 Task: In the  document Desert.txt Share this file with 'softage.4@softage.net' Check 'Vision History' View the  non- printing characters
Action: Mouse moved to (343, 471)
Screenshot: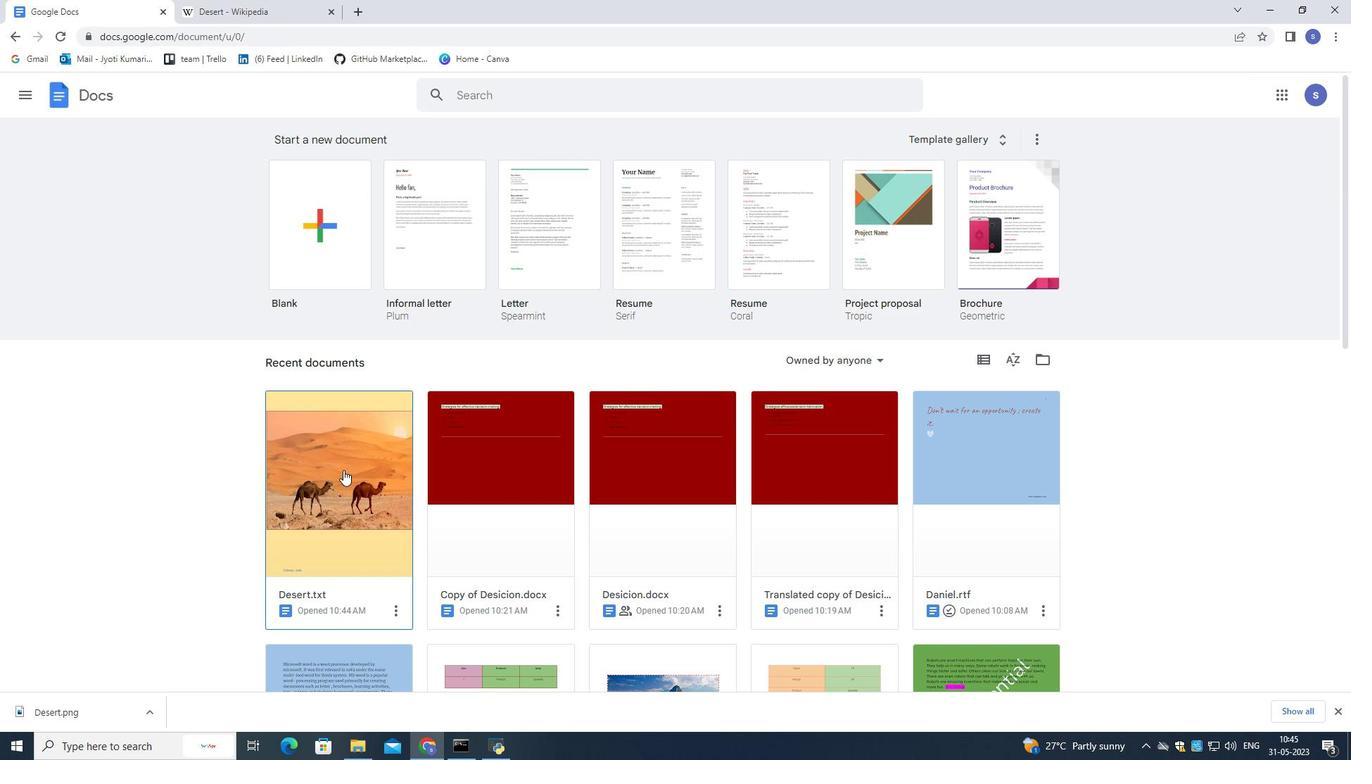 
Action: Mouse pressed left at (343, 471)
Screenshot: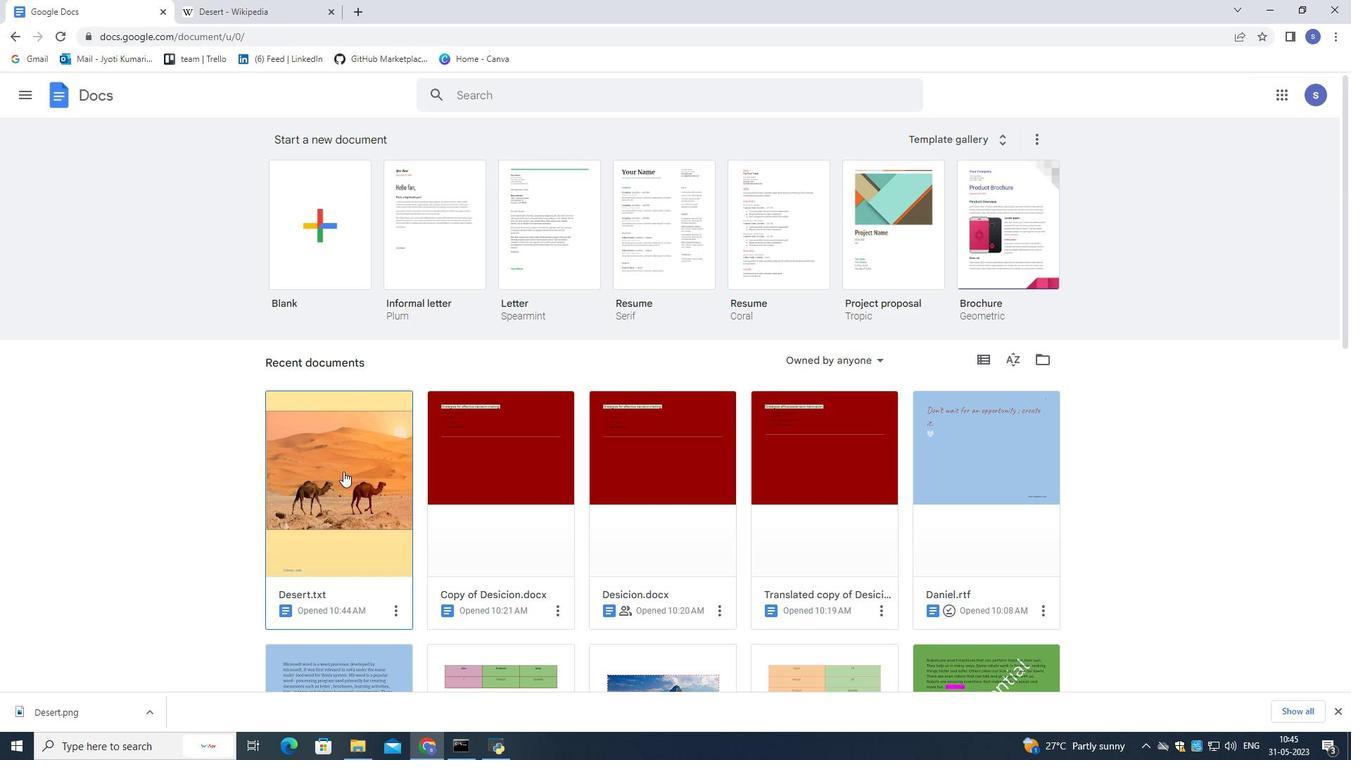 
Action: Mouse moved to (54, 109)
Screenshot: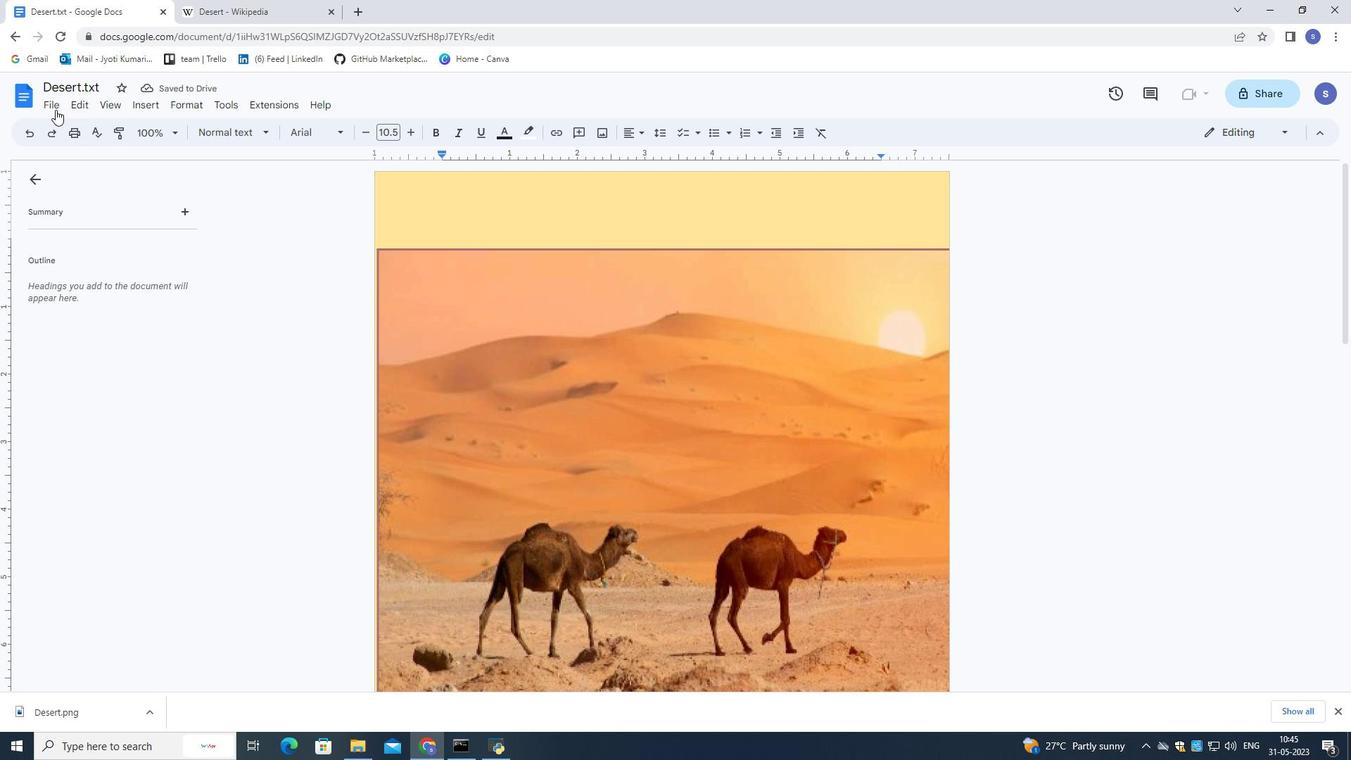 
Action: Mouse pressed left at (54, 109)
Screenshot: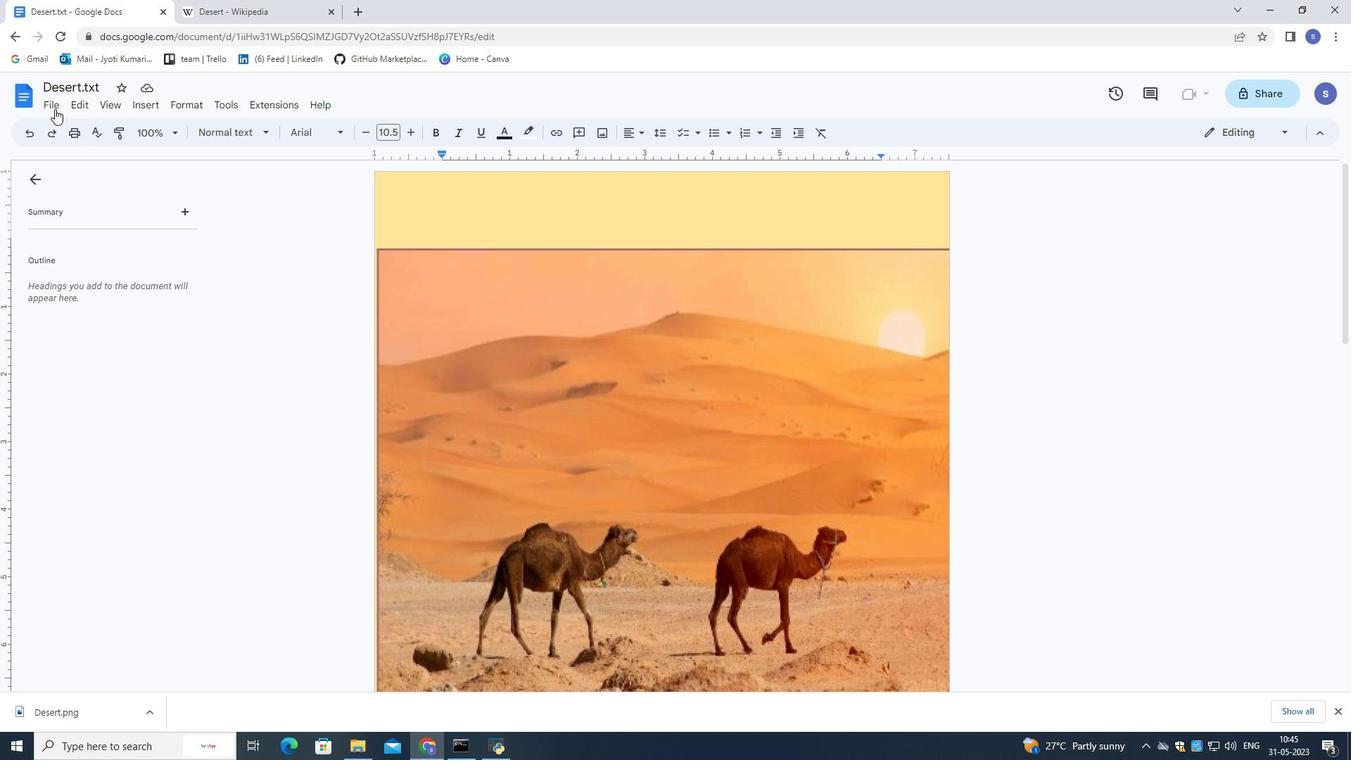 
Action: Mouse moved to (274, 208)
Screenshot: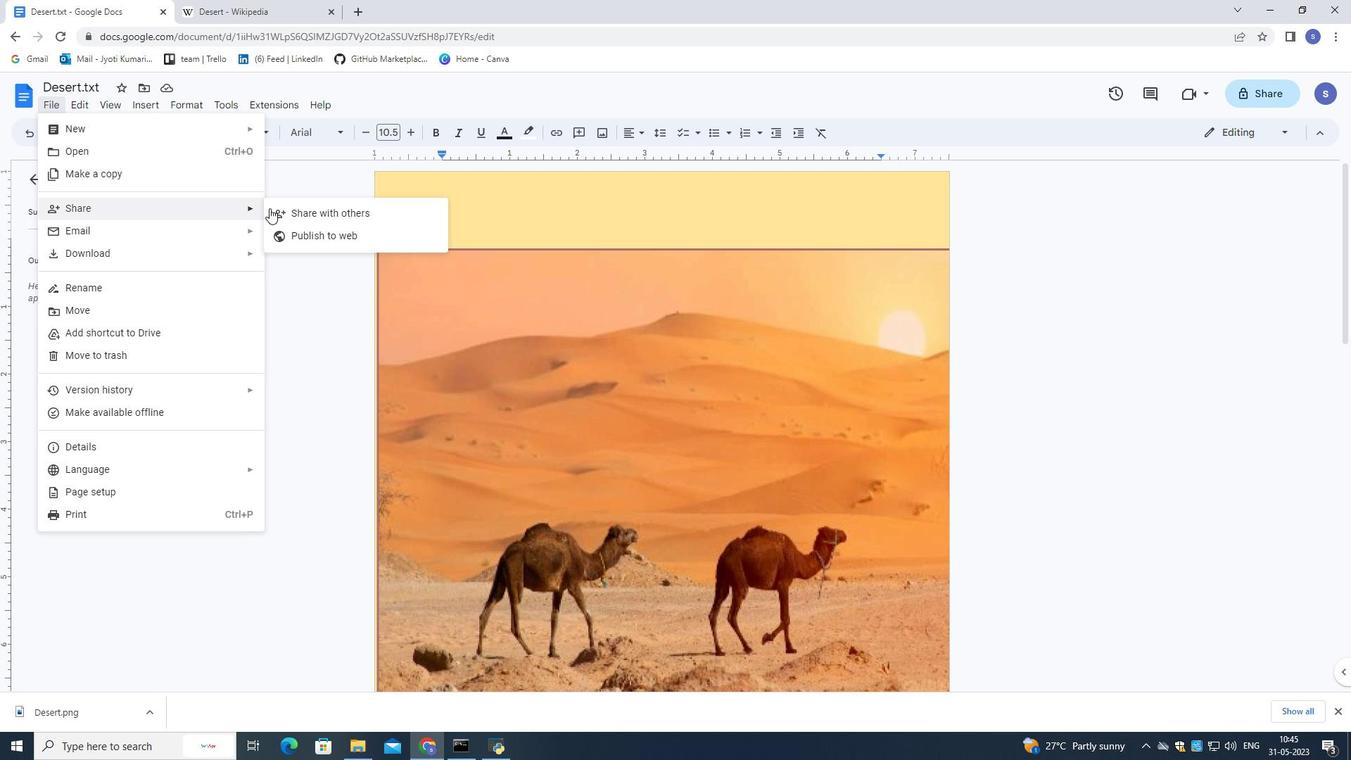
Action: Mouse pressed left at (274, 208)
Screenshot: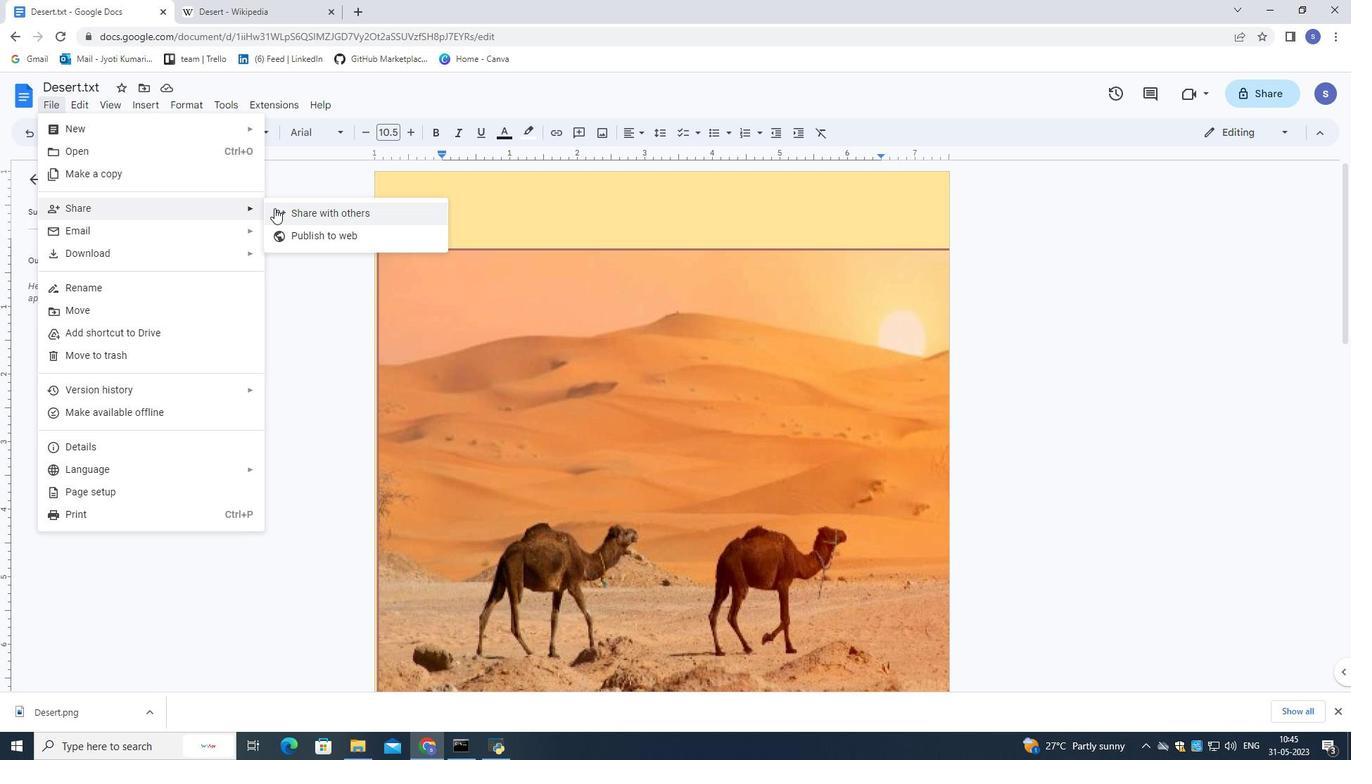 
Action: Mouse moved to (678, 309)
Screenshot: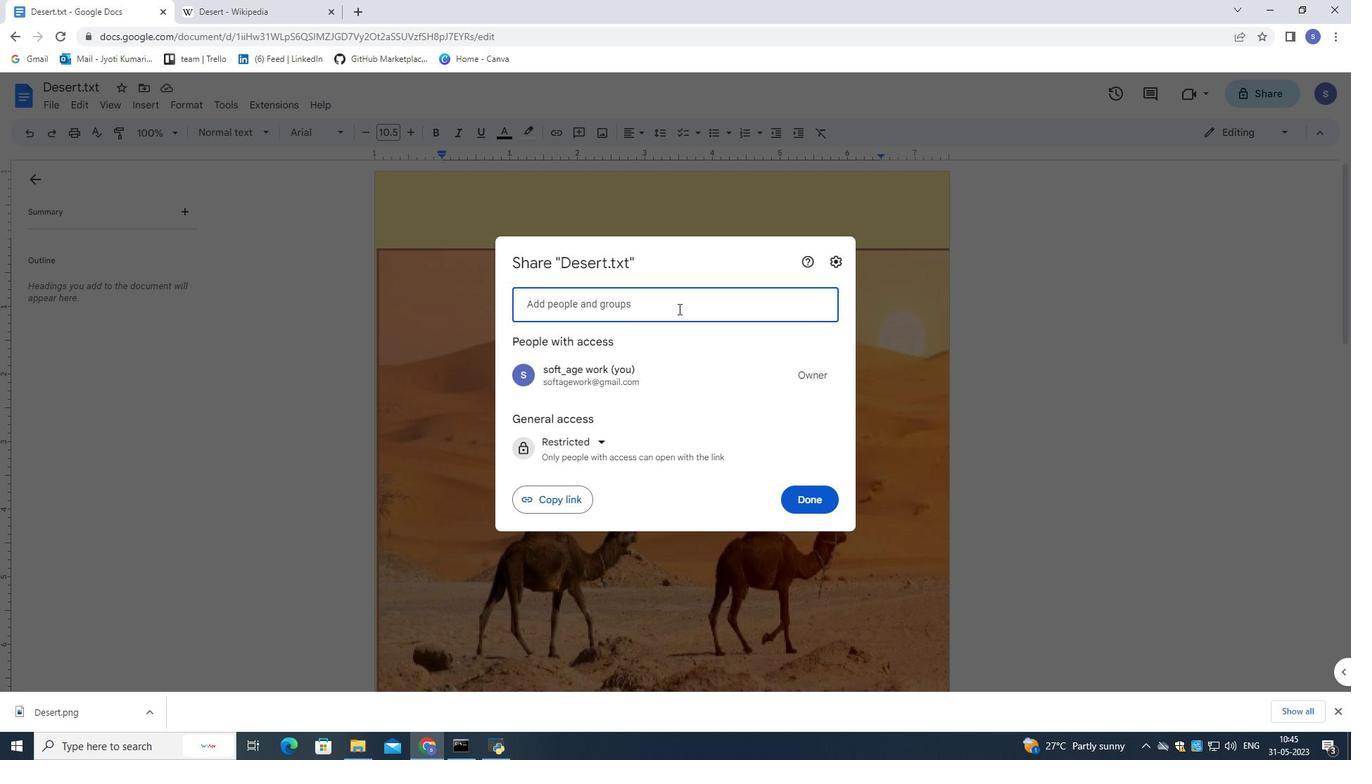 
Action: Mouse pressed left at (678, 309)
Screenshot: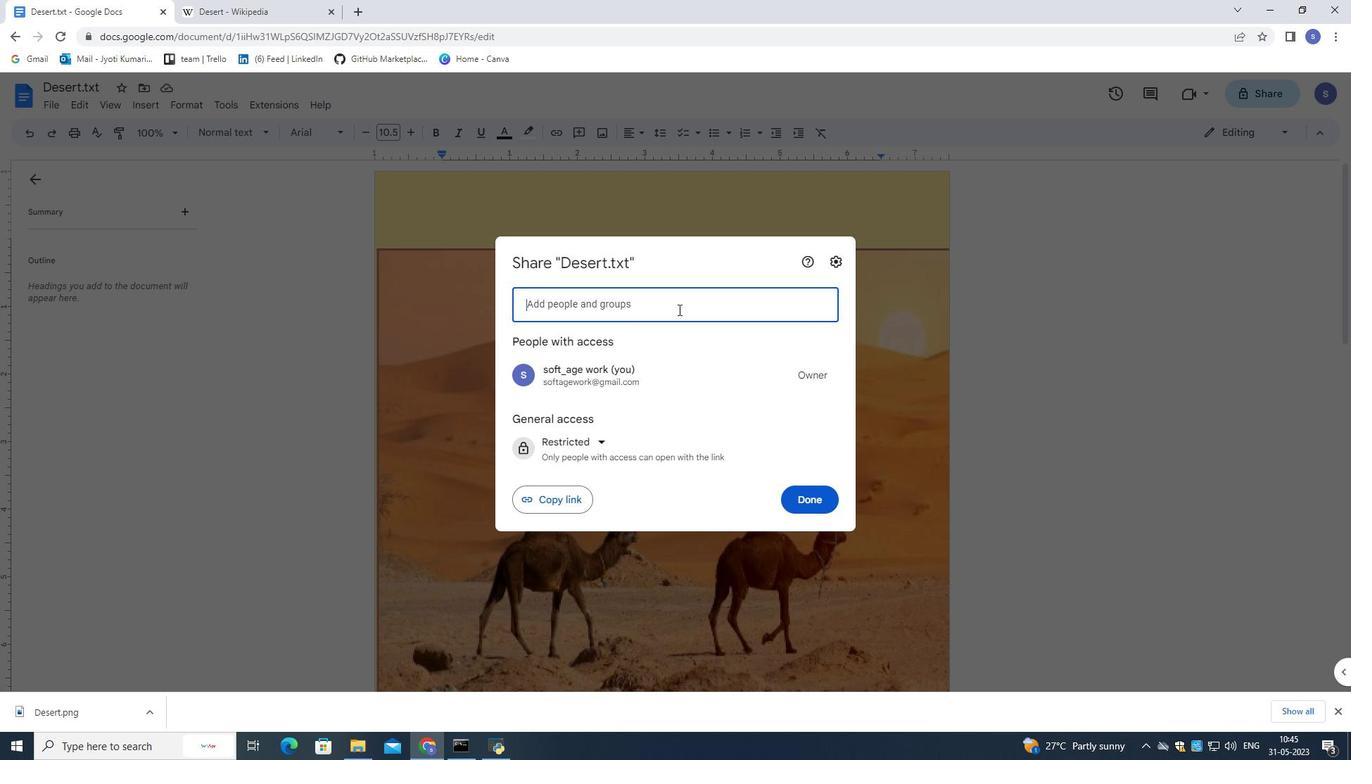 
Action: Key pressed softage.4<Key.shift>@softage.nety<Key.backspace>
Screenshot: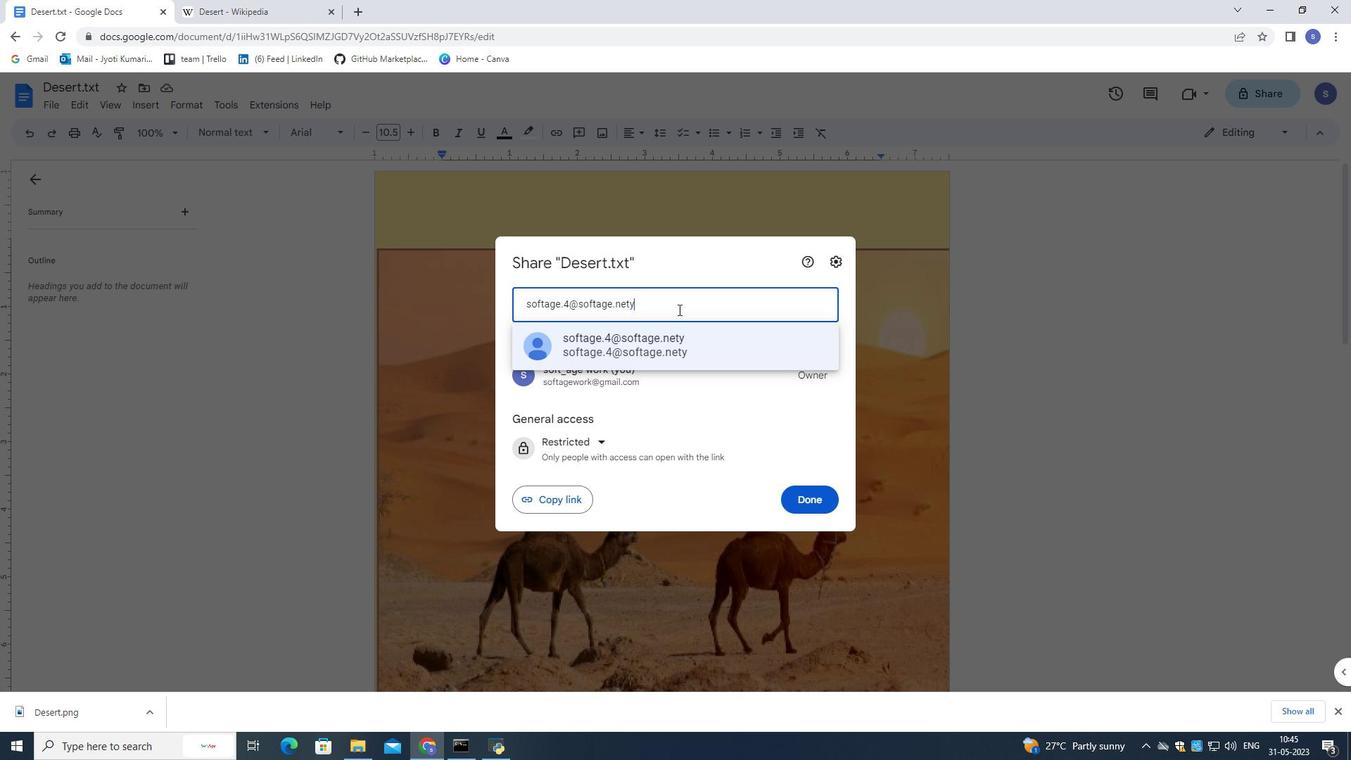 
Action: Mouse moved to (705, 343)
Screenshot: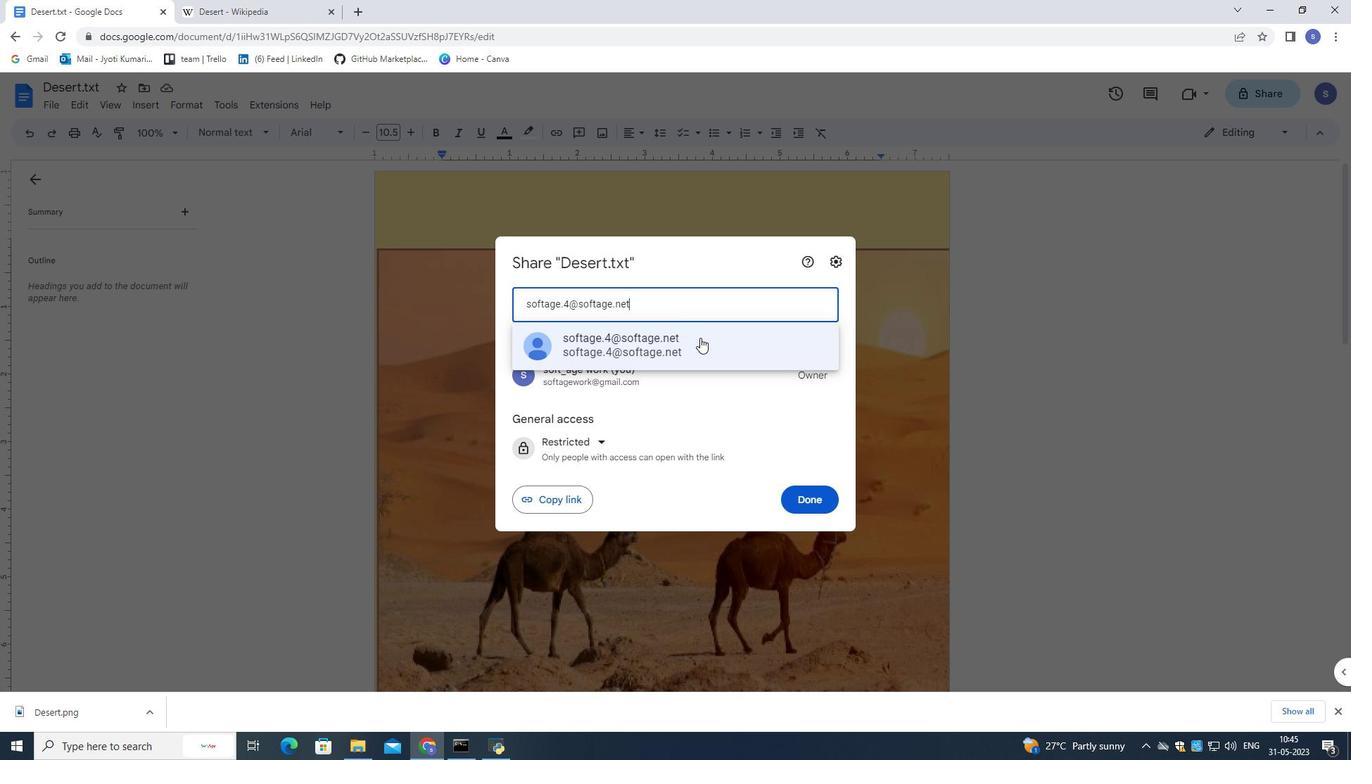 
Action: Mouse pressed left at (705, 343)
Screenshot: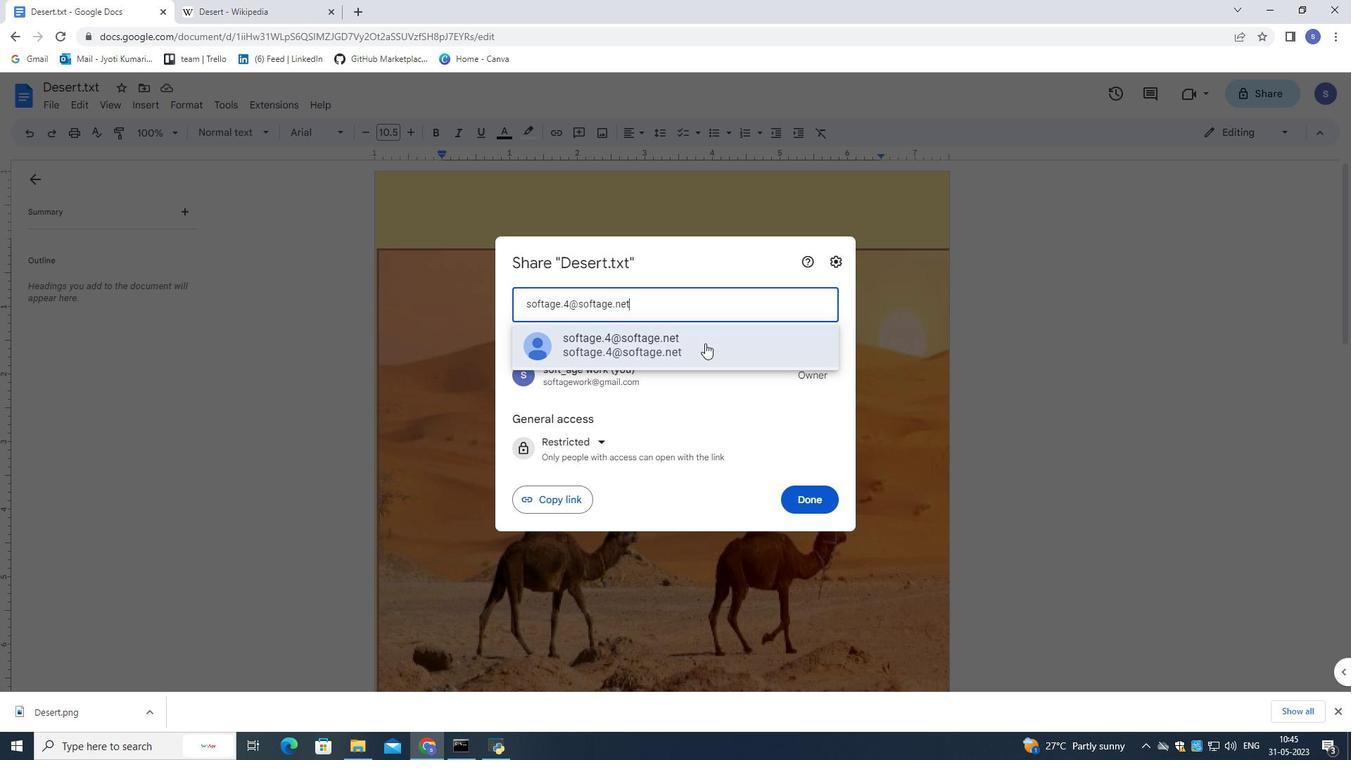 
Action: Mouse moved to (807, 473)
Screenshot: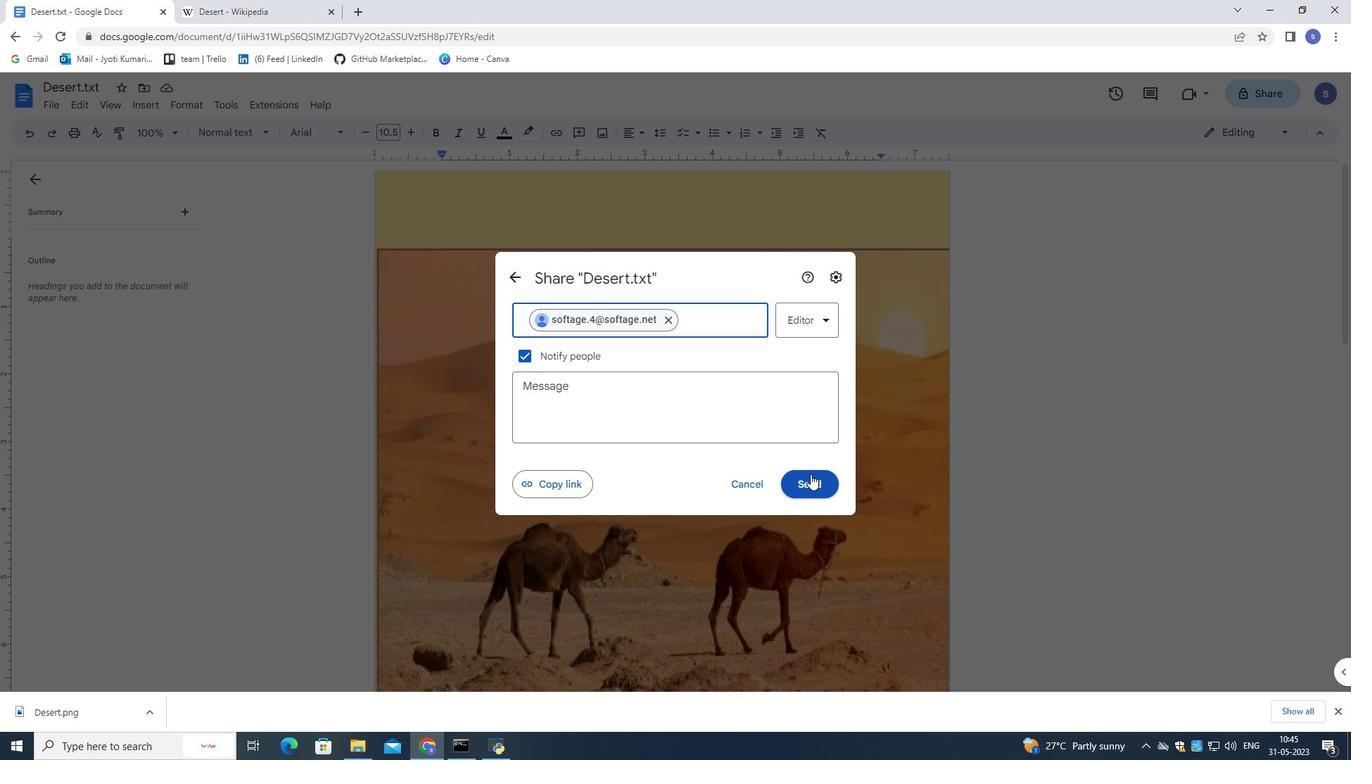 
Action: Mouse pressed left at (807, 473)
Screenshot: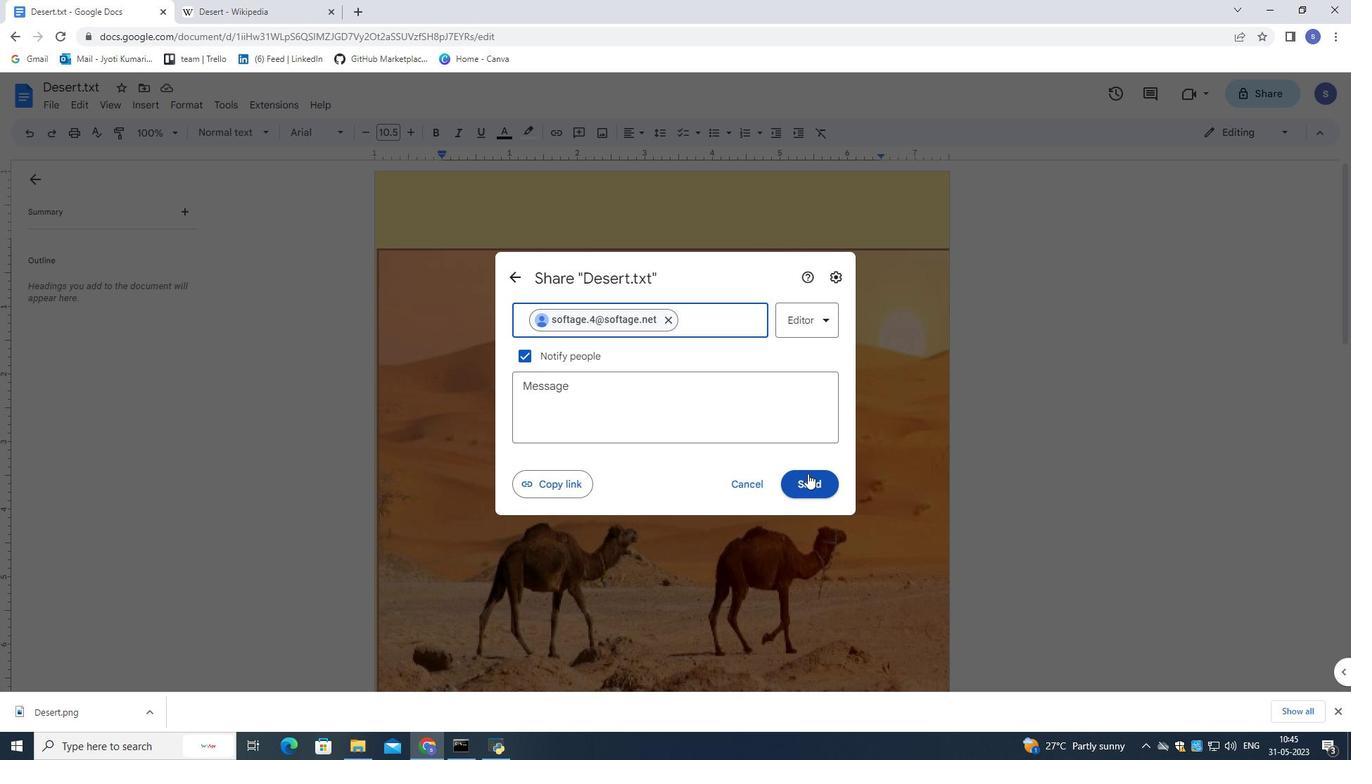 
Action: Mouse moved to (48, 107)
Screenshot: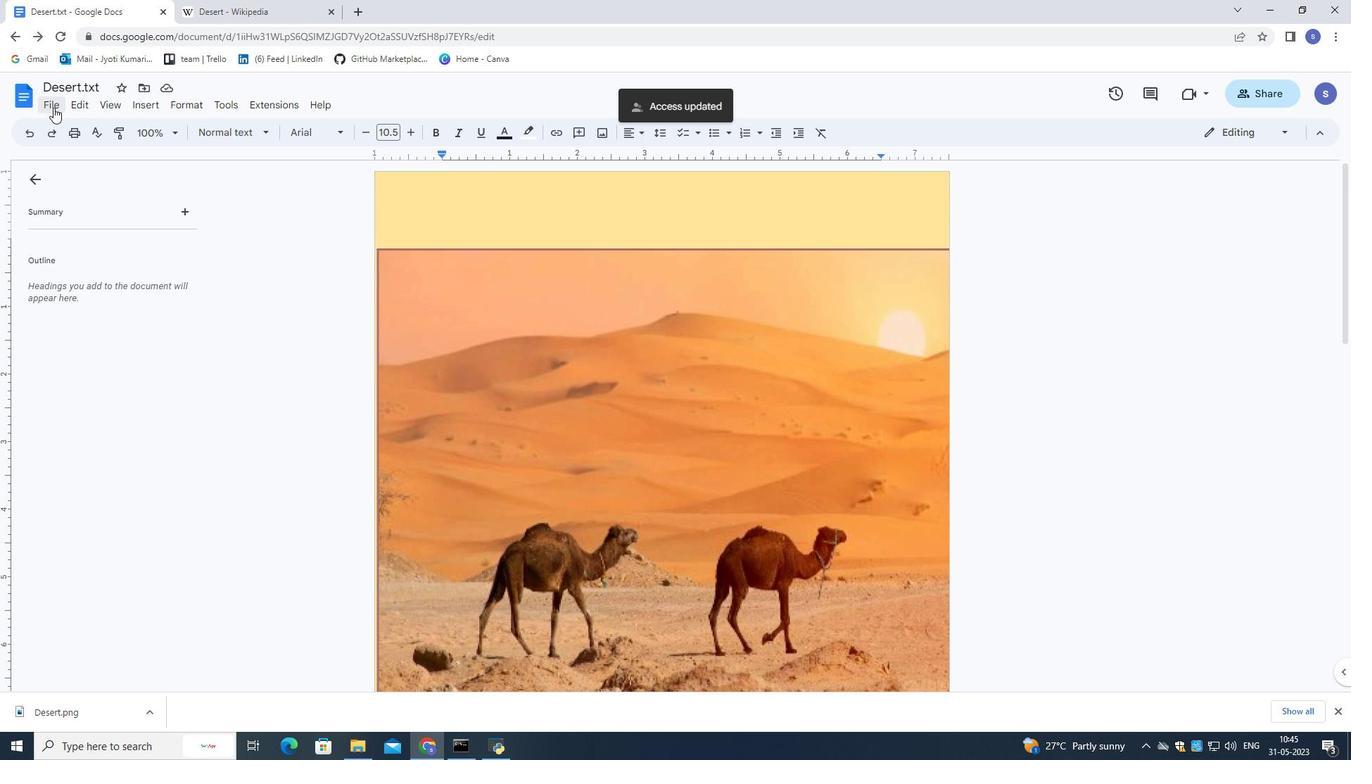 
Action: Mouse pressed left at (48, 107)
Screenshot: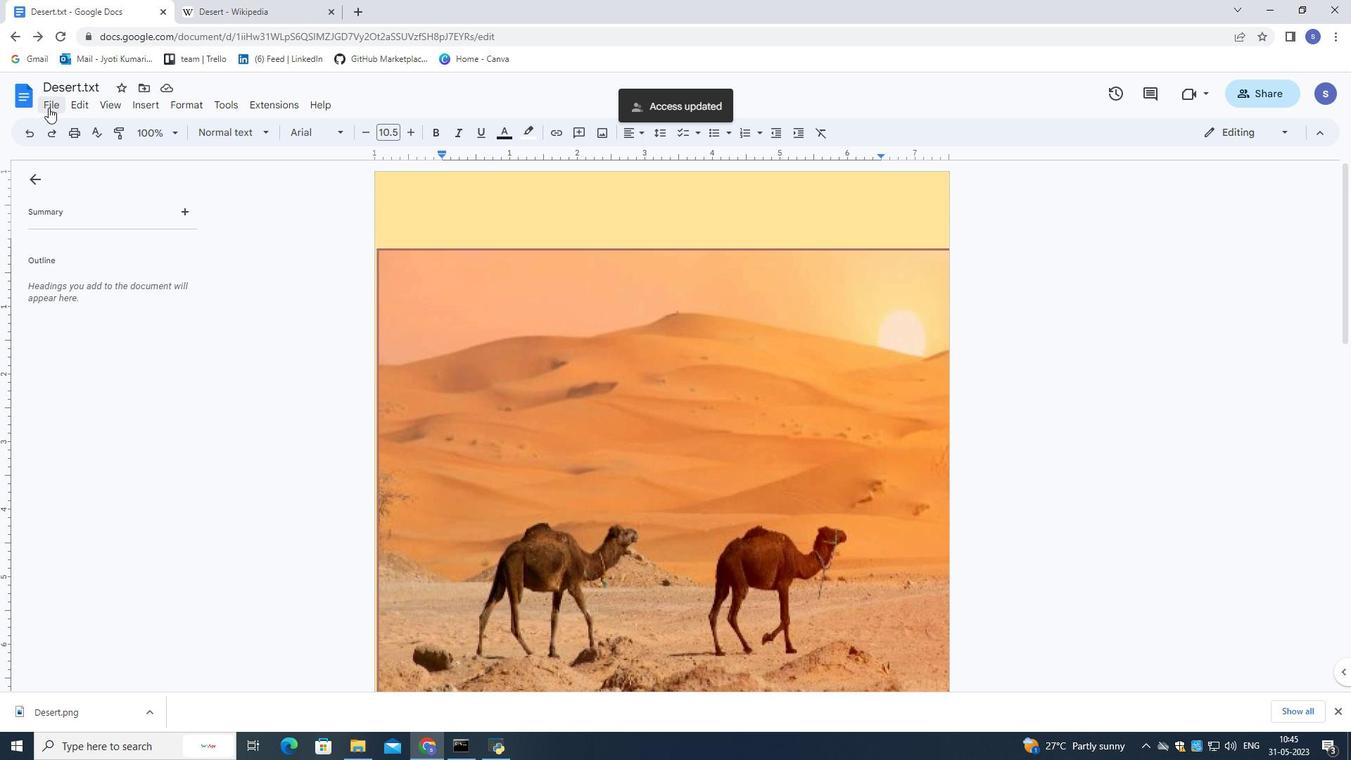 
Action: Mouse moved to (308, 413)
Screenshot: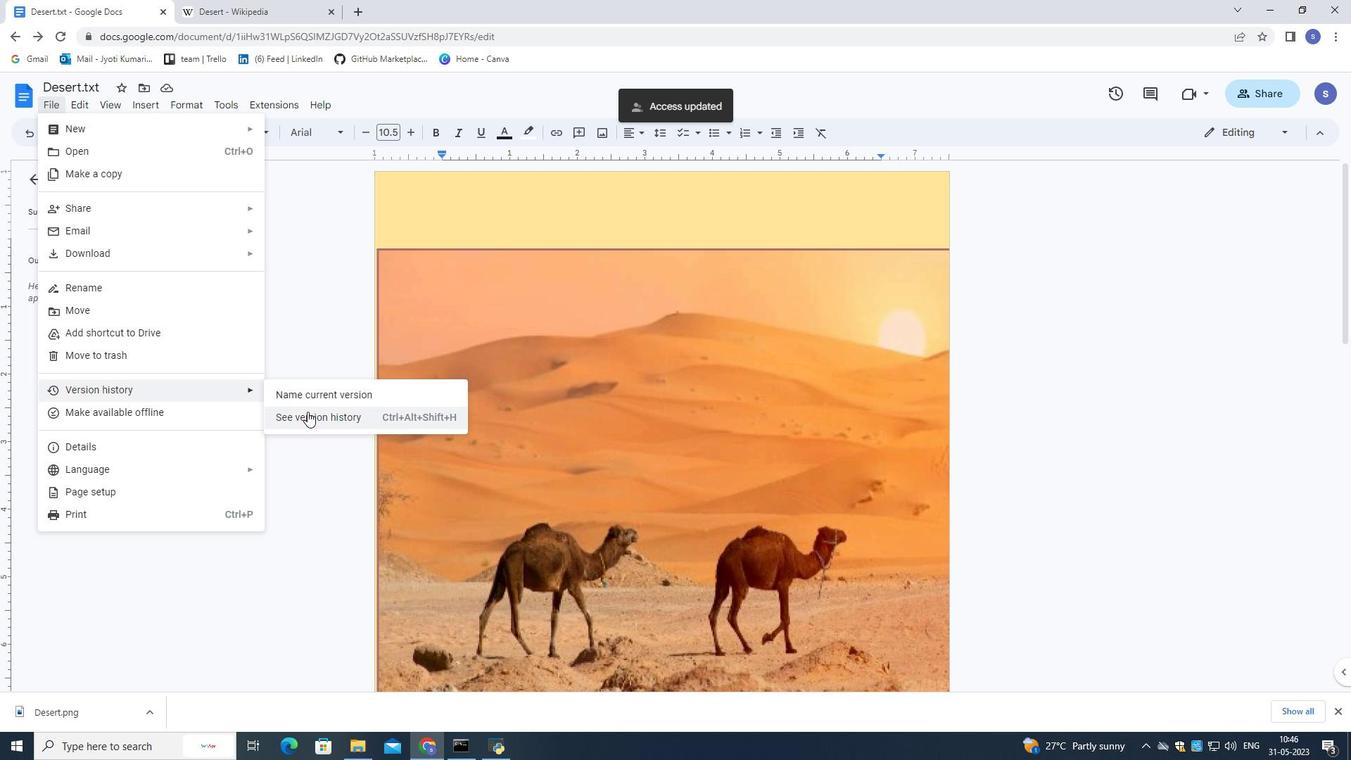 
Action: Mouse pressed left at (308, 413)
Screenshot: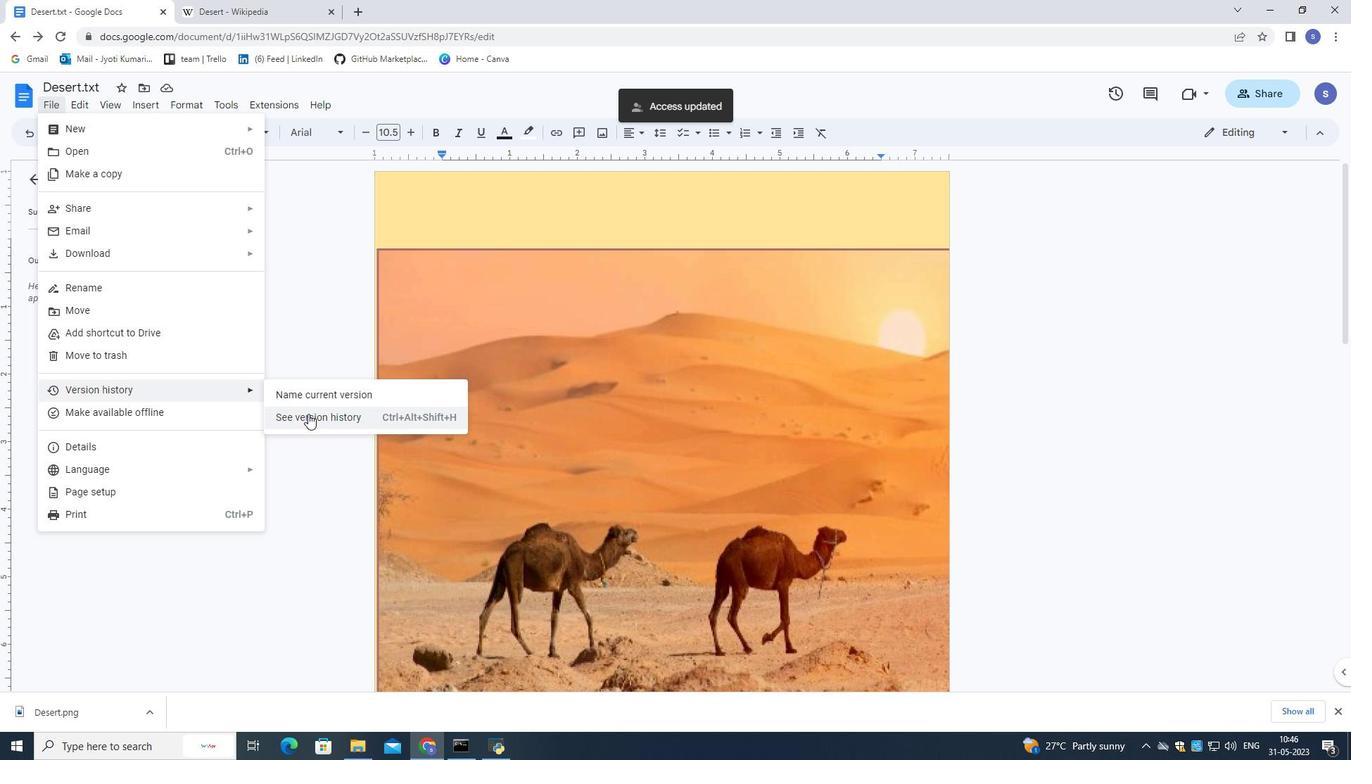 
Action: Mouse moved to (1230, 673)
Screenshot: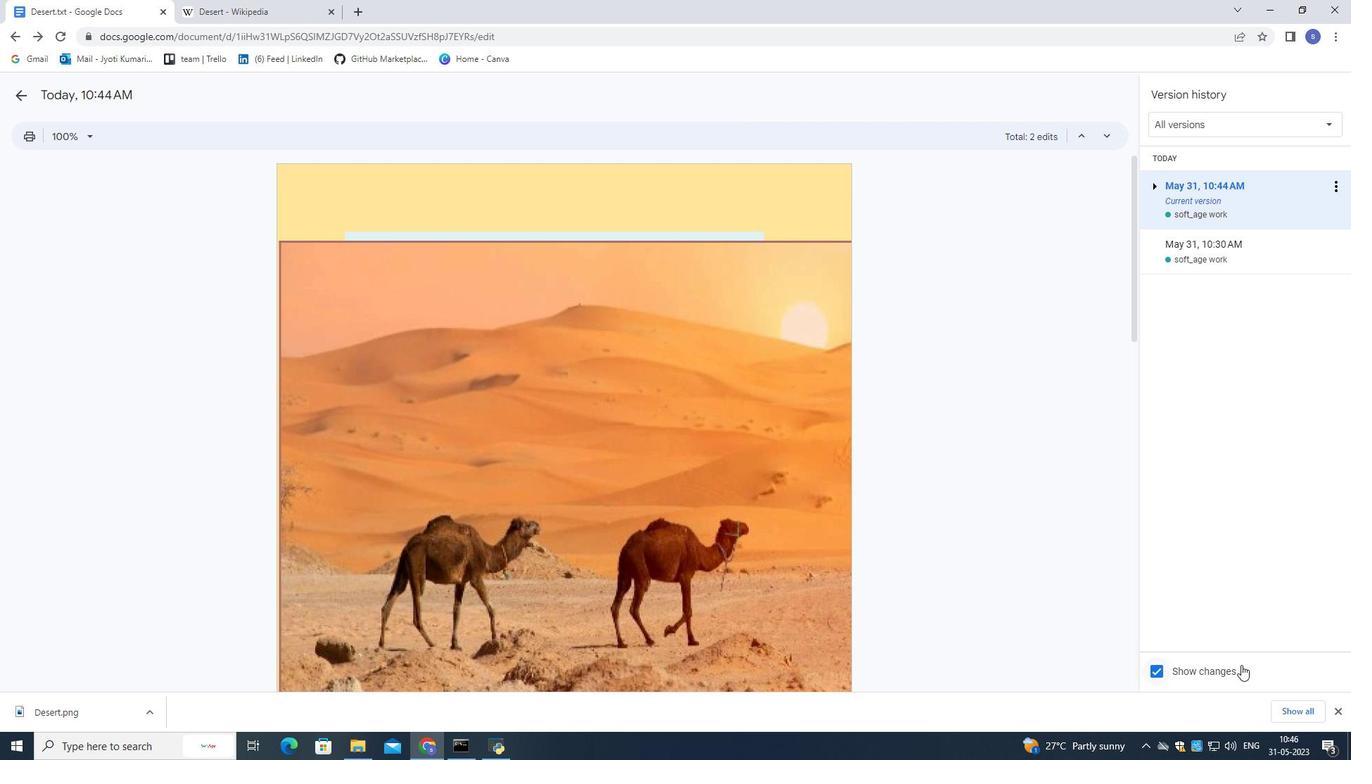 
Action: Mouse pressed left at (1230, 673)
Screenshot: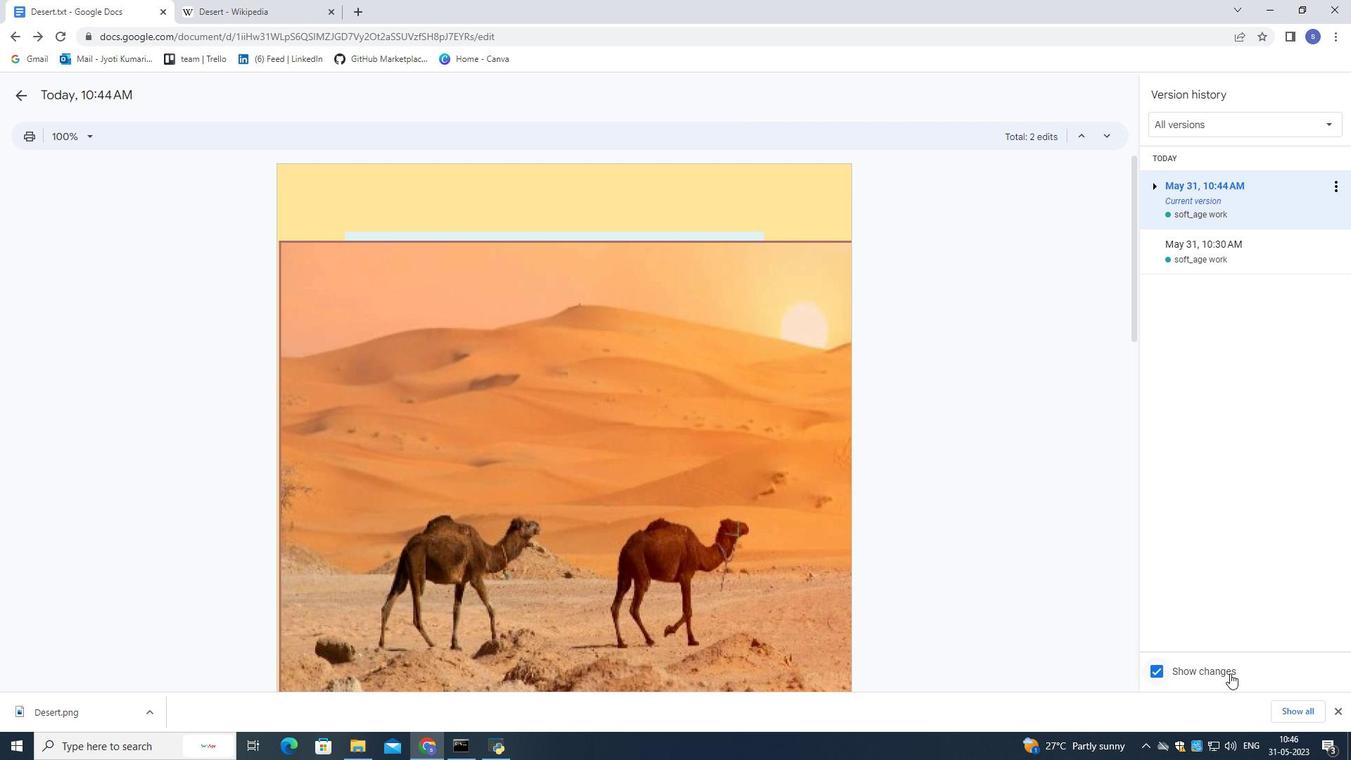 
Action: Mouse moved to (893, 513)
Screenshot: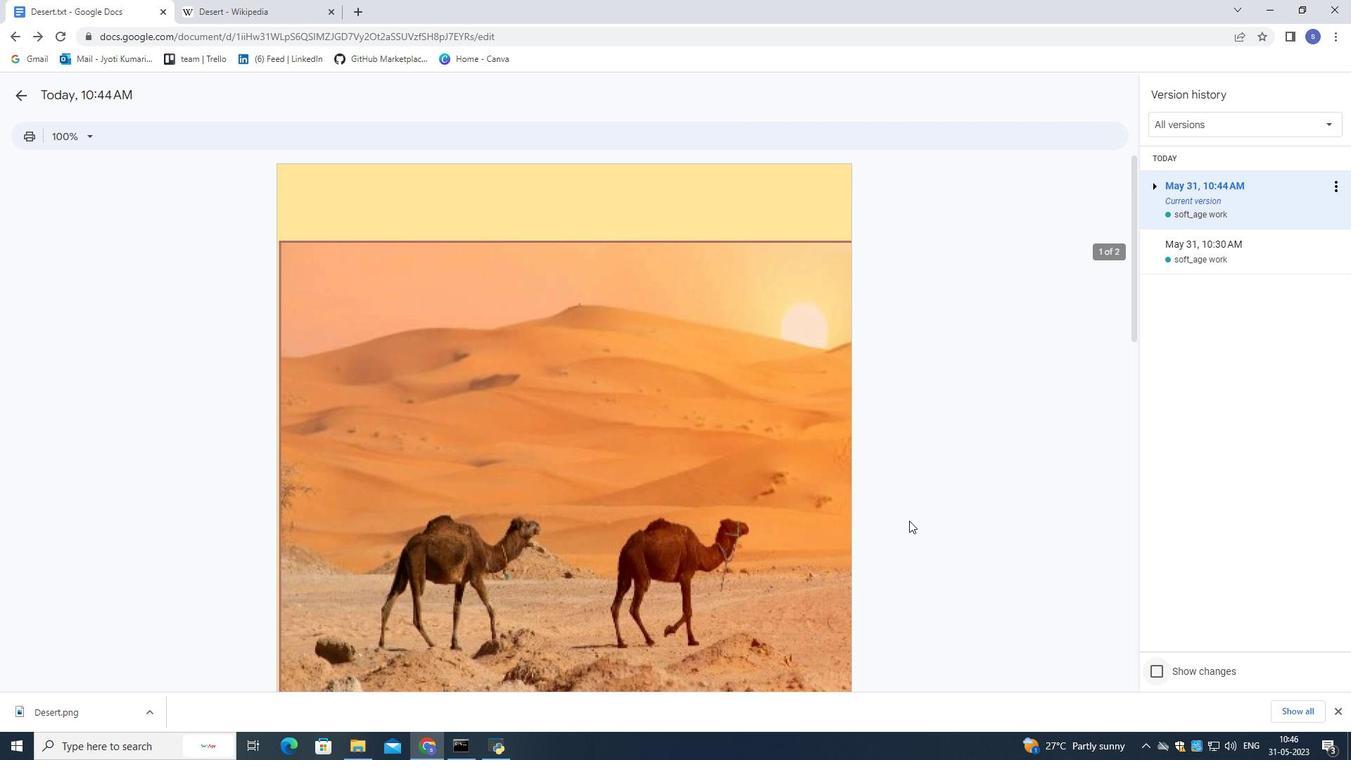 
Action: Mouse scrolled (893, 512) with delta (0, 0)
Screenshot: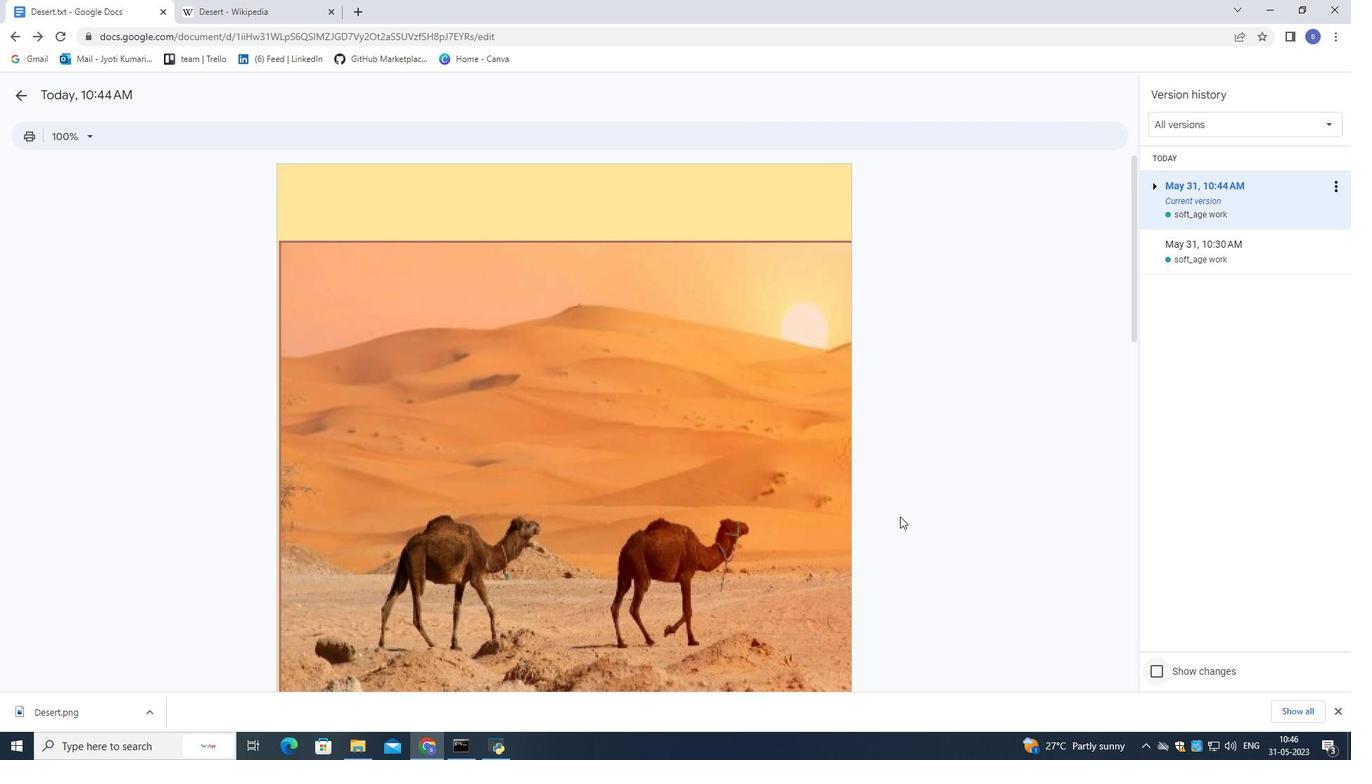 
Action: Mouse scrolled (893, 512) with delta (0, 0)
Screenshot: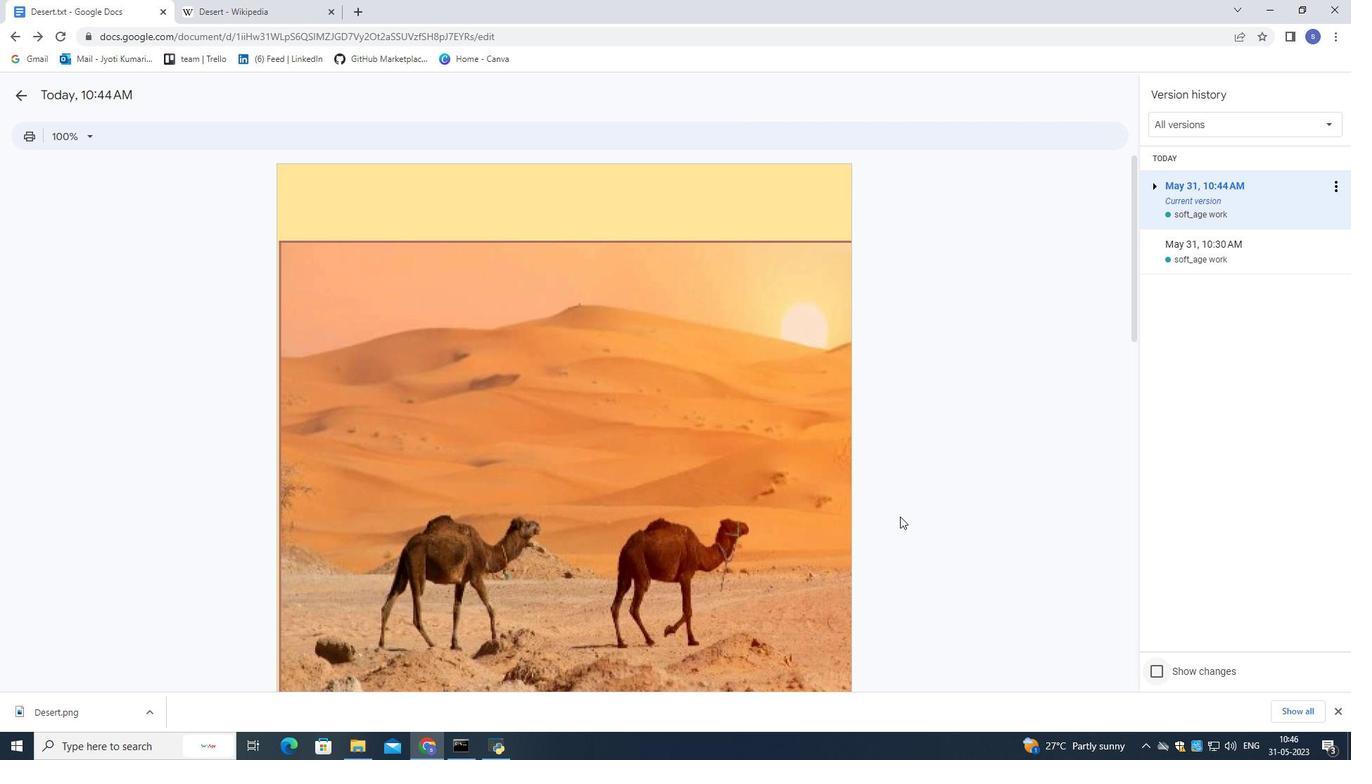 
Action: Mouse scrolled (893, 512) with delta (0, 0)
Screenshot: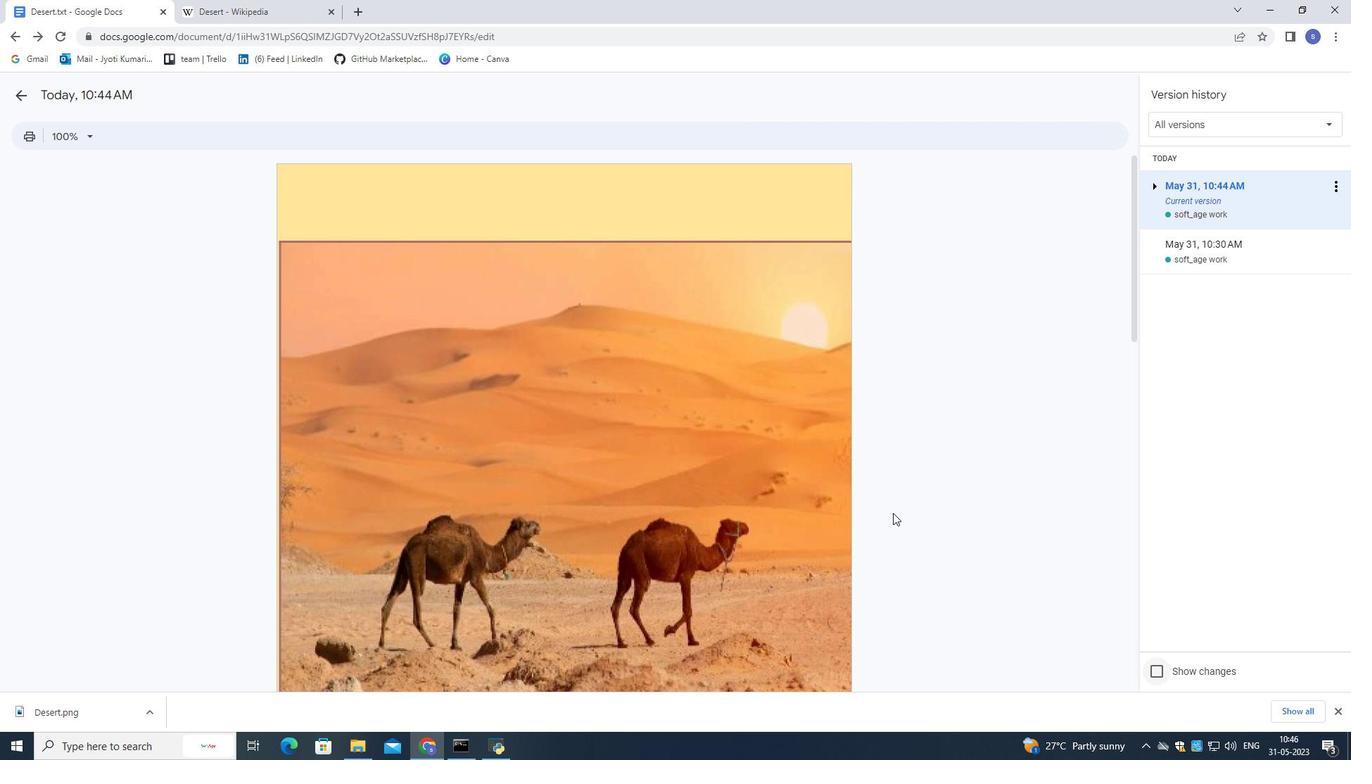 
Action: Mouse scrolled (893, 512) with delta (0, 0)
Screenshot: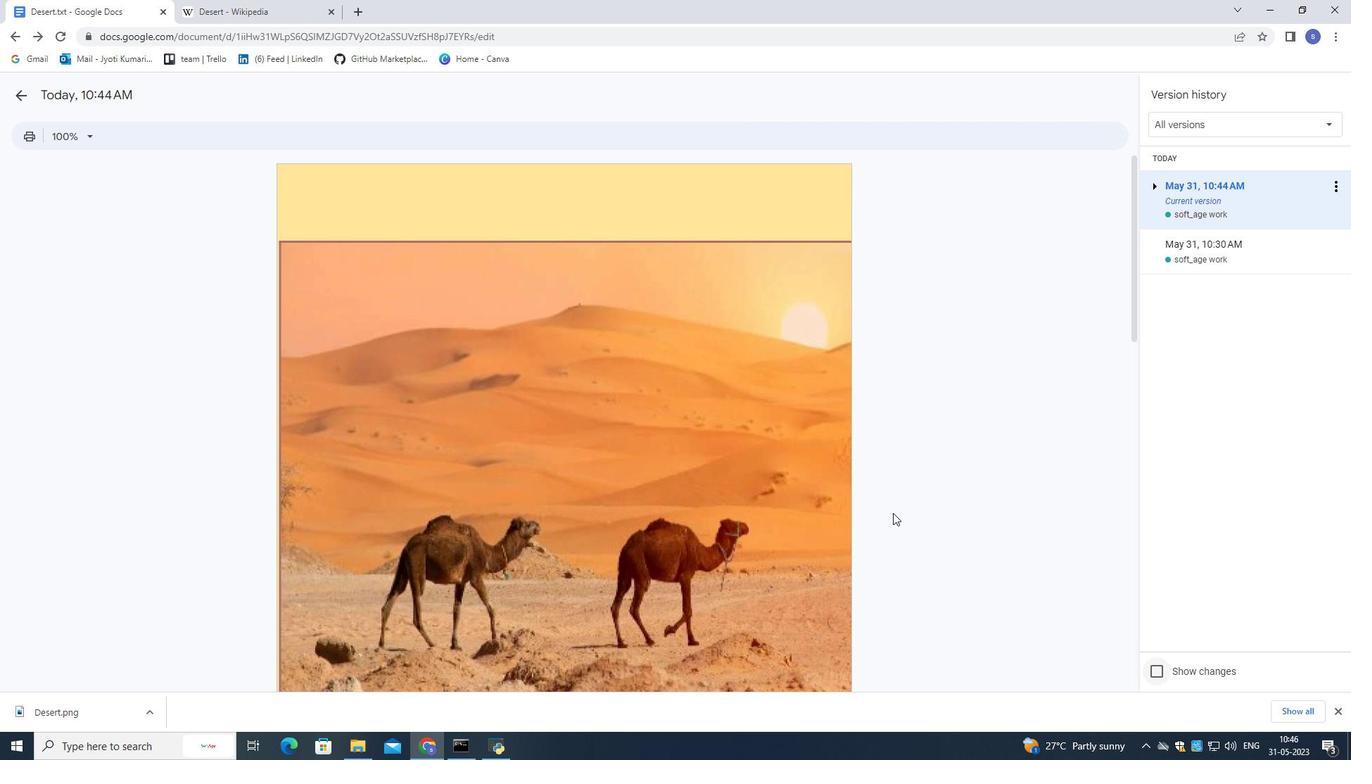 
Action: Mouse scrolled (893, 512) with delta (0, 0)
Screenshot: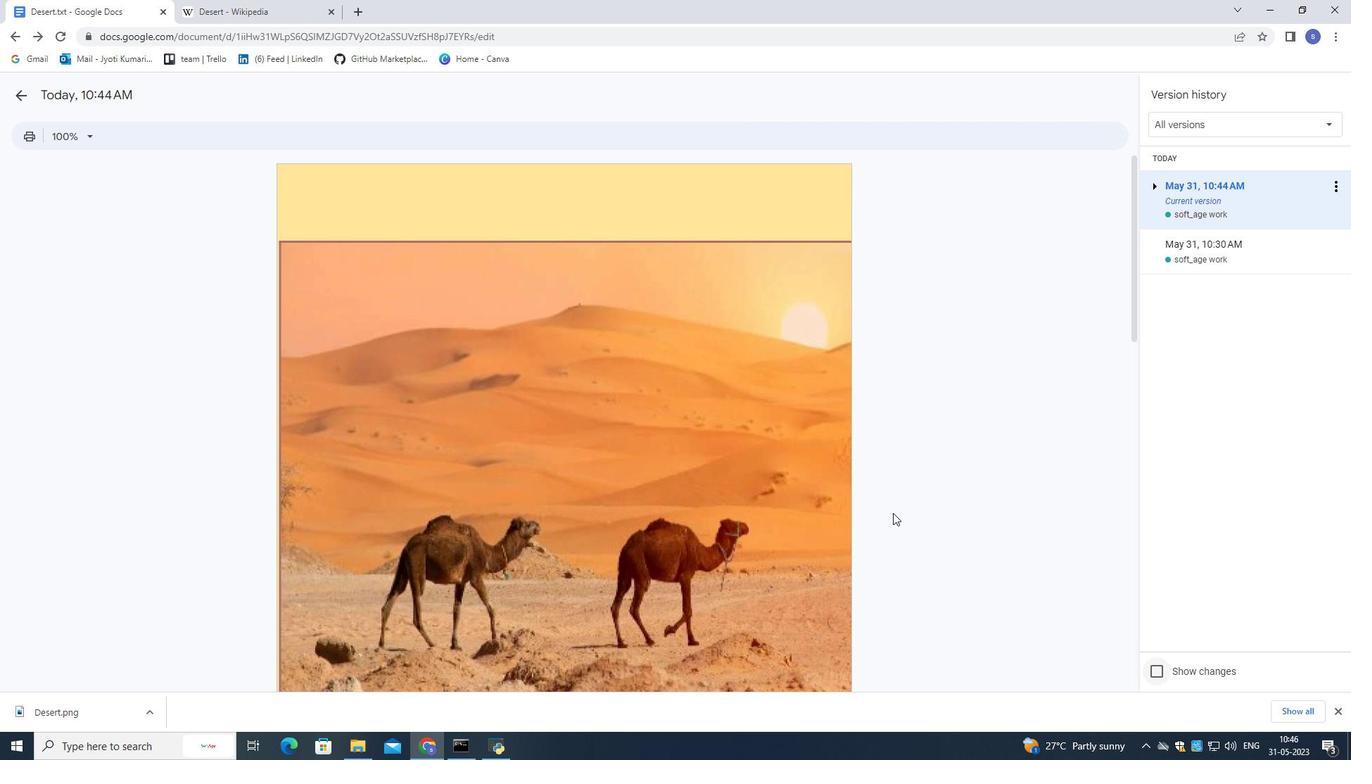
Action: Mouse moved to (892, 513)
Screenshot: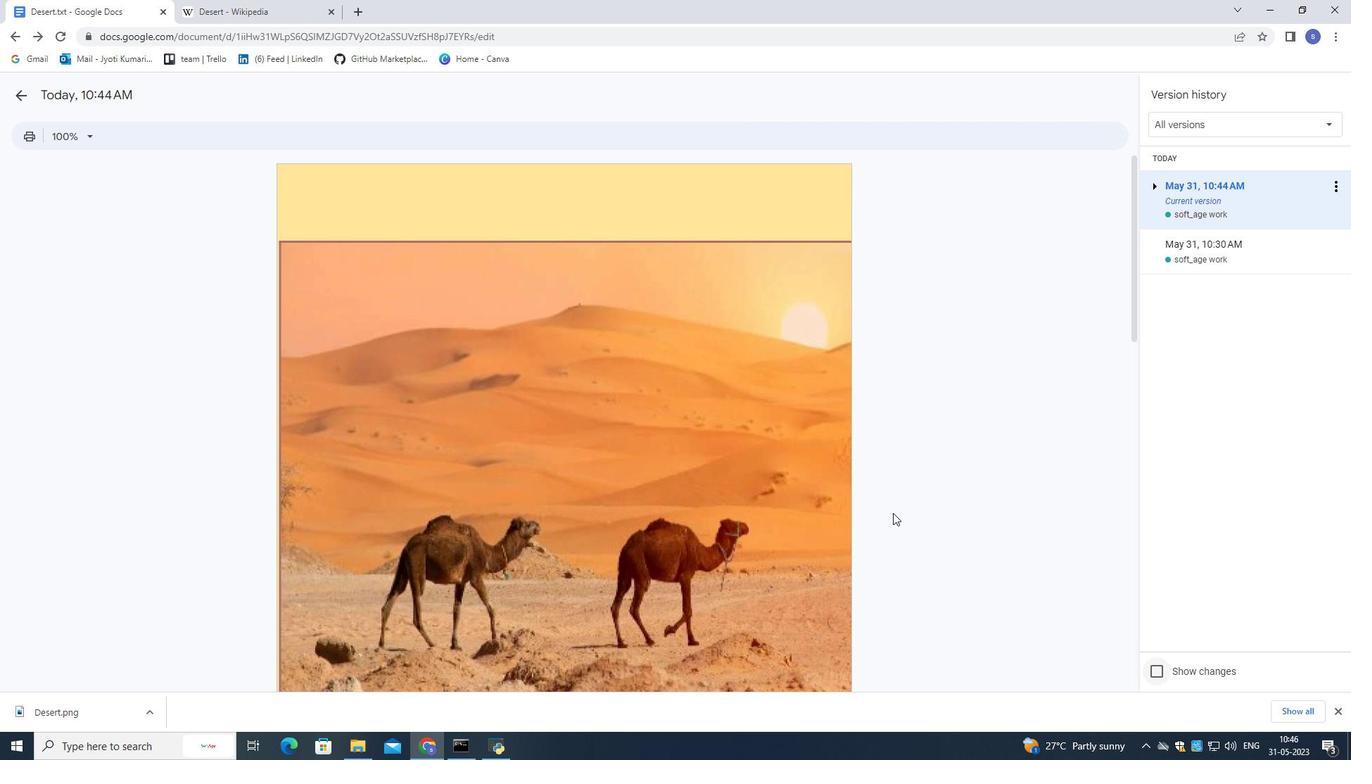 
Action: Mouse scrolled (892, 512) with delta (0, 0)
Screenshot: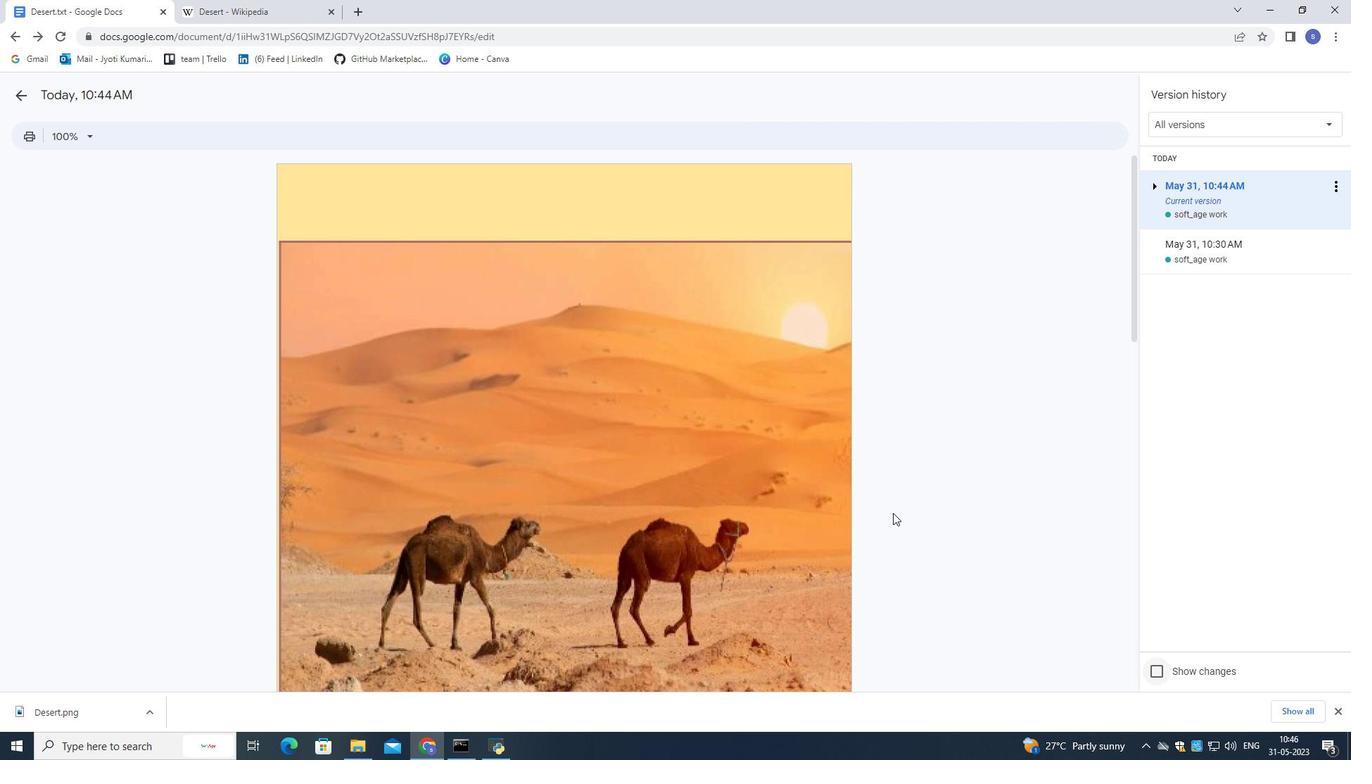 
Action: Mouse moved to (887, 512)
Screenshot: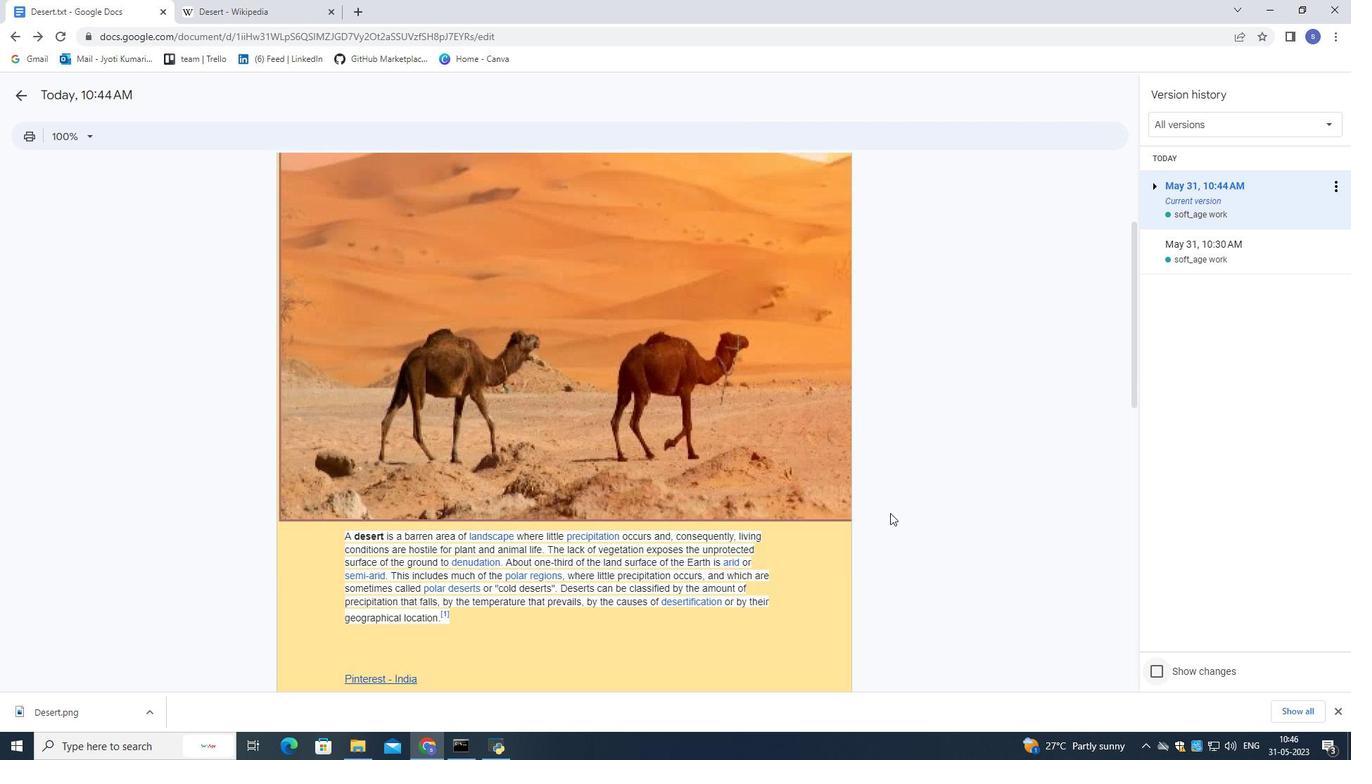 
Action: Mouse scrolled (887, 511) with delta (0, 0)
Screenshot: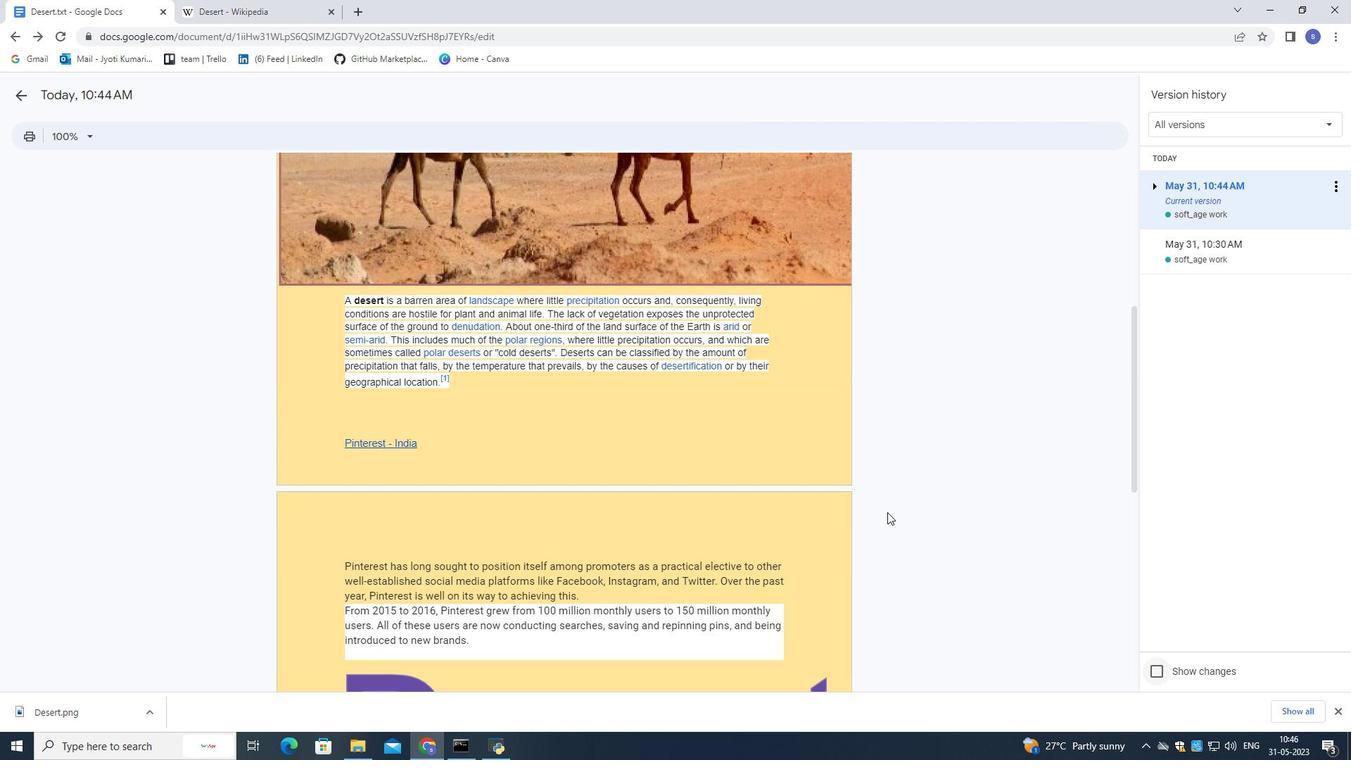 
Action: Mouse scrolled (887, 511) with delta (0, 0)
Screenshot: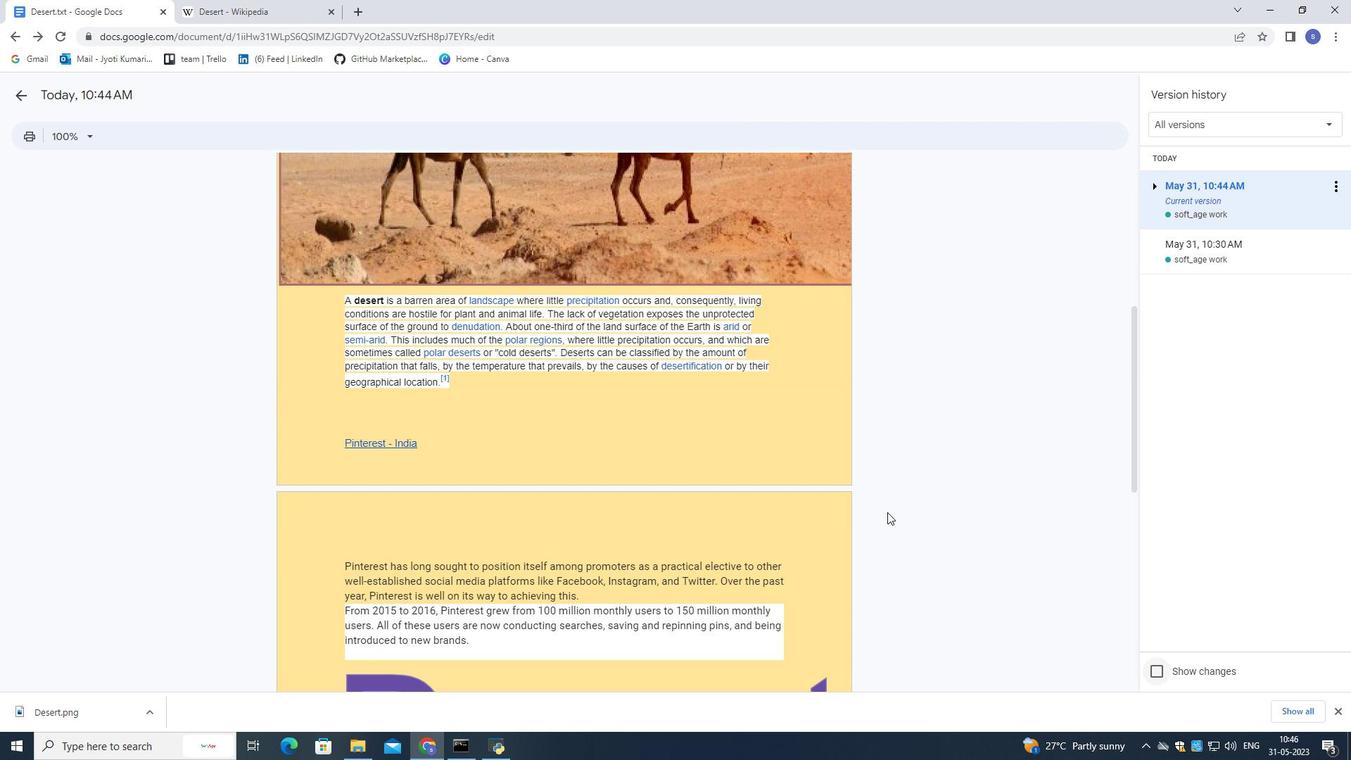 
Action: Mouse scrolled (887, 511) with delta (0, 0)
Screenshot: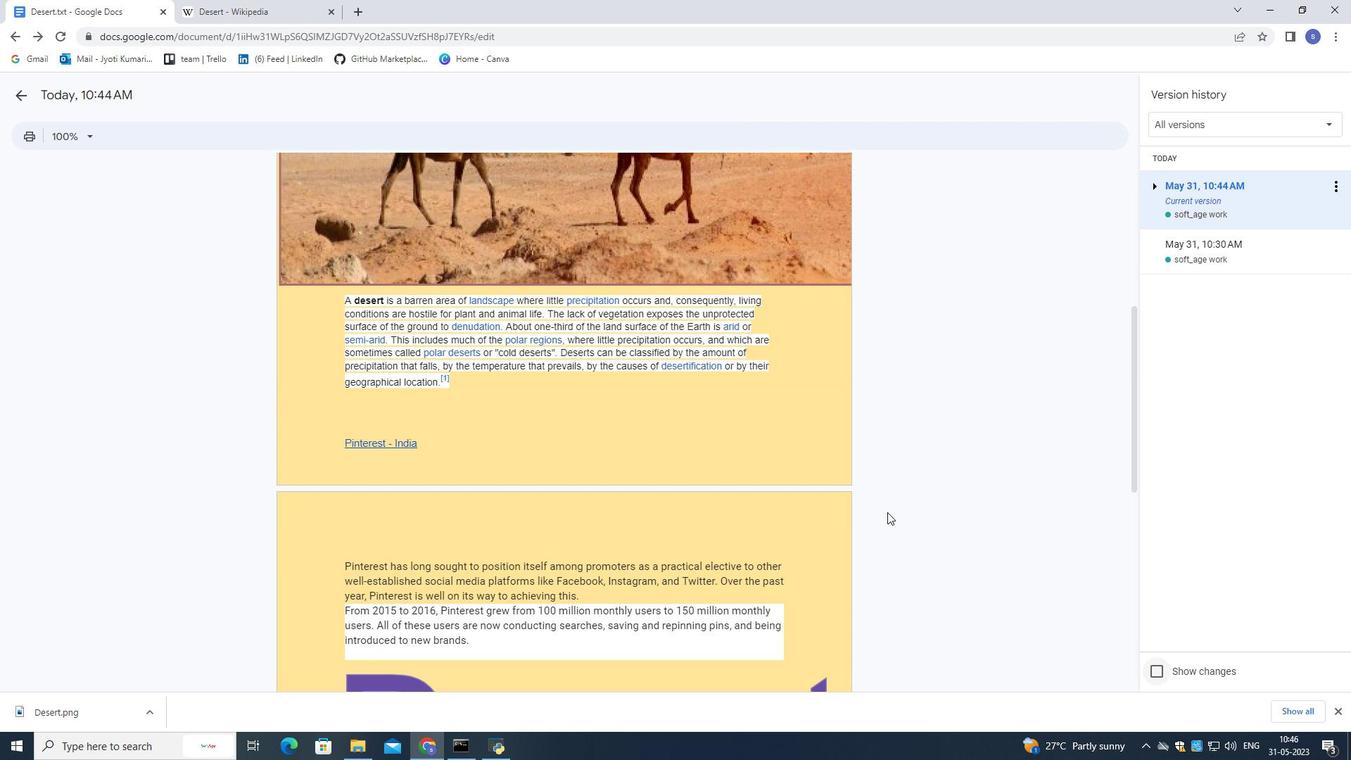 
Action: Mouse scrolled (887, 511) with delta (0, 0)
Screenshot: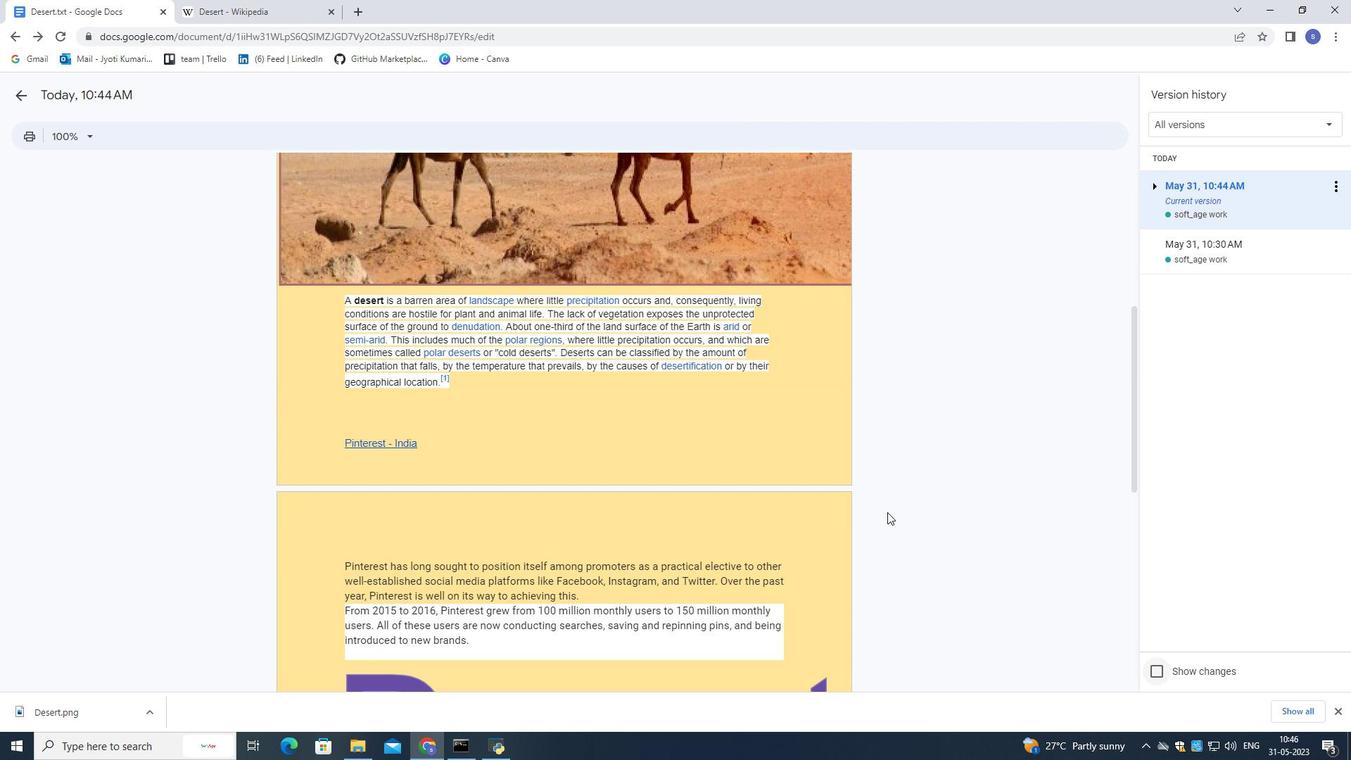 
Action: Mouse scrolled (887, 511) with delta (0, 0)
Screenshot: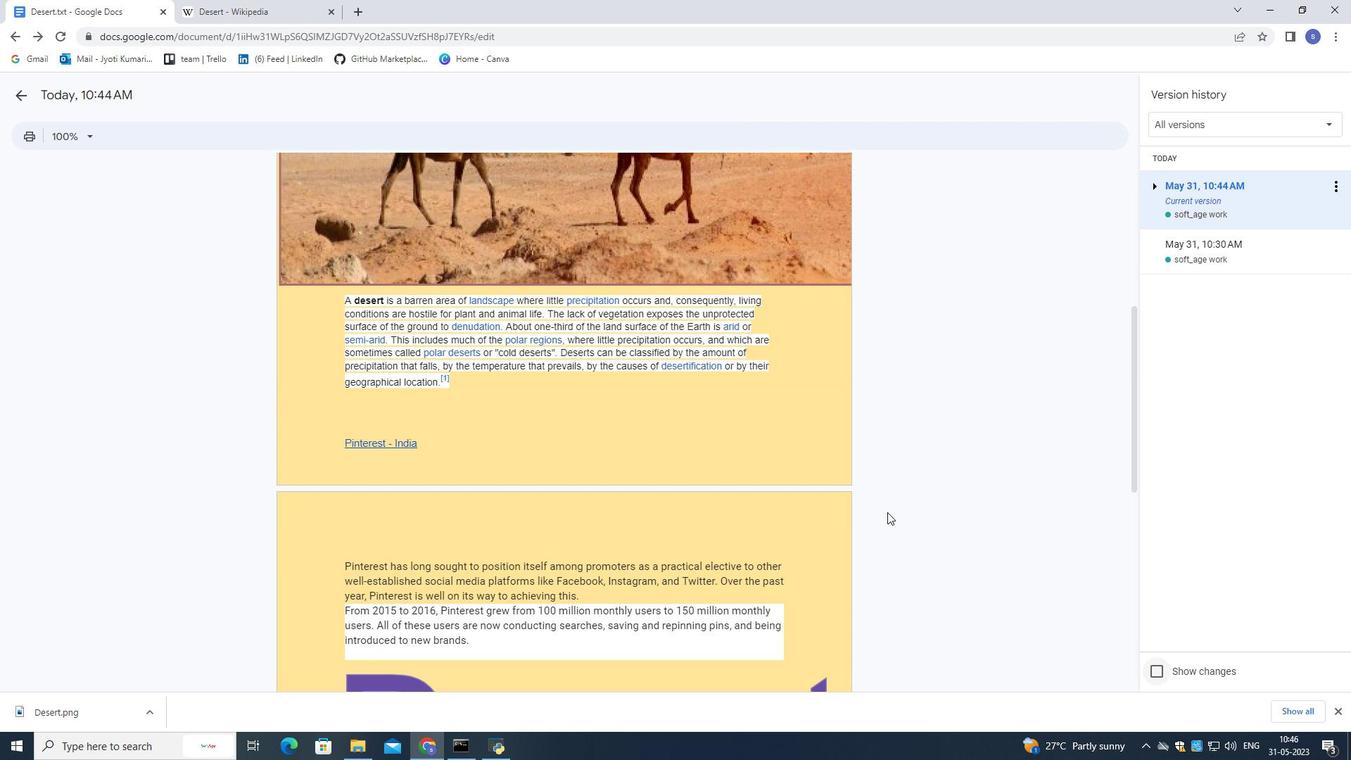 
Action: Mouse scrolled (887, 511) with delta (0, 0)
Screenshot: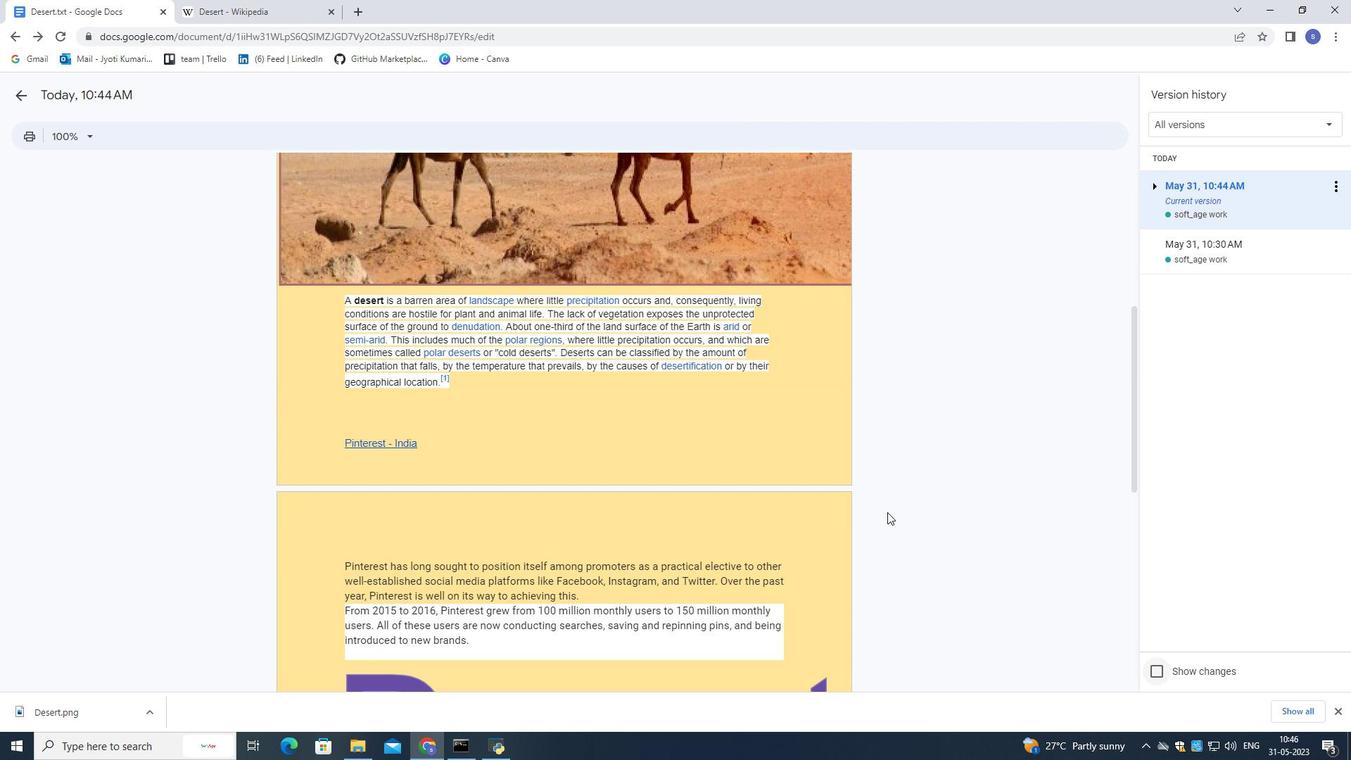 
Action: Mouse scrolled (887, 513) with delta (0, 0)
Screenshot: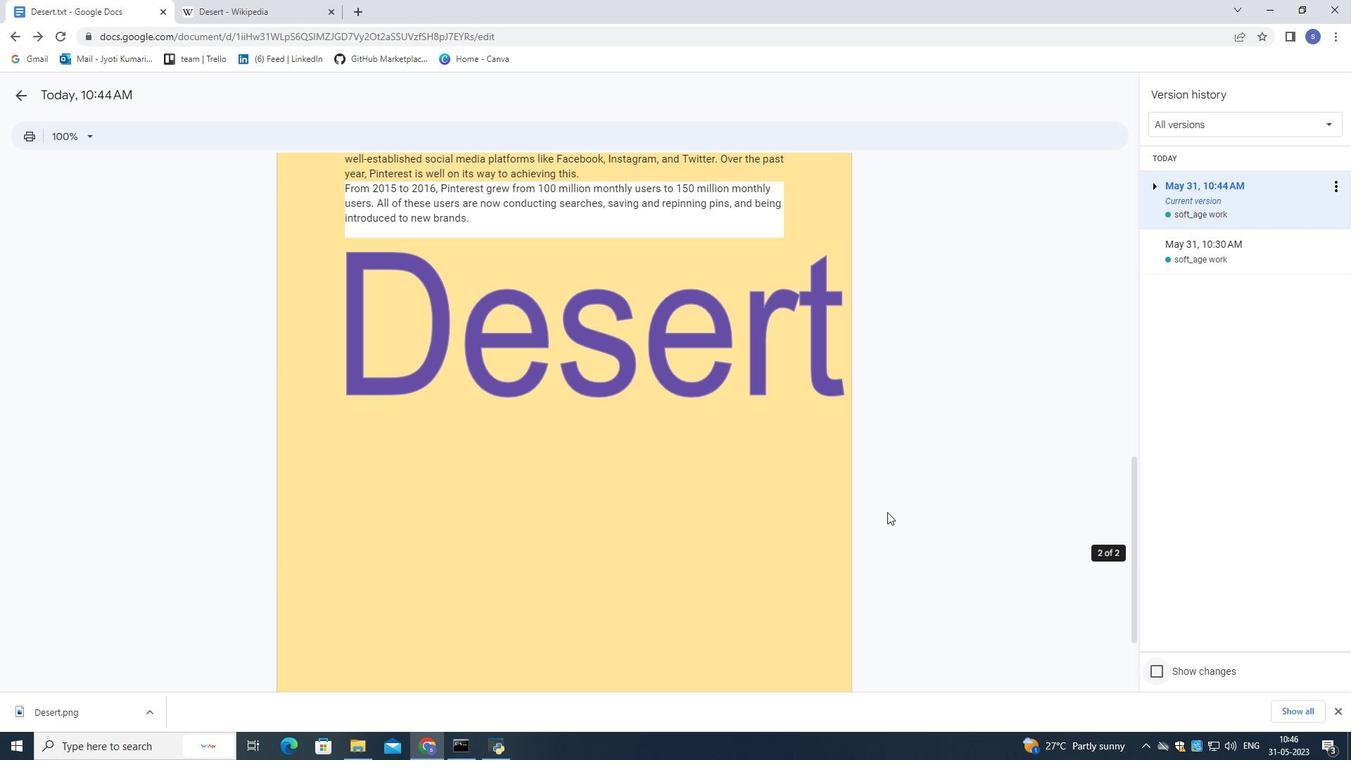 
Action: Mouse scrolled (887, 513) with delta (0, 0)
Screenshot: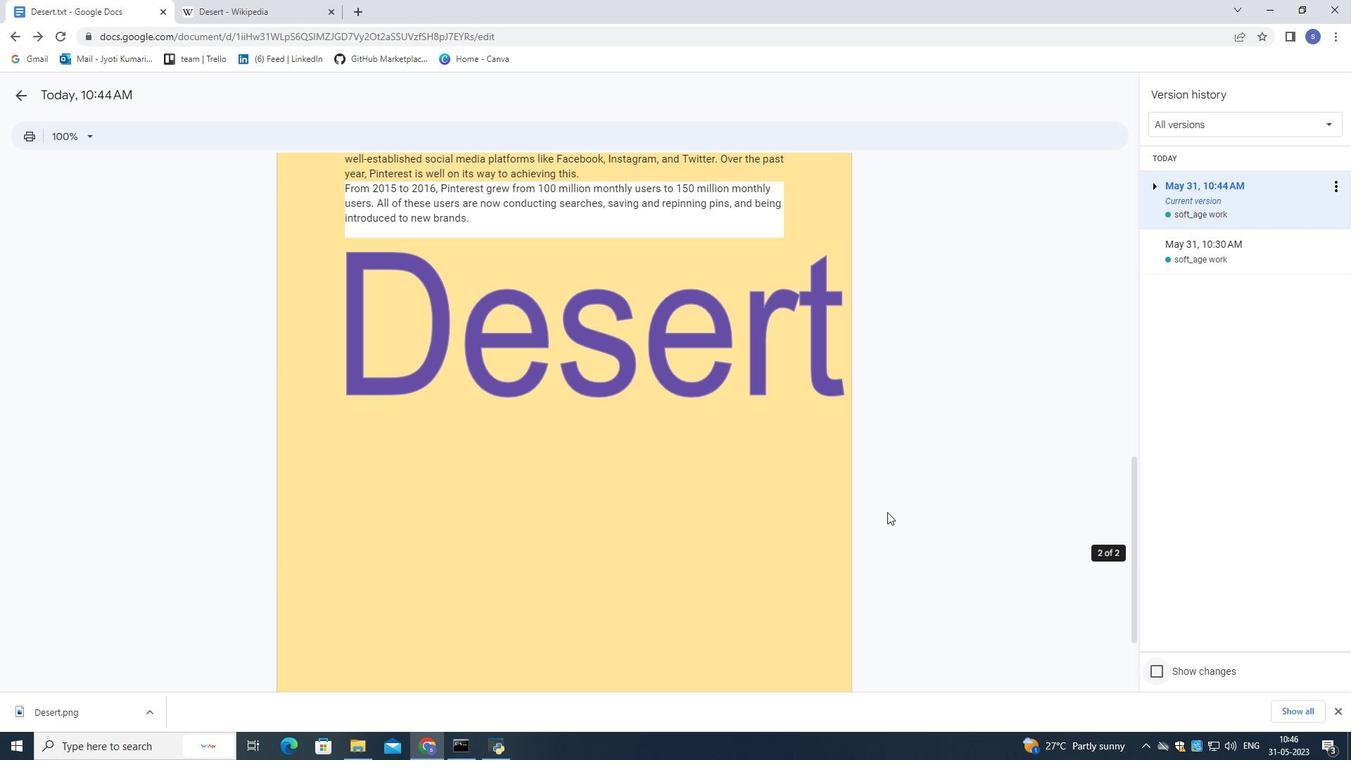
Action: Mouse scrolled (887, 513) with delta (0, 0)
Screenshot: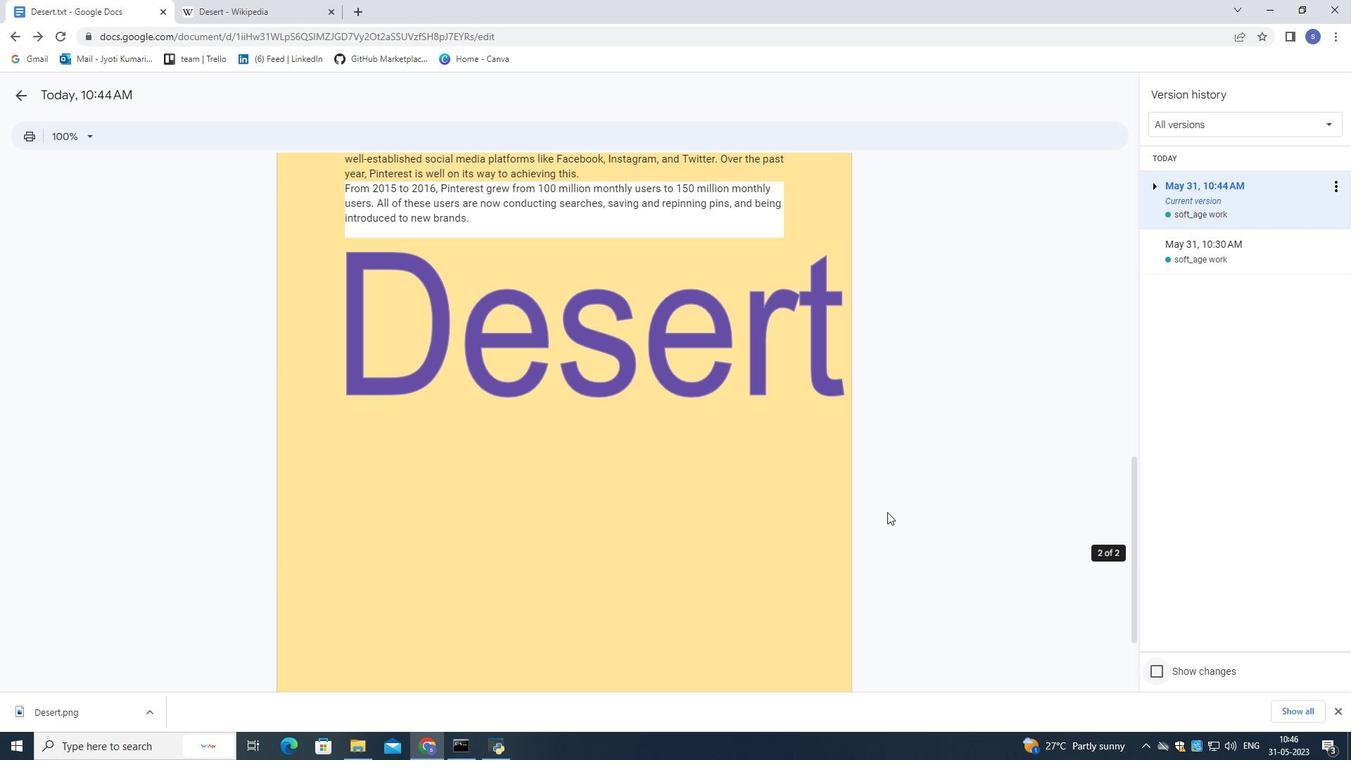 
Action: Mouse scrolled (887, 513) with delta (0, 0)
Screenshot: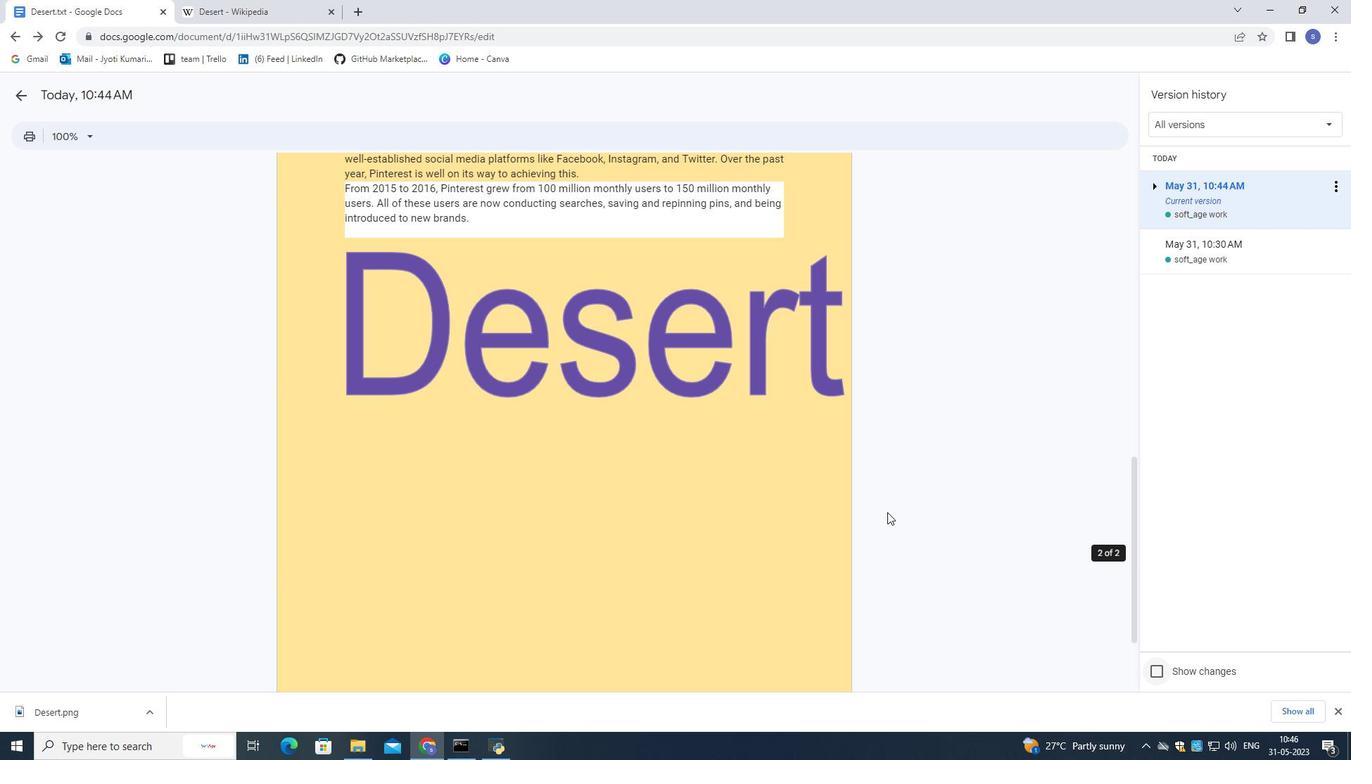 
Action: Mouse scrolled (887, 513) with delta (0, 0)
Screenshot: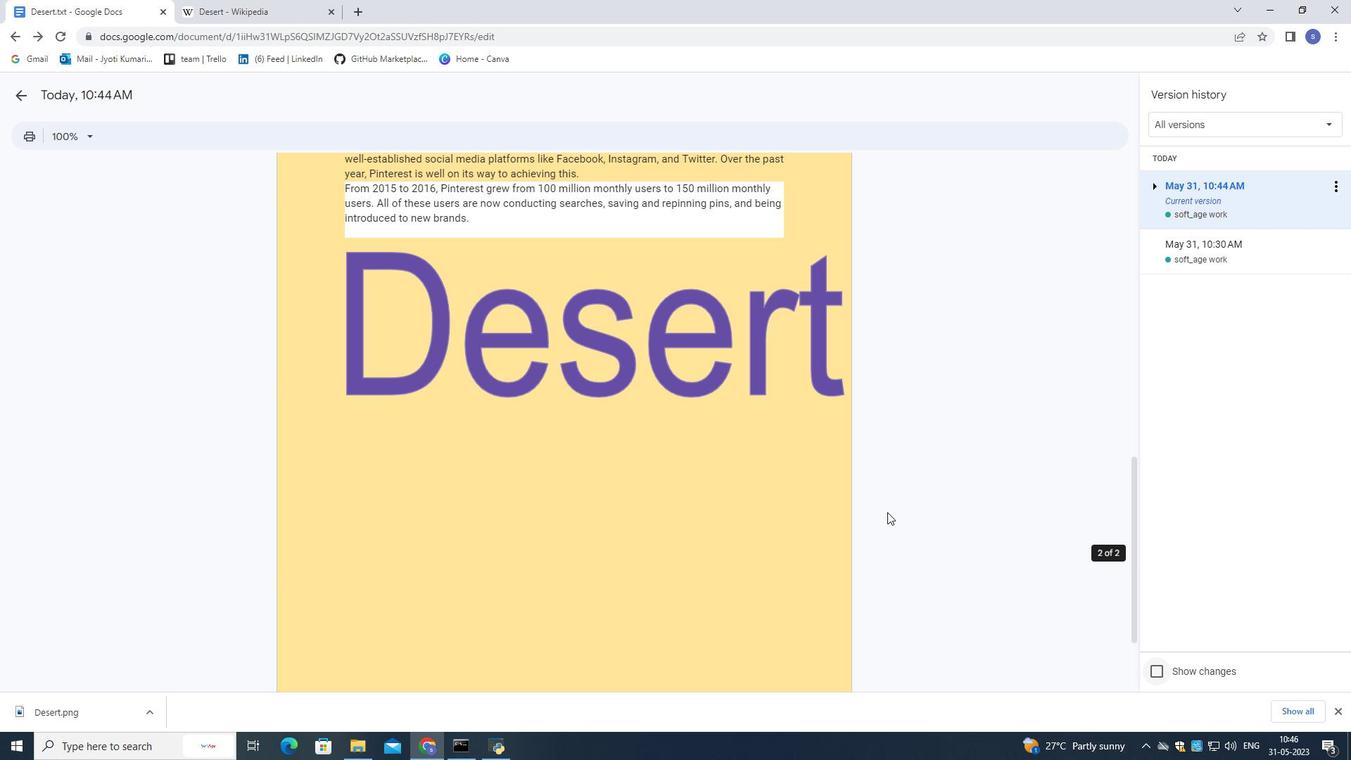 
Action: Mouse scrolled (887, 513) with delta (0, 0)
Screenshot: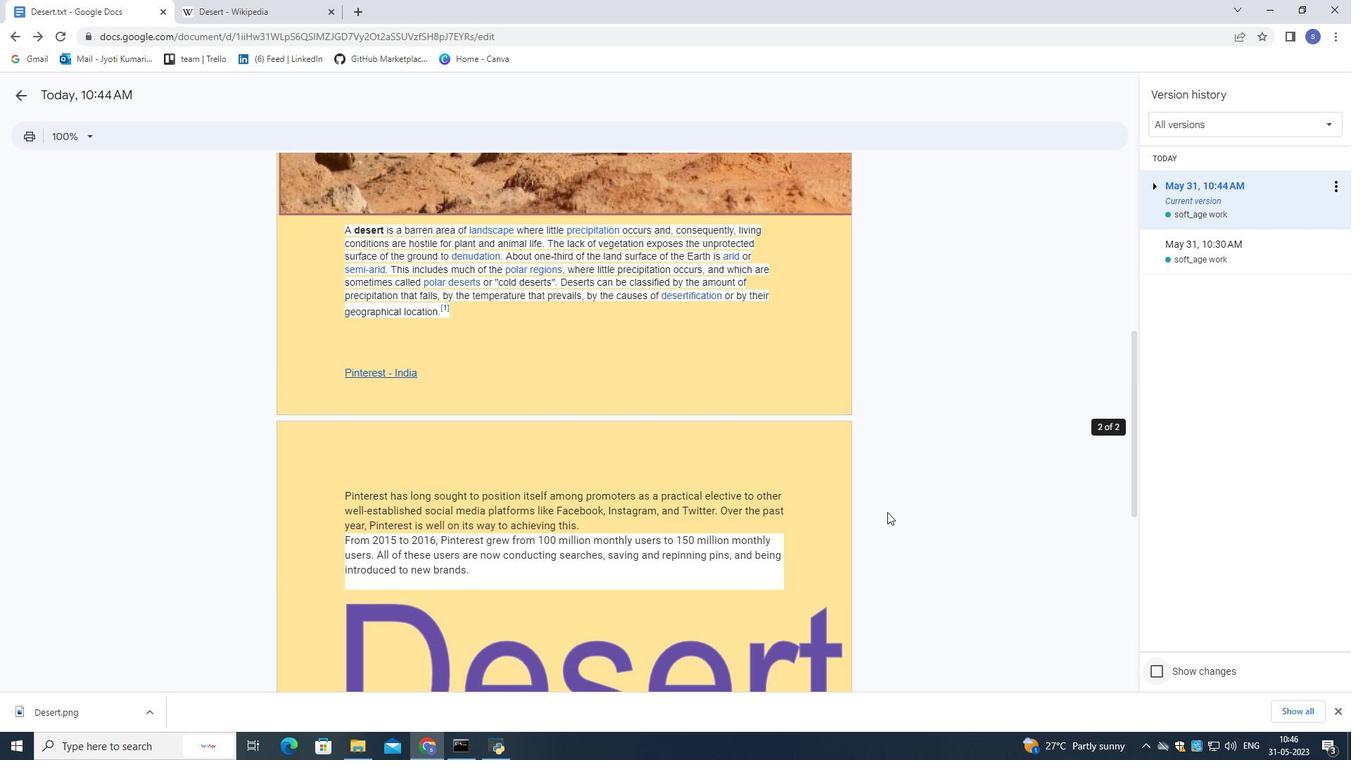 
Action: Mouse scrolled (887, 513) with delta (0, 0)
Screenshot: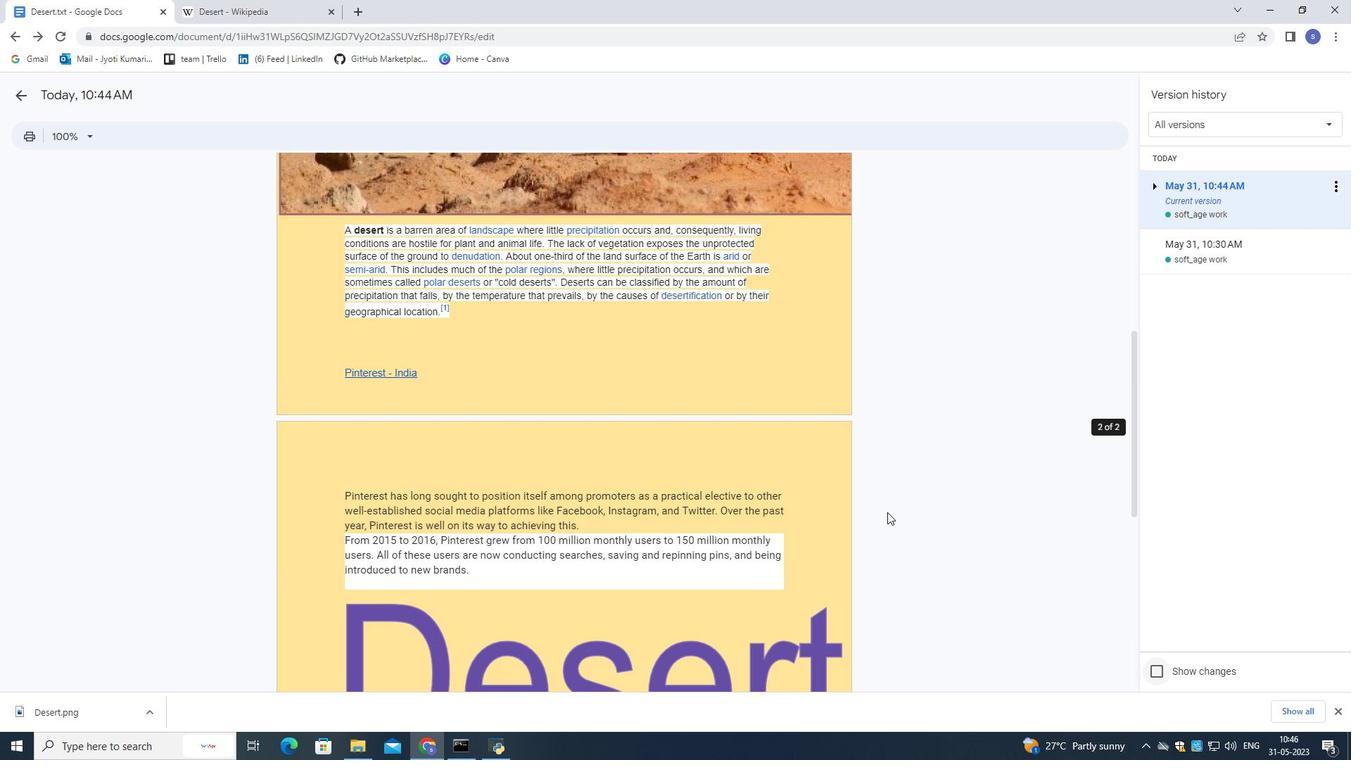 
Action: Mouse scrolled (887, 513) with delta (0, 0)
Screenshot: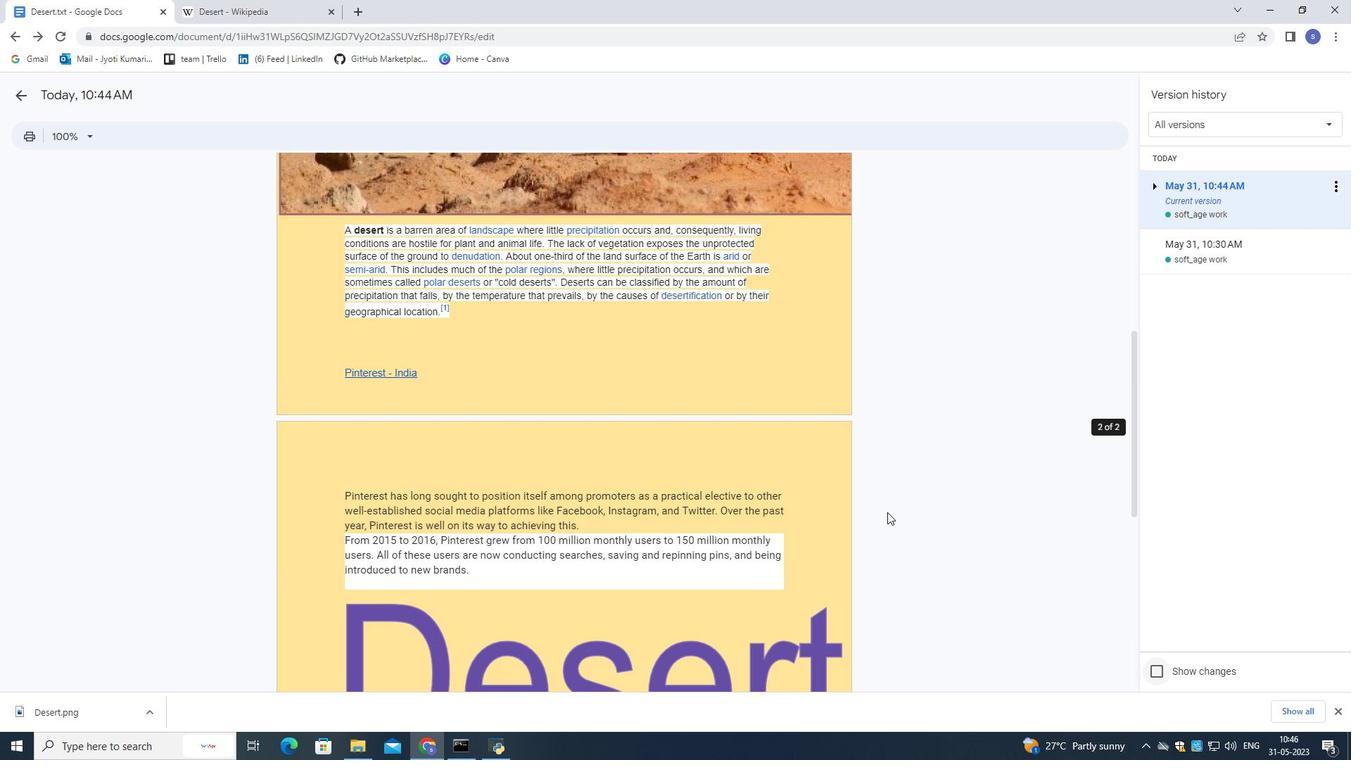
Action: Mouse scrolled (887, 513) with delta (0, 0)
Screenshot: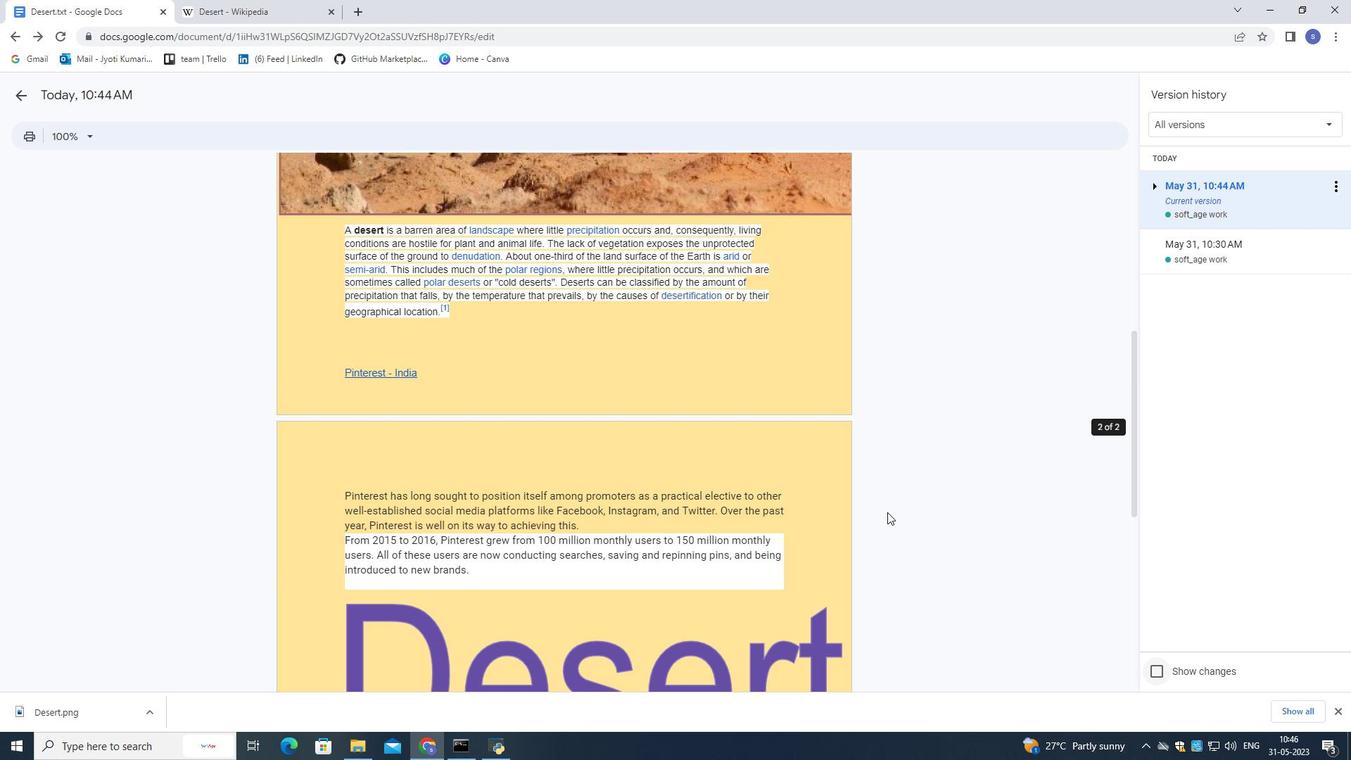 
Action: Mouse scrolled (887, 513) with delta (0, 0)
Screenshot: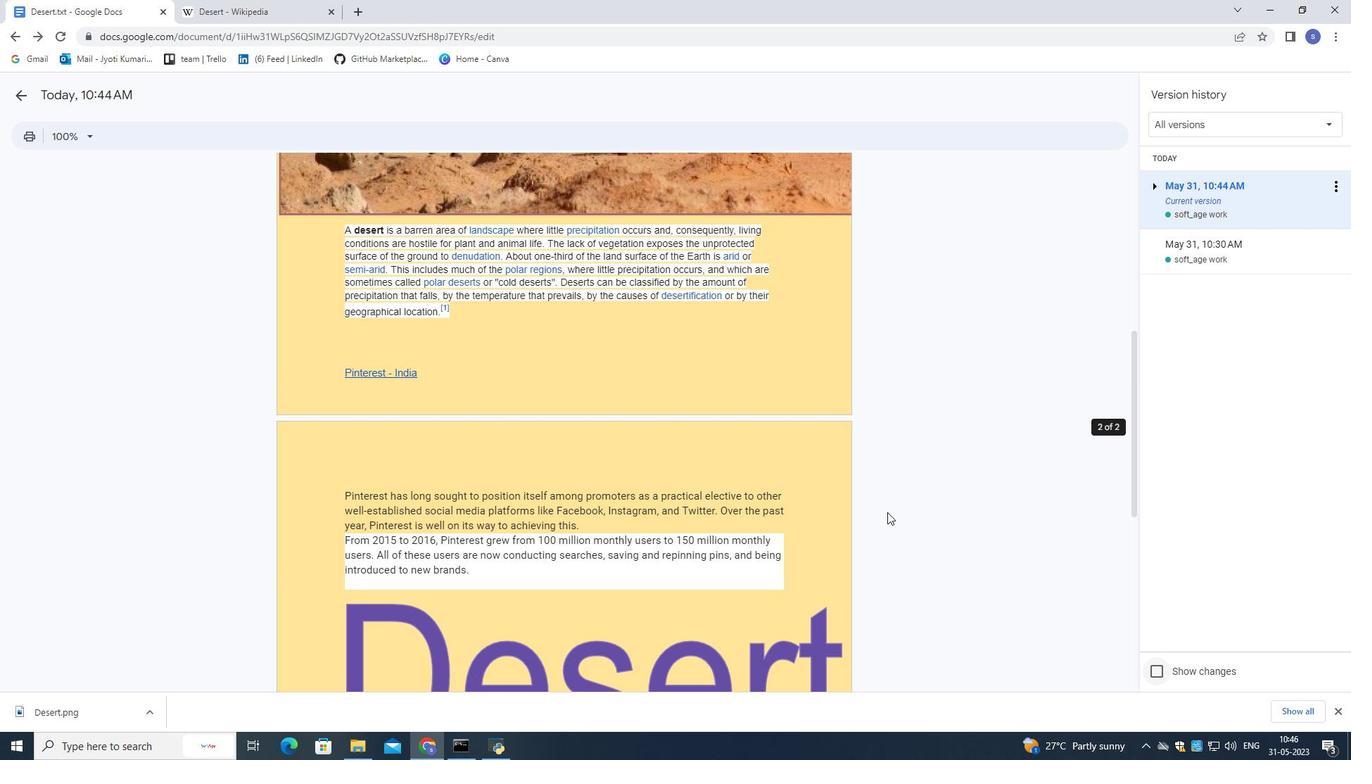 
Action: Mouse moved to (886, 511)
Screenshot: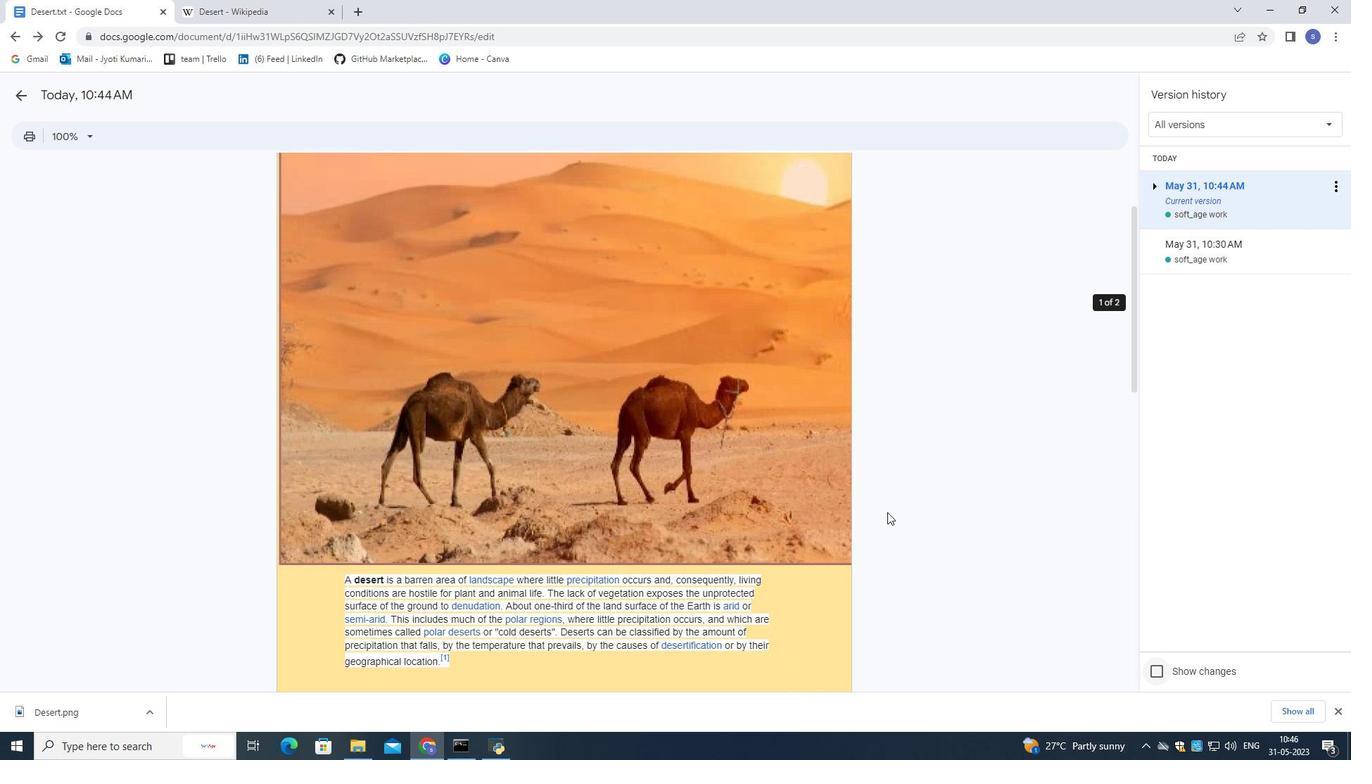 
Action: Mouse scrolled (886, 511) with delta (0, 0)
Screenshot: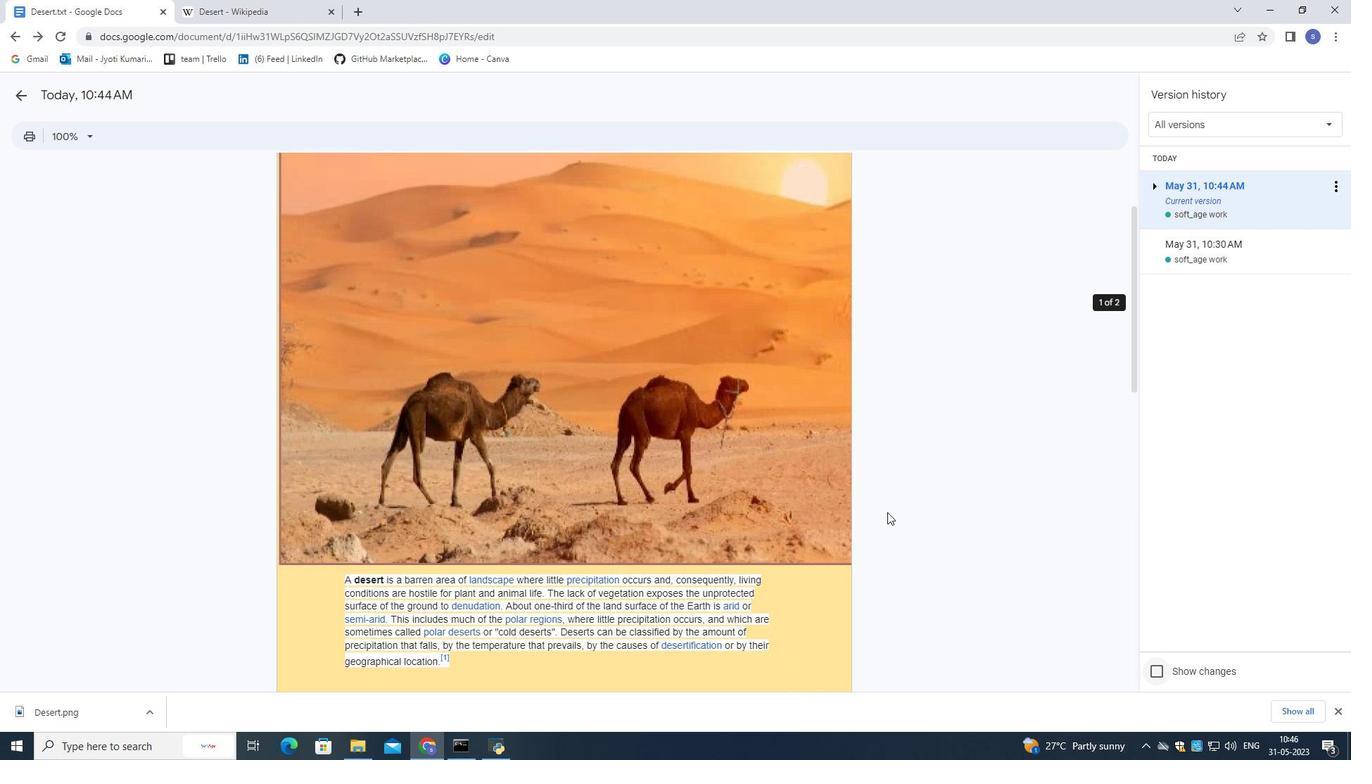 
Action: Mouse scrolled (886, 511) with delta (0, 0)
Screenshot: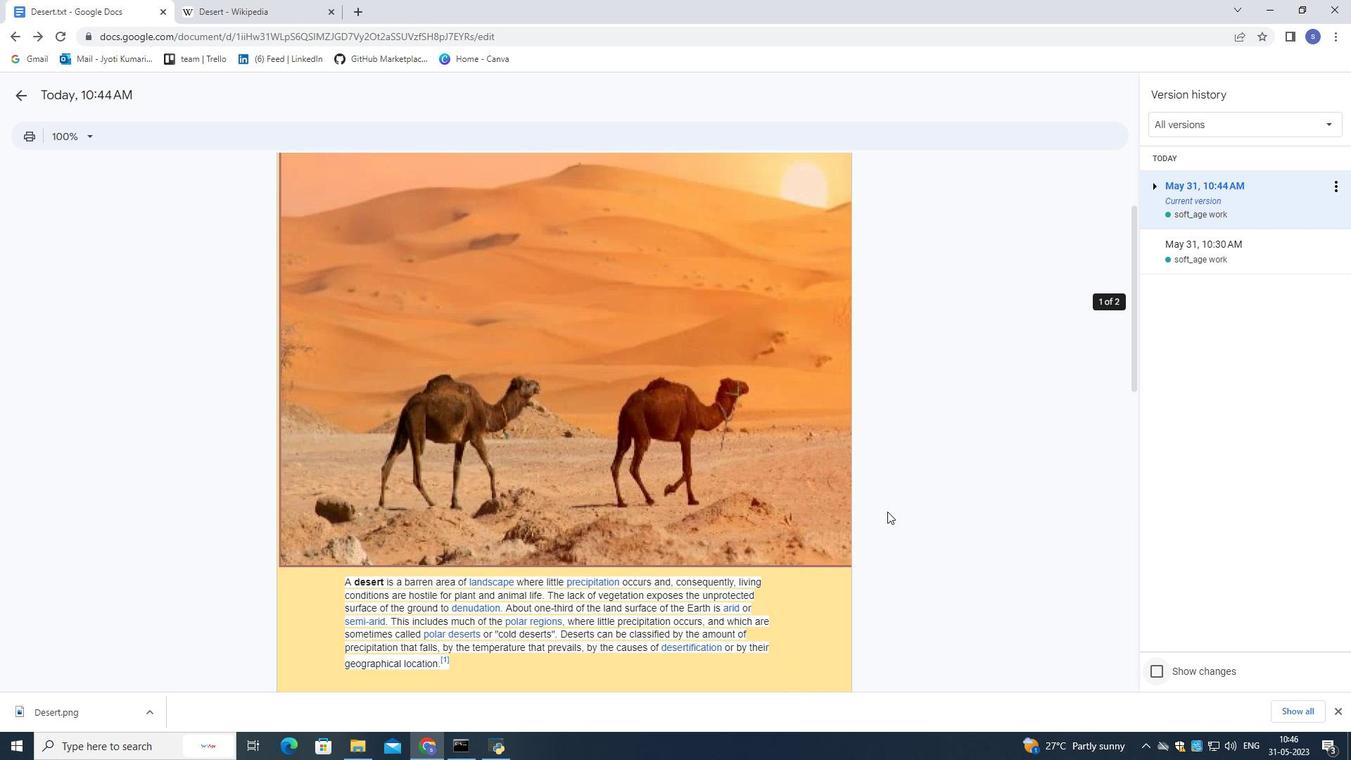 
Action: Mouse scrolled (886, 511) with delta (0, 0)
Screenshot: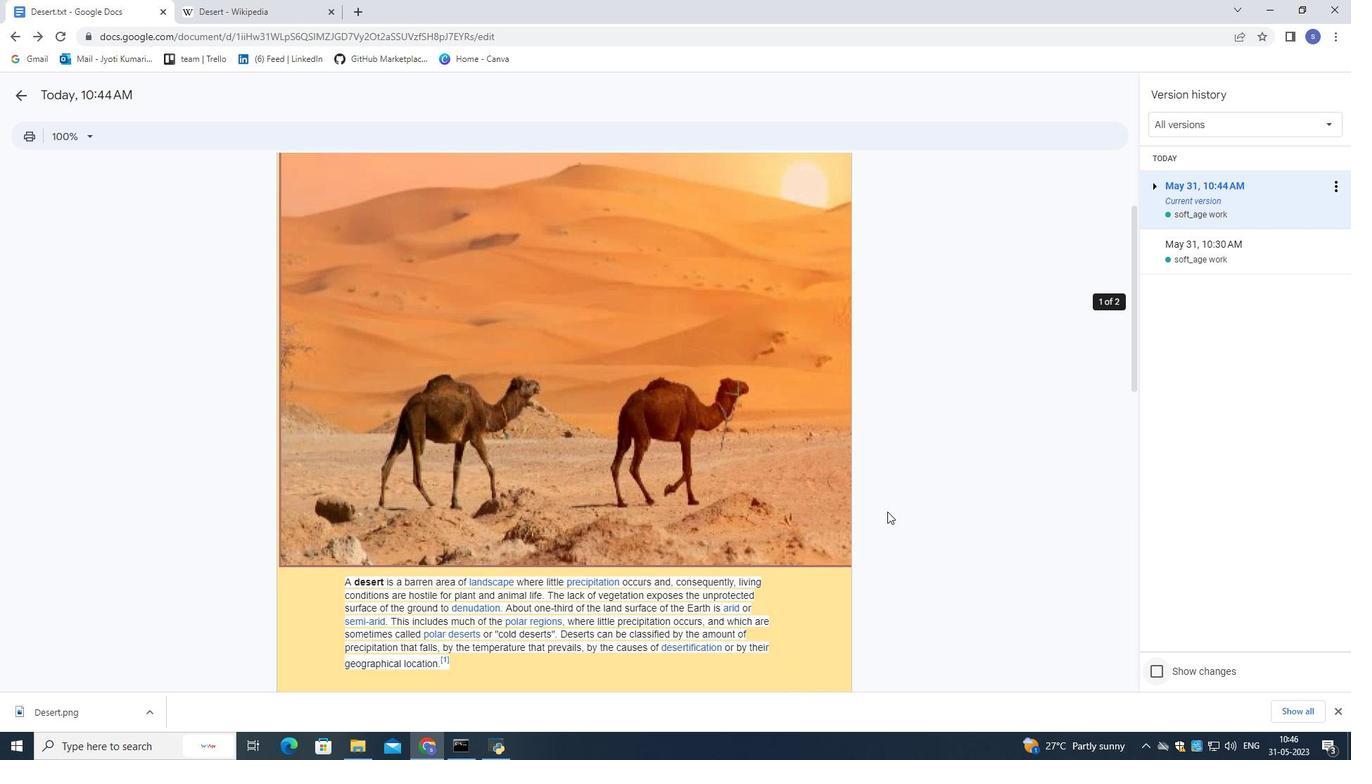 
Action: Mouse moved to (886, 510)
Screenshot: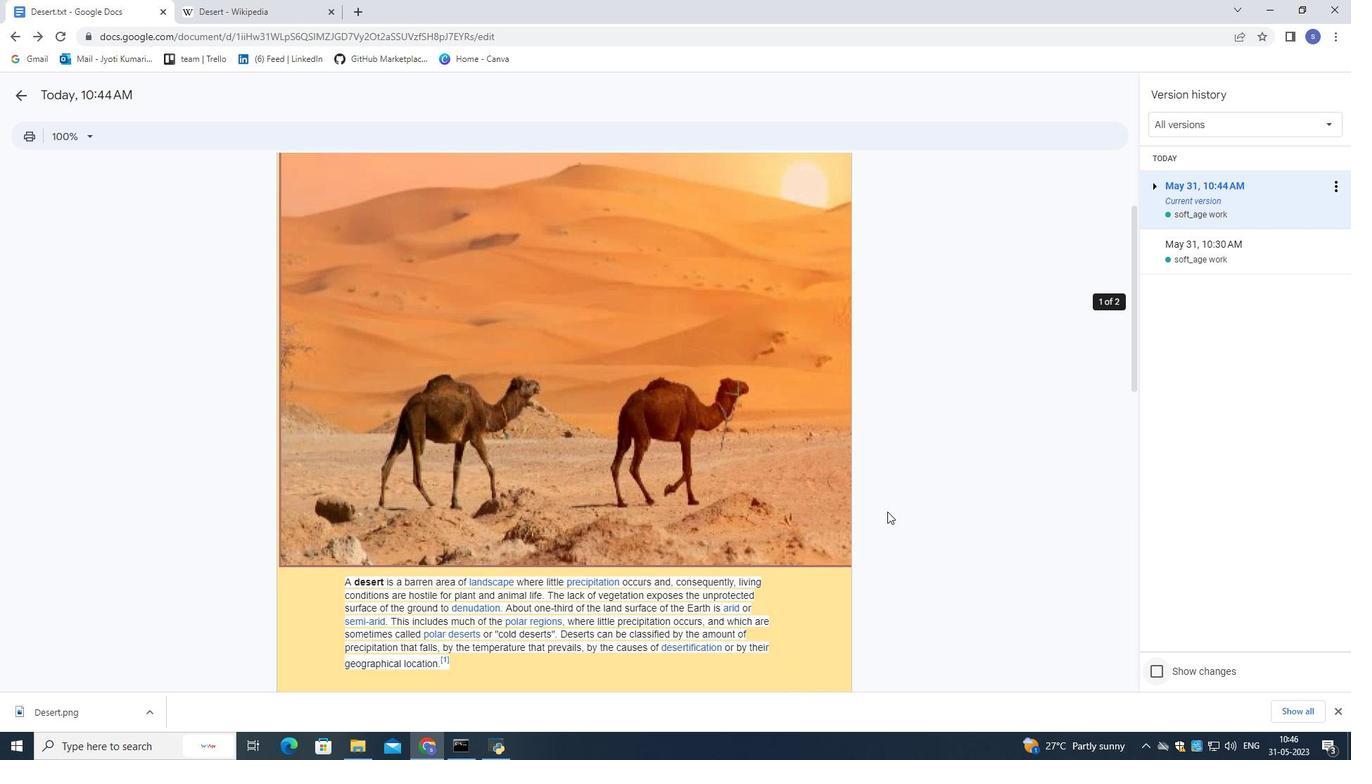
Action: Mouse scrolled (886, 511) with delta (0, 0)
Screenshot: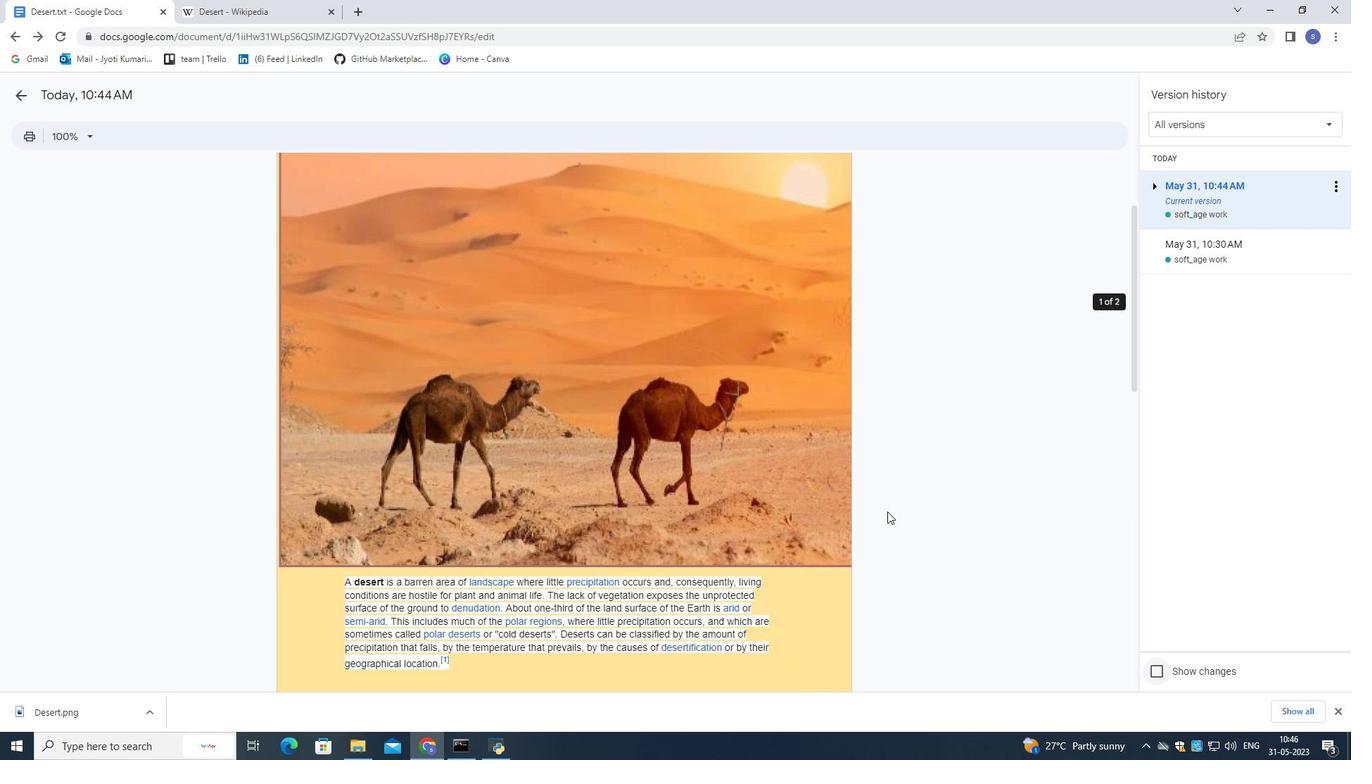 
Action: Mouse moved to (1186, 128)
Screenshot: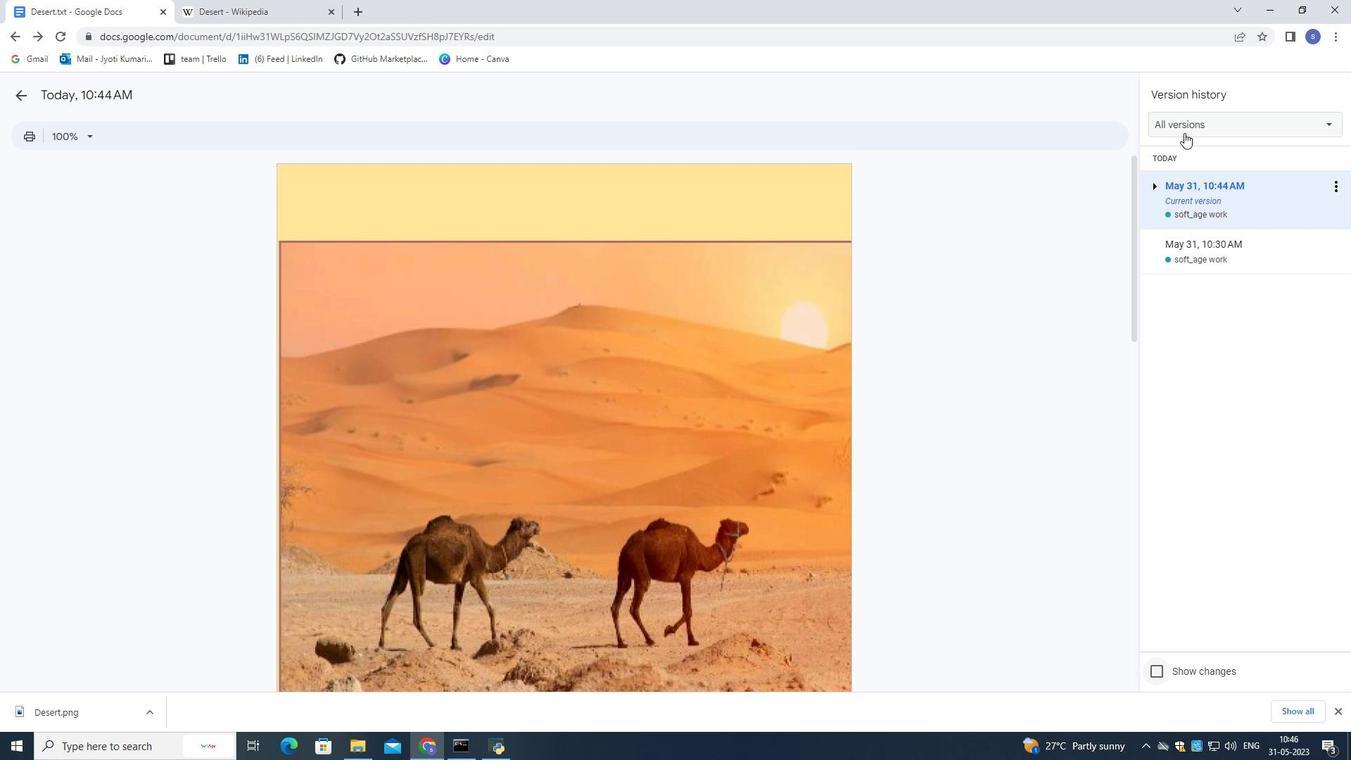 
Action: Mouse pressed left at (1186, 128)
Screenshot: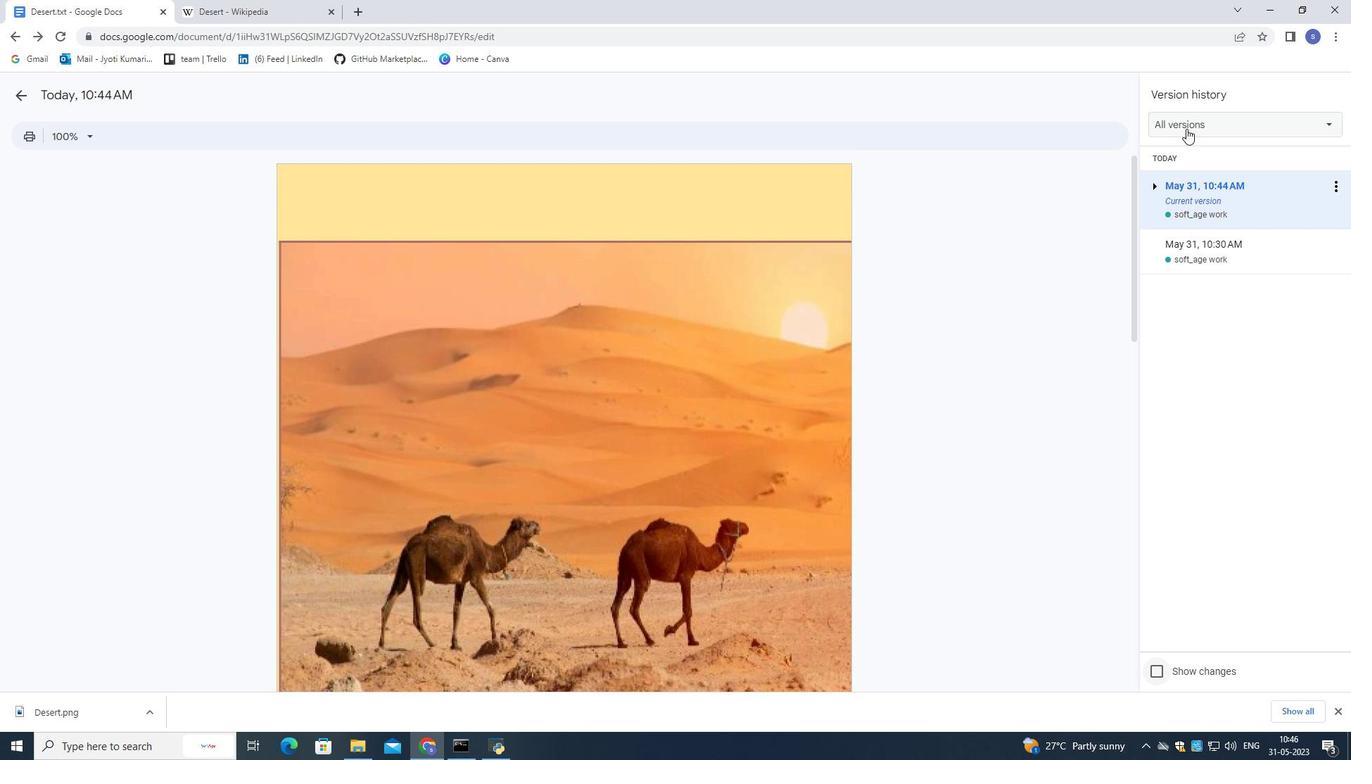 
Action: Mouse moved to (1198, 315)
Screenshot: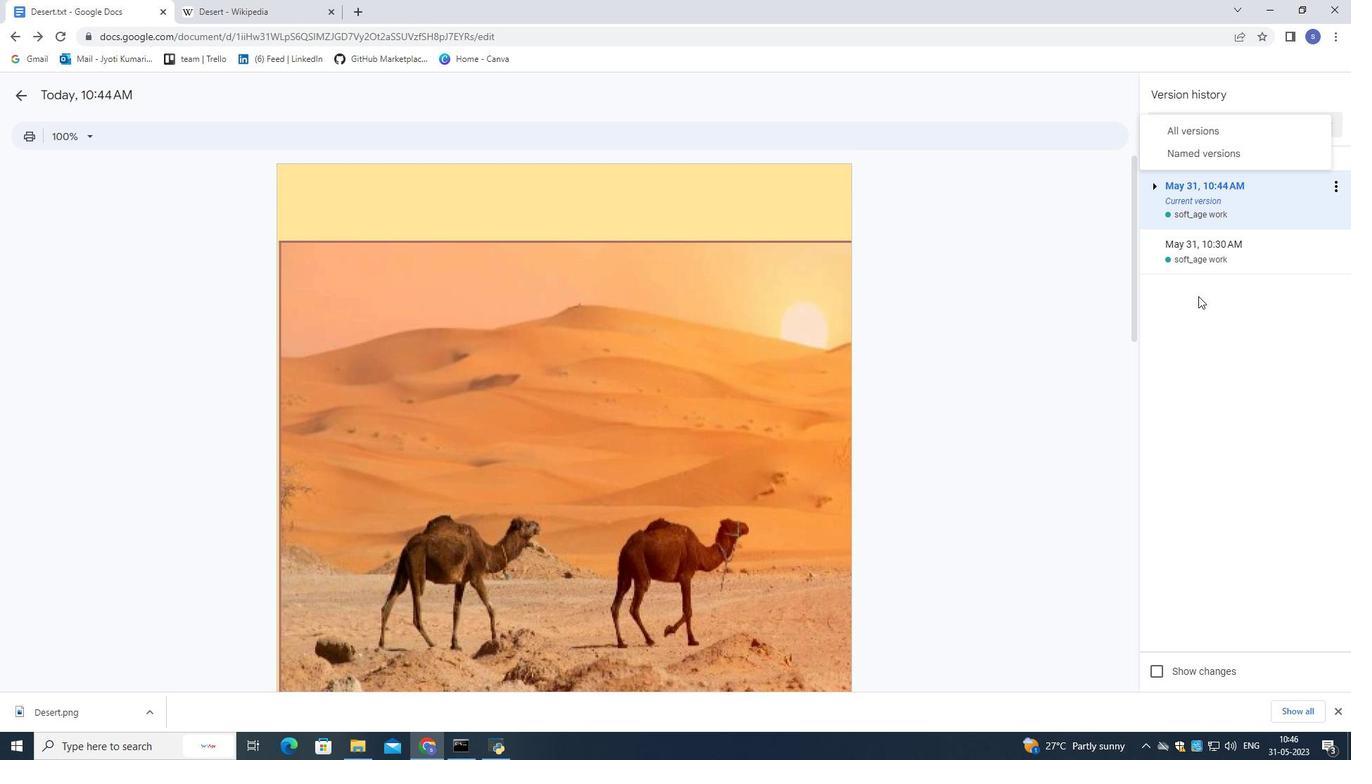 
Action: Mouse pressed left at (1198, 315)
Screenshot: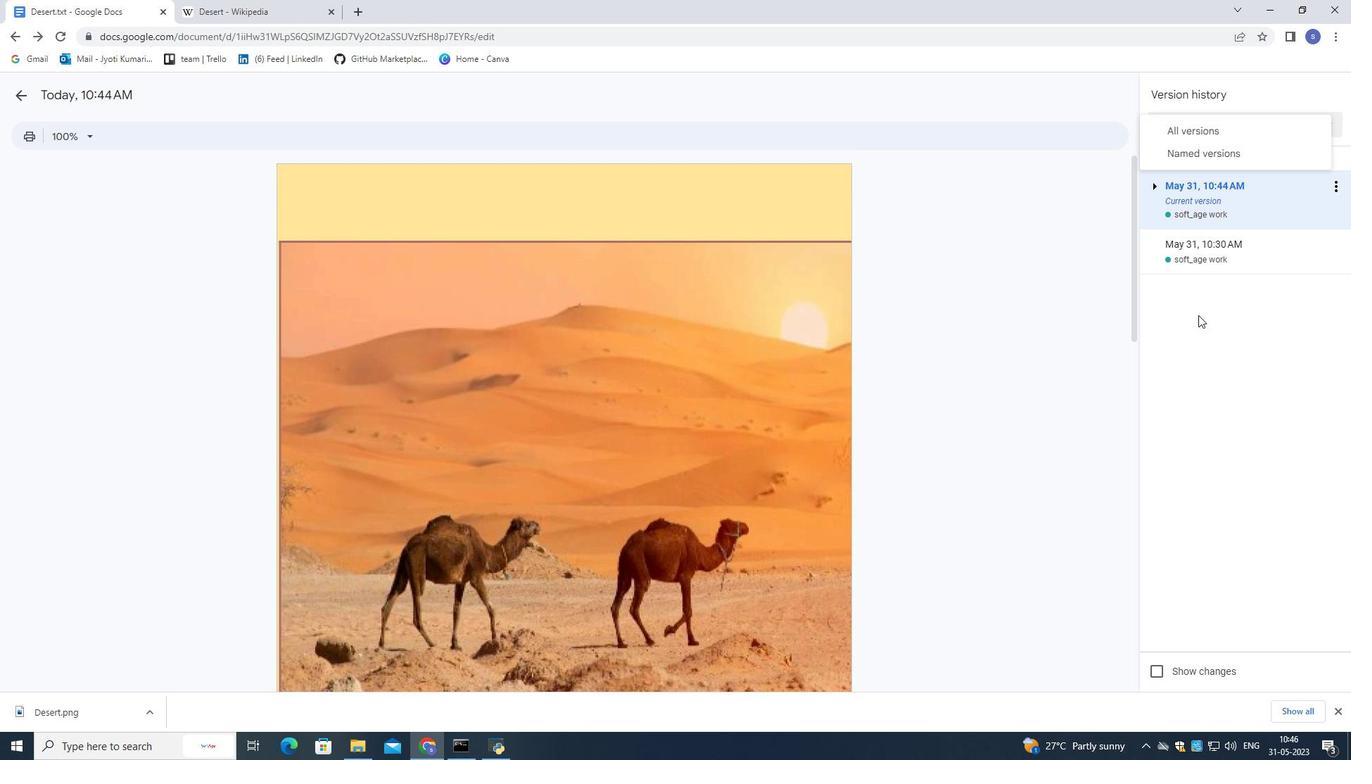 
Action: Mouse moved to (1186, 266)
Screenshot: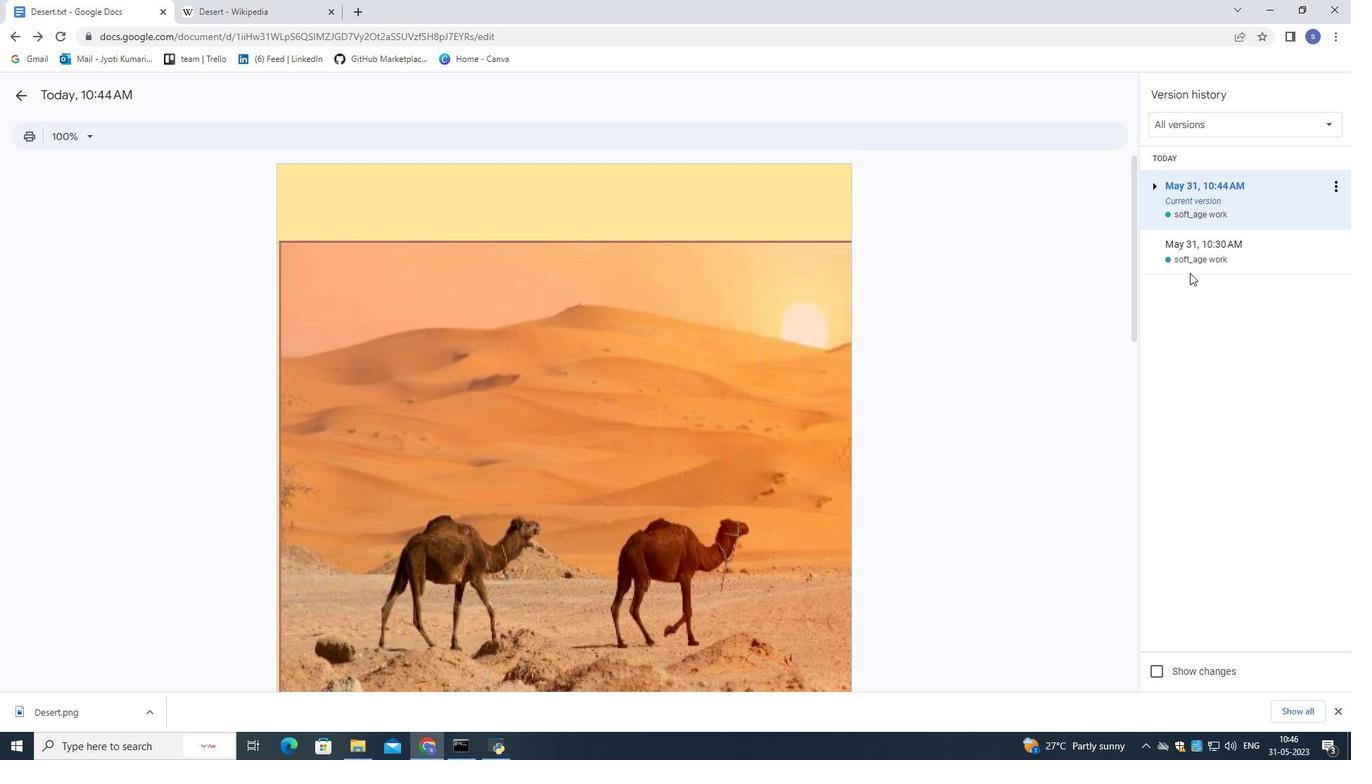
Action: Mouse pressed left at (1186, 266)
Screenshot: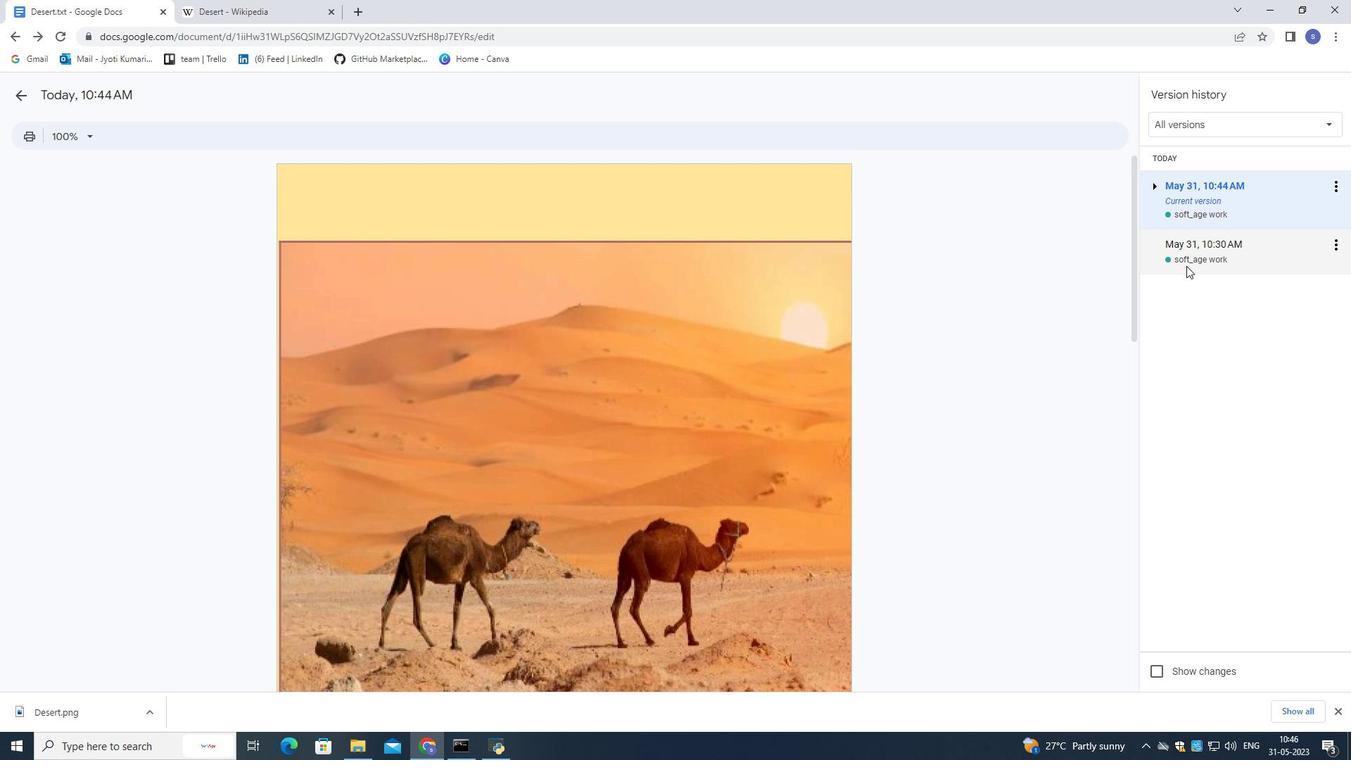 
Action: Mouse moved to (1179, 213)
Screenshot: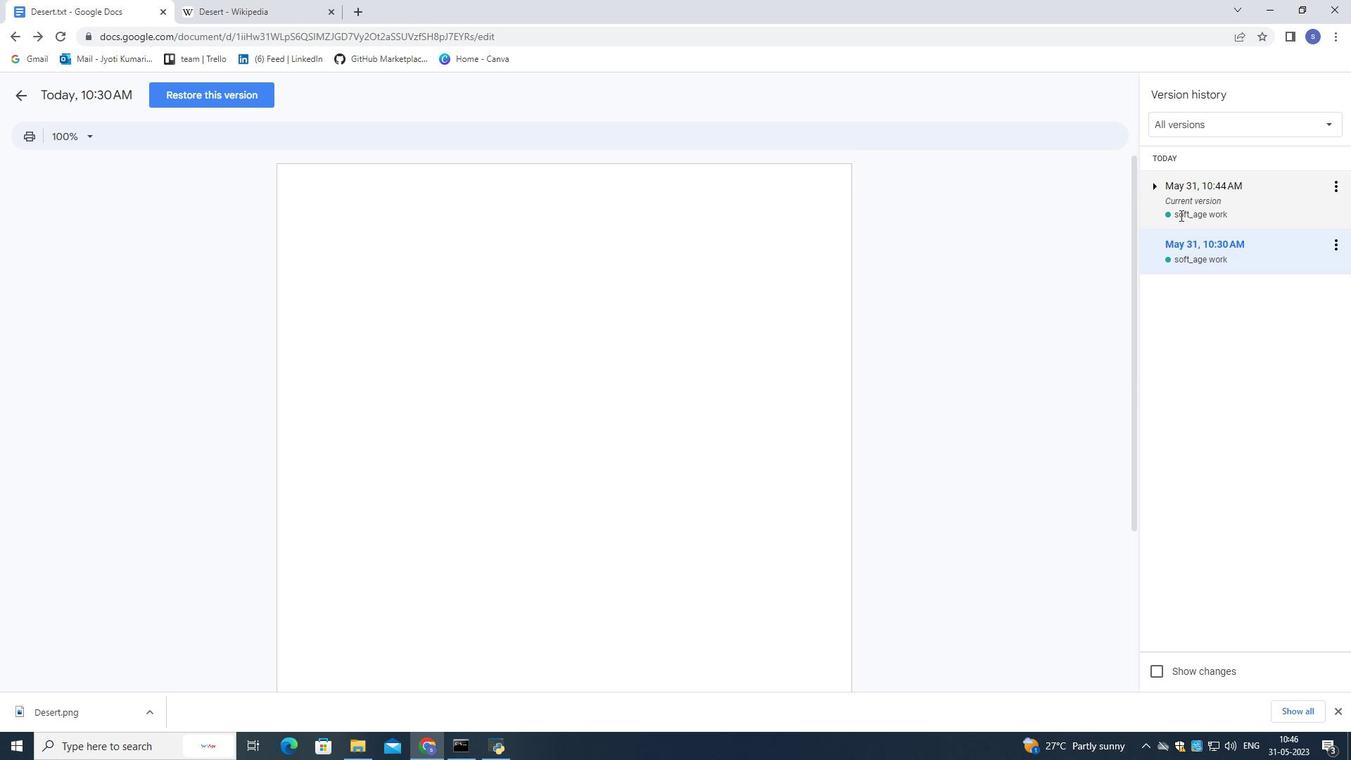
Action: Mouse pressed left at (1179, 213)
Screenshot: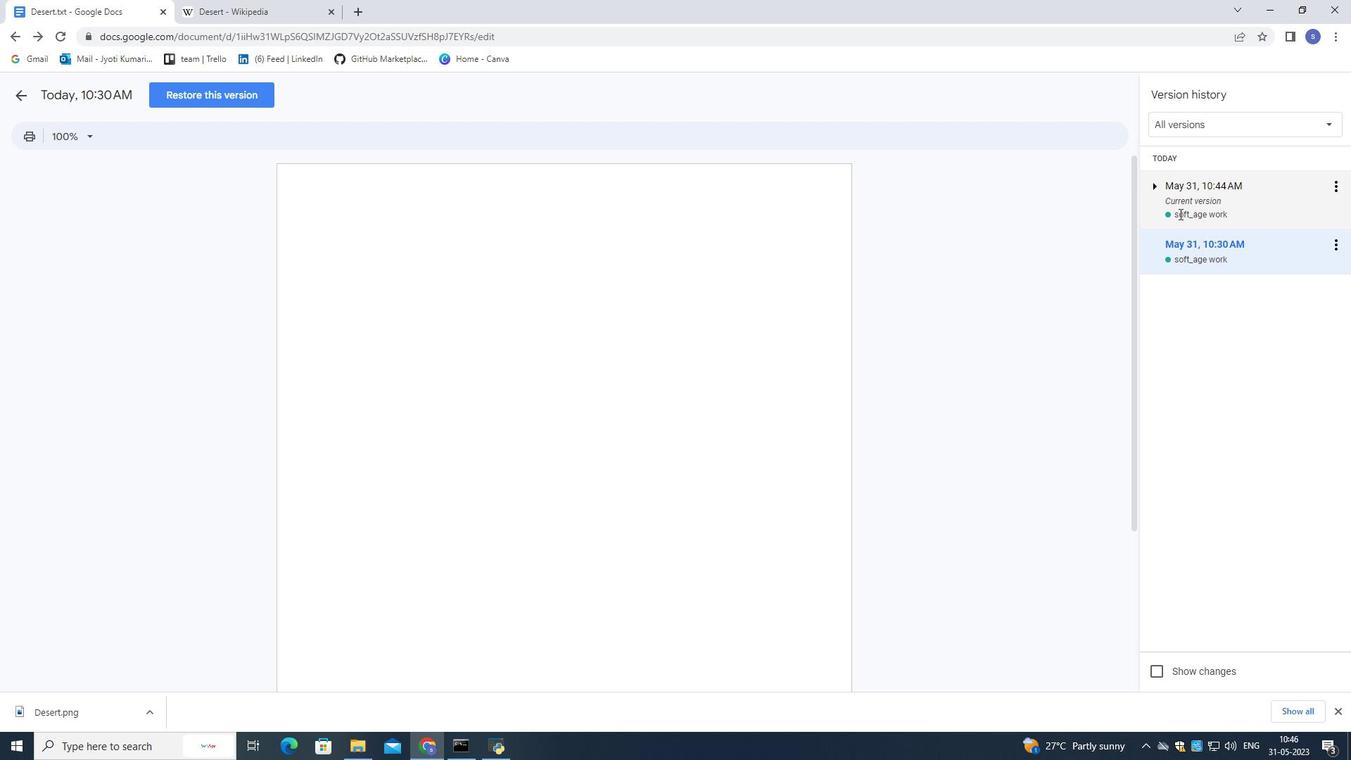 
Action: Mouse moved to (677, 358)
Screenshot: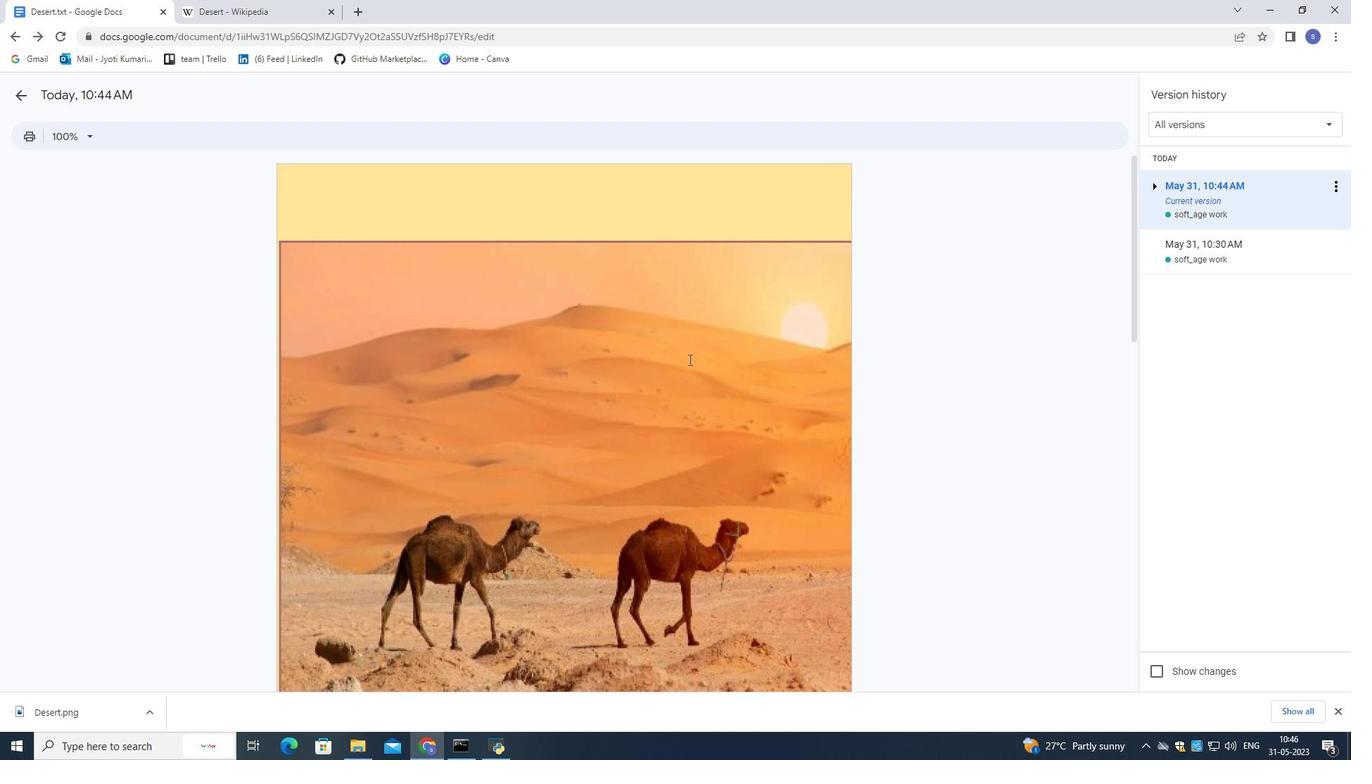 
Action: Mouse scrolled (677, 357) with delta (0, 0)
Screenshot: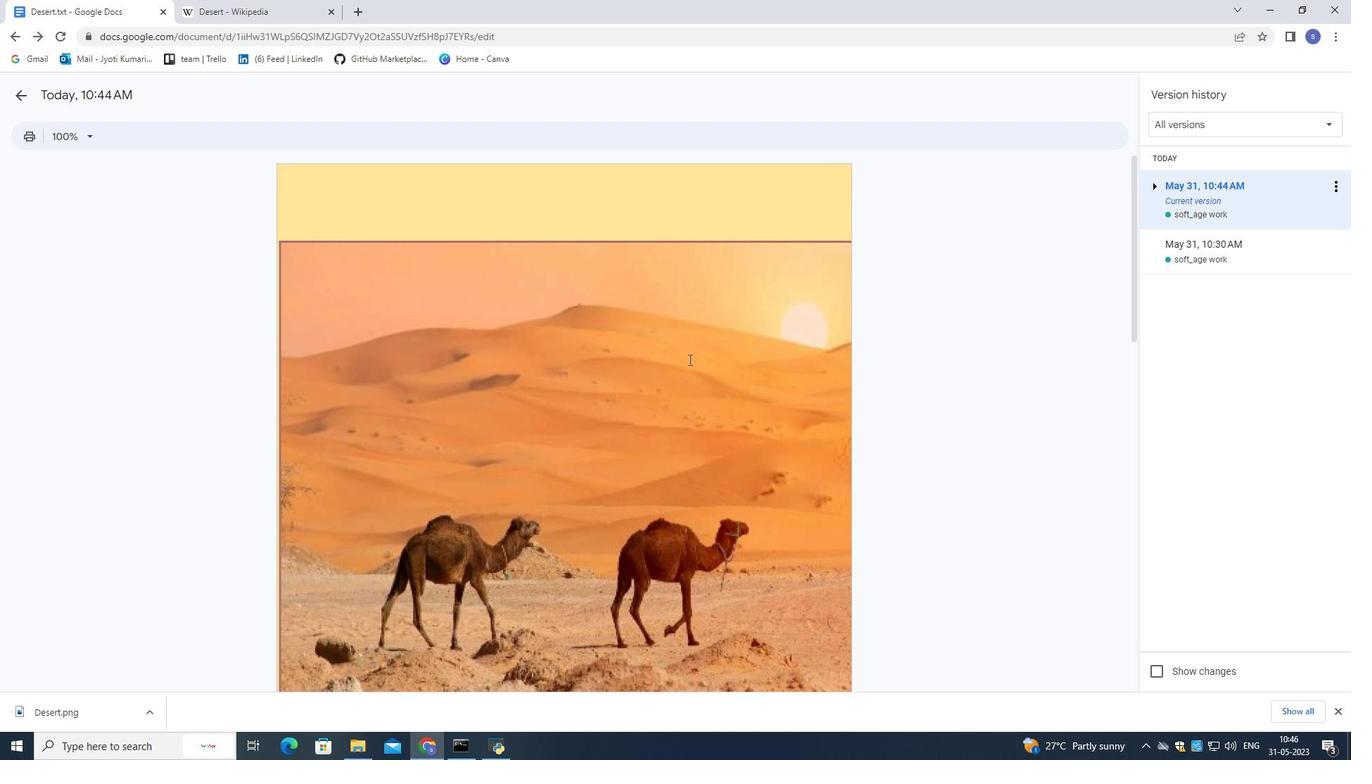 
Action: Mouse moved to (675, 358)
Screenshot: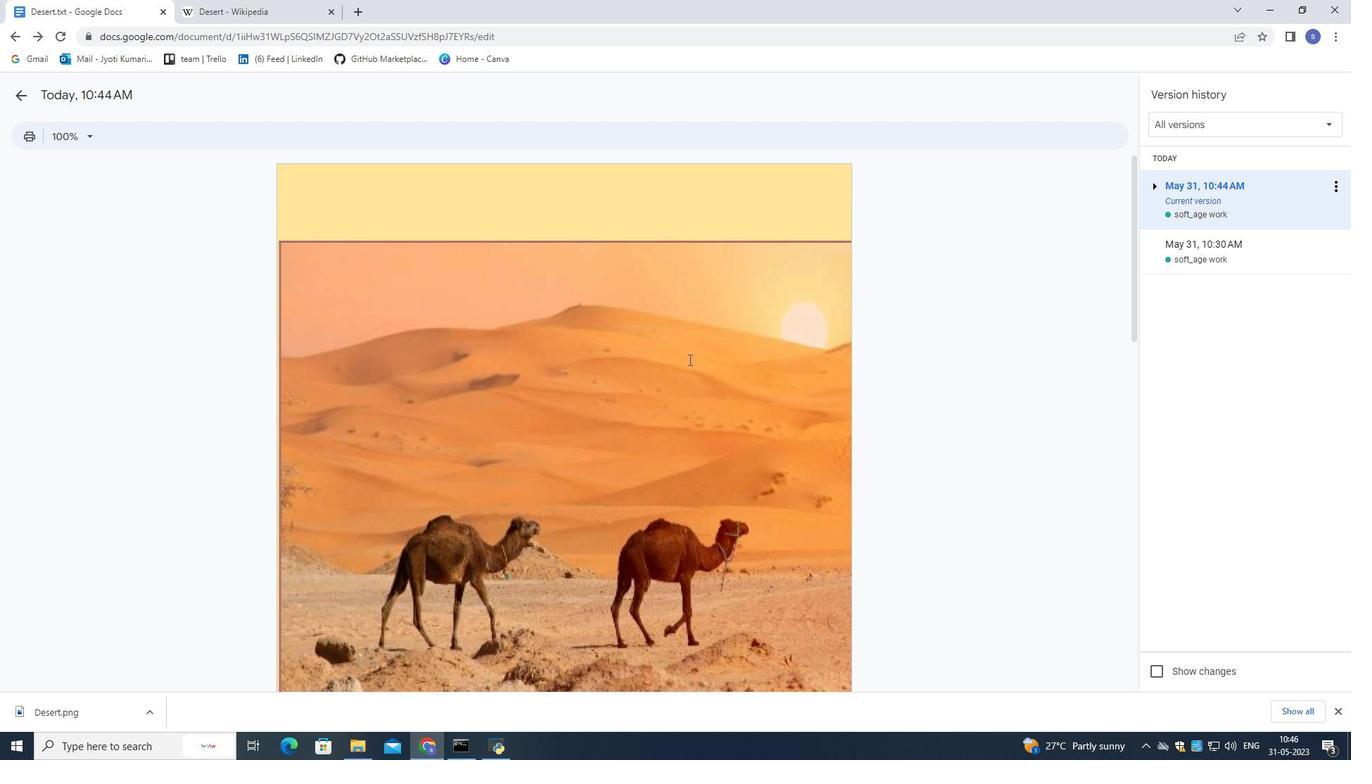 
Action: Mouse scrolled (675, 357) with delta (0, 0)
Screenshot: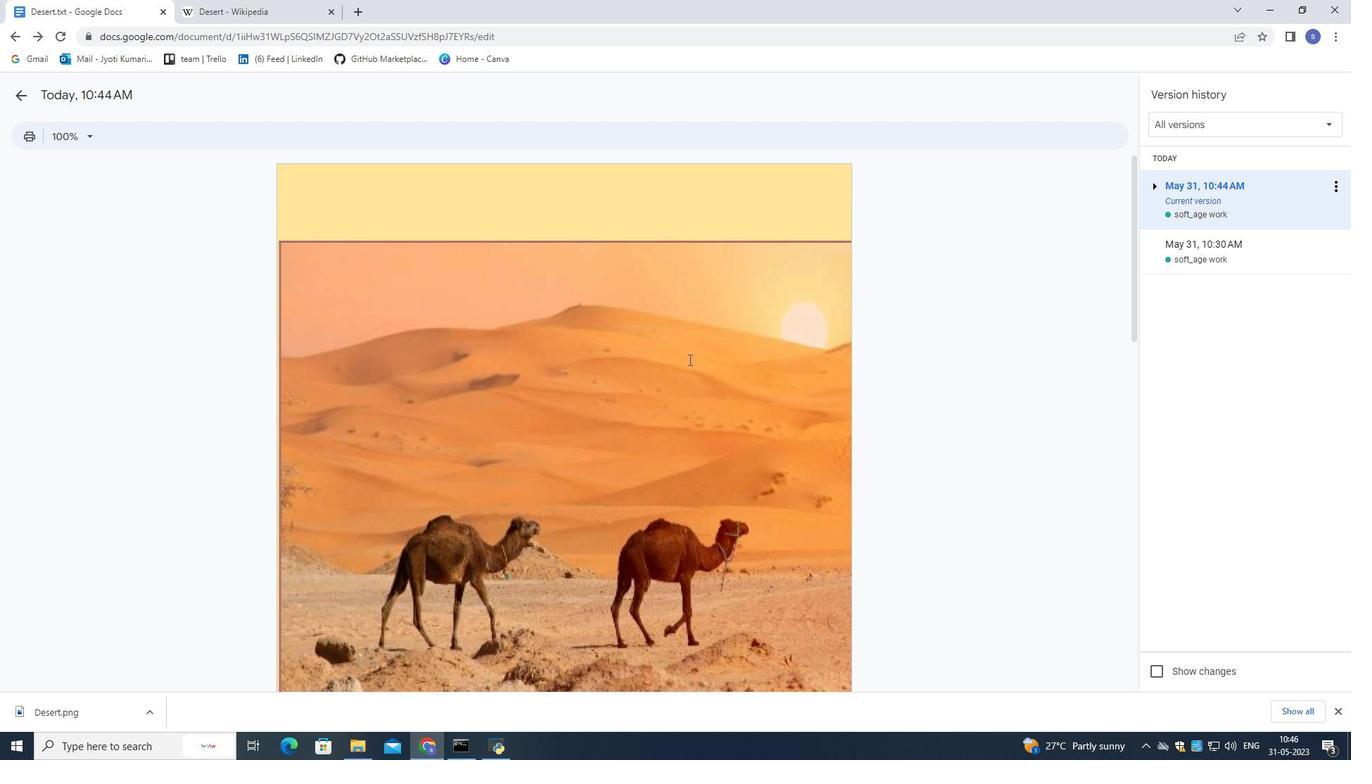 
Action: Mouse moved to (675, 358)
Screenshot: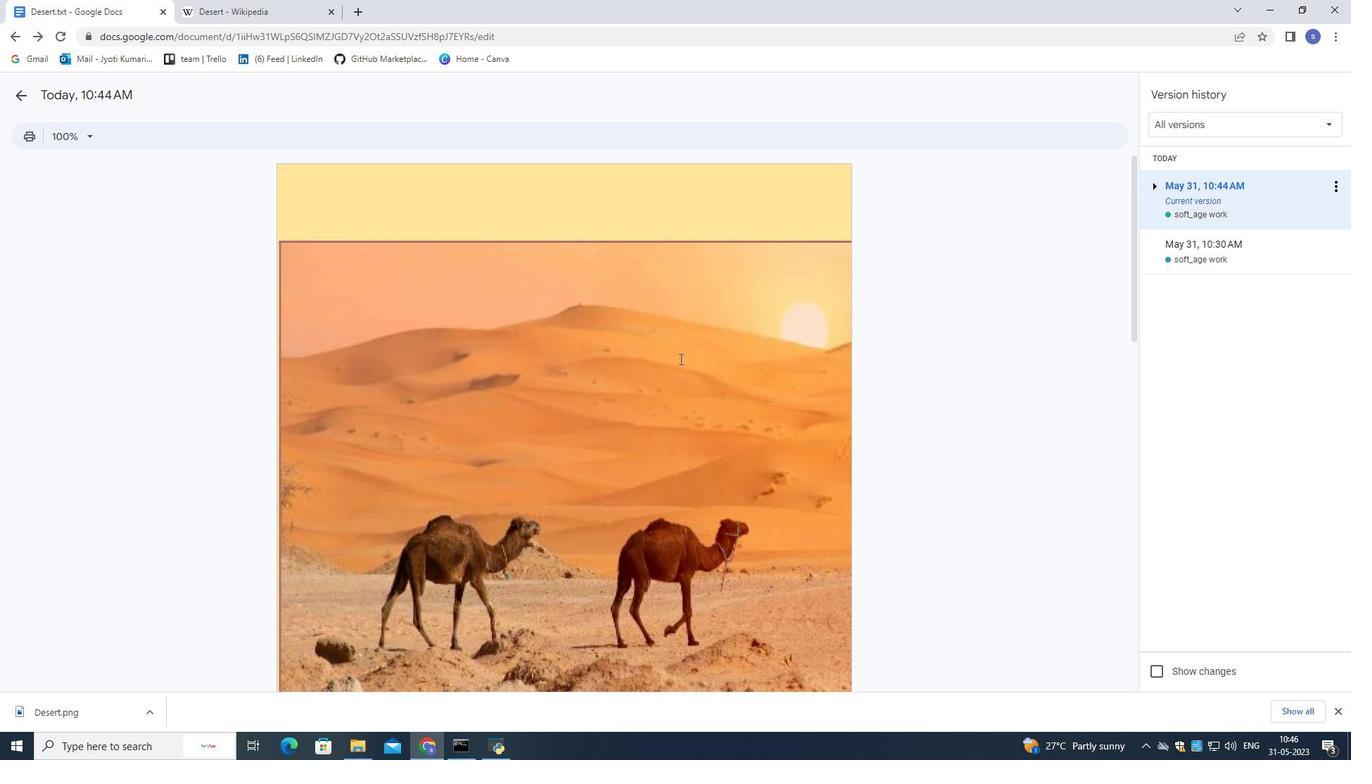 
Action: Mouse scrolled (675, 357) with delta (0, 0)
Screenshot: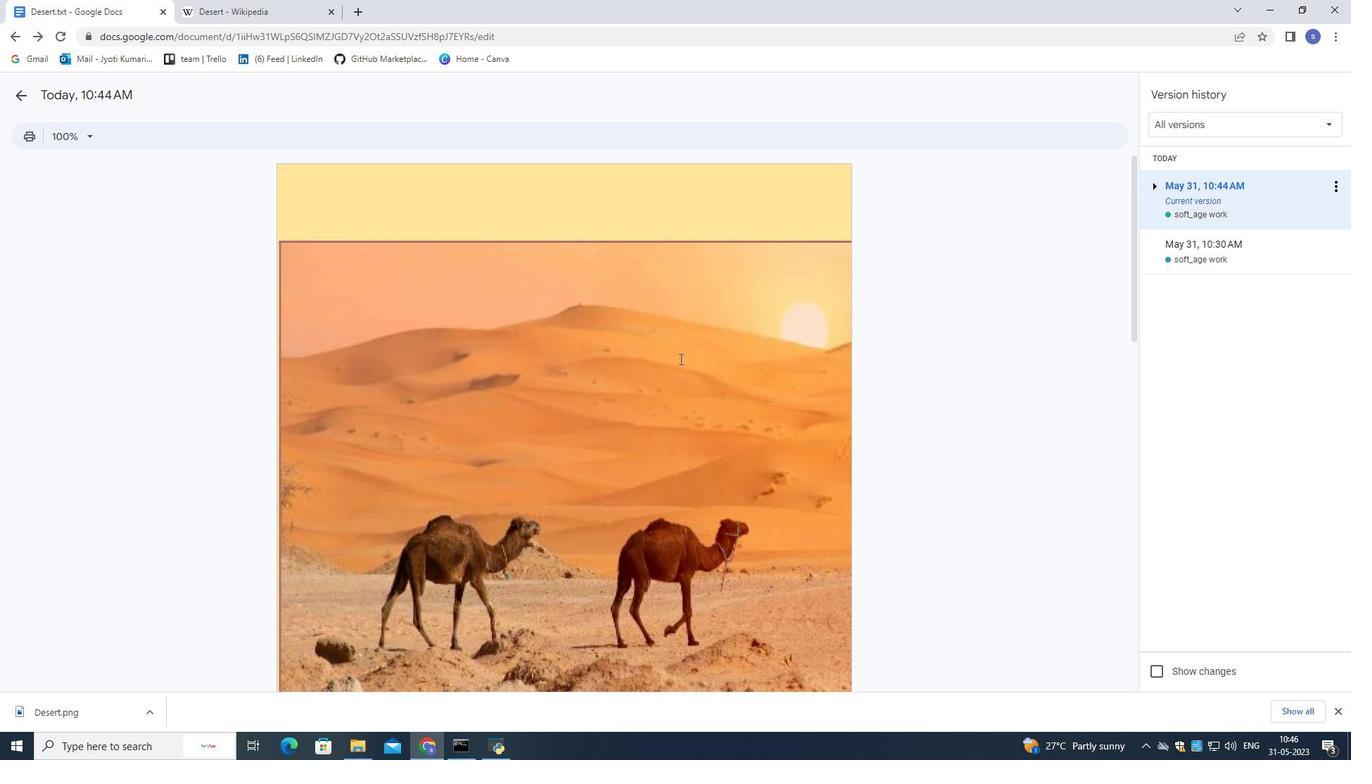 
Action: Mouse moved to (674, 358)
Screenshot: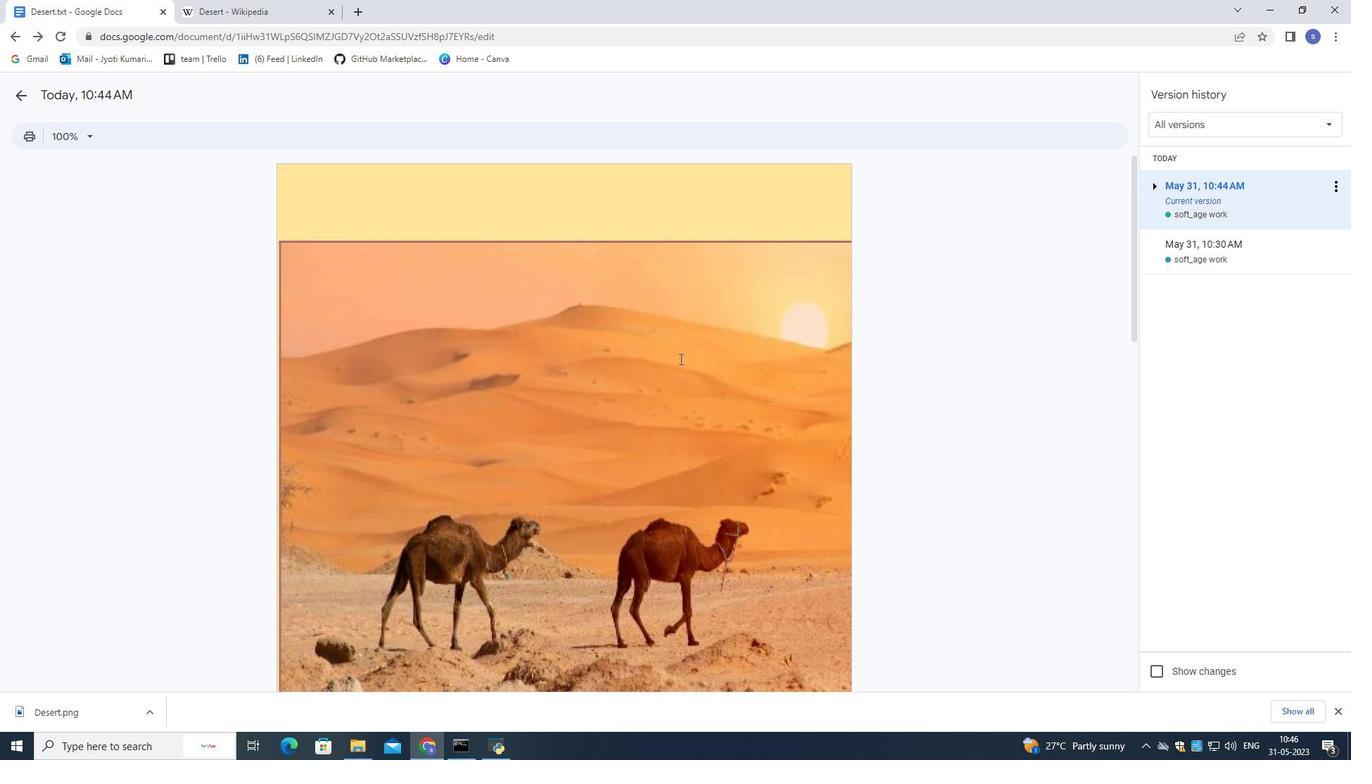 
Action: Mouse scrolled (674, 357) with delta (0, 0)
Screenshot: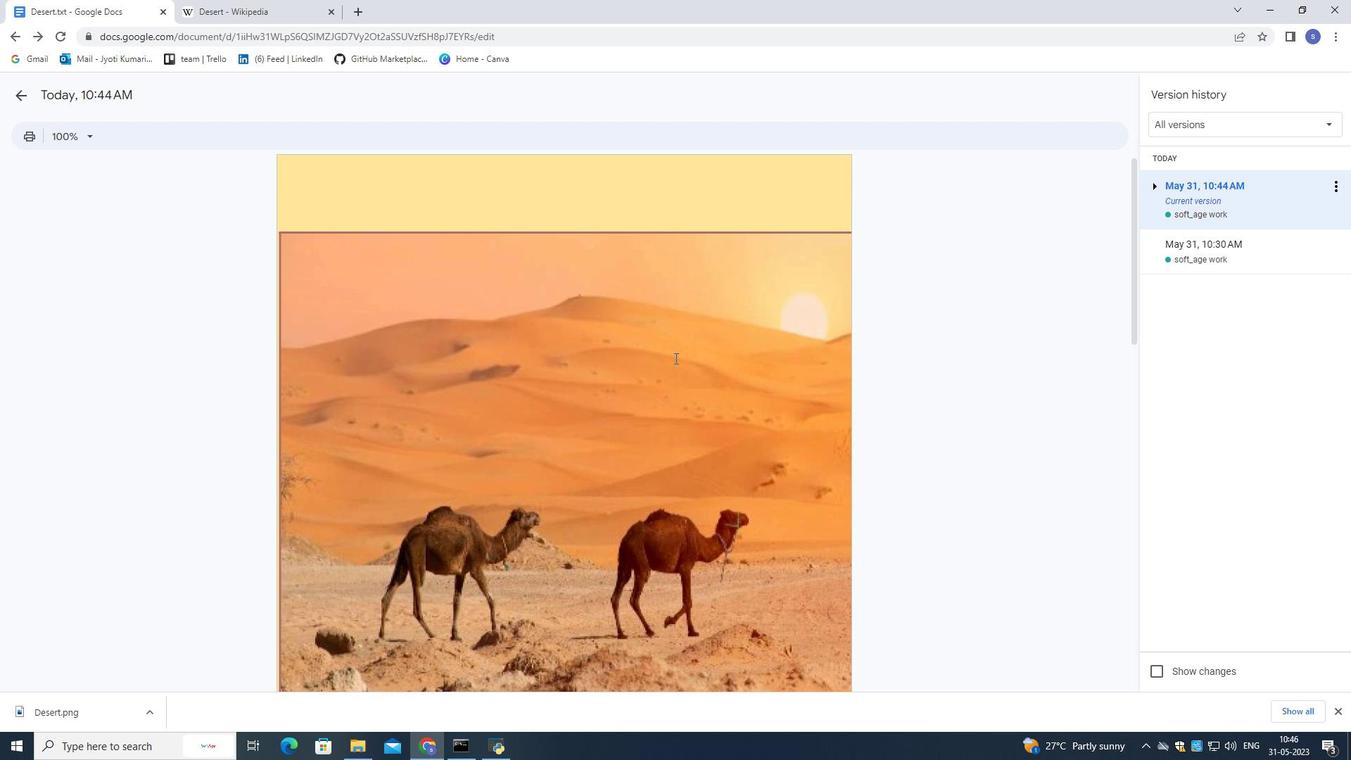 
Action: Mouse scrolled (674, 357) with delta (0, 0)
Screenshot: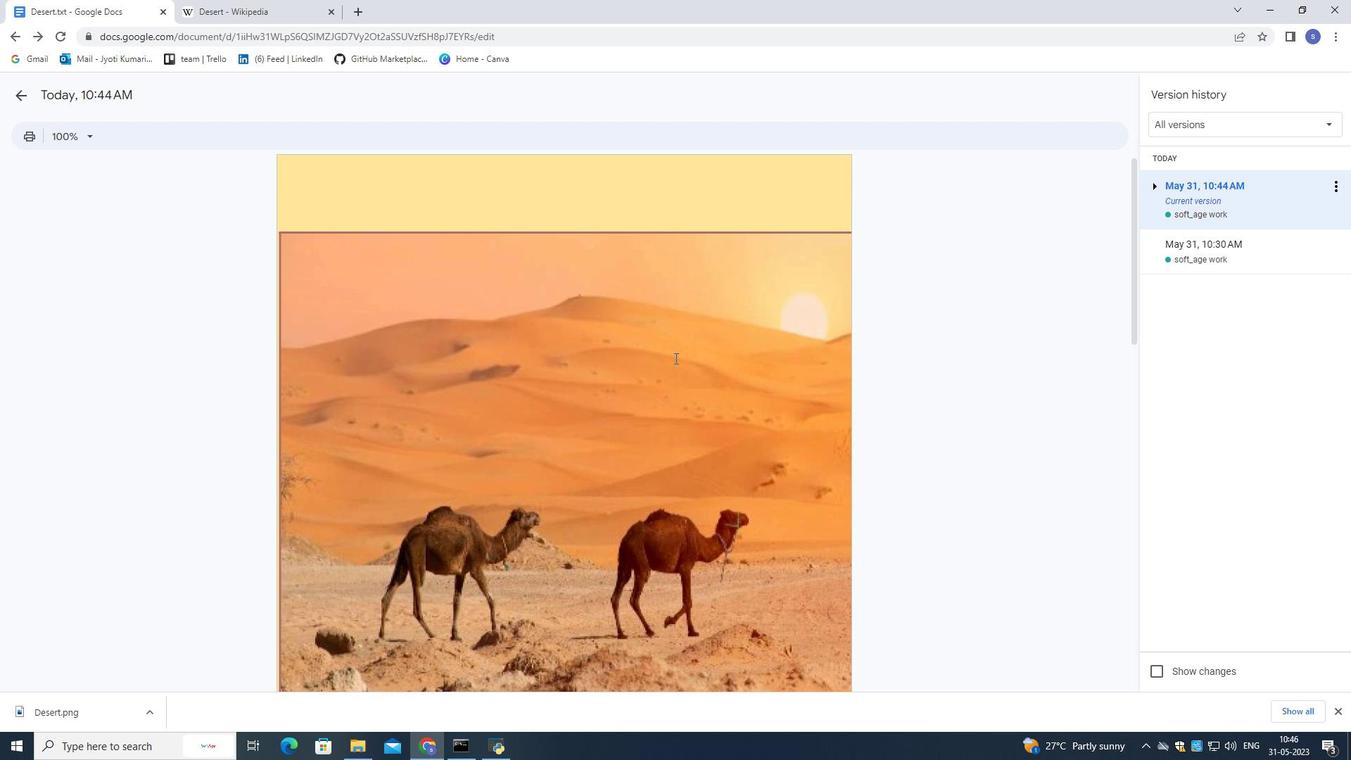 
Action: Mouse moved to (669, 347)
Screenshot: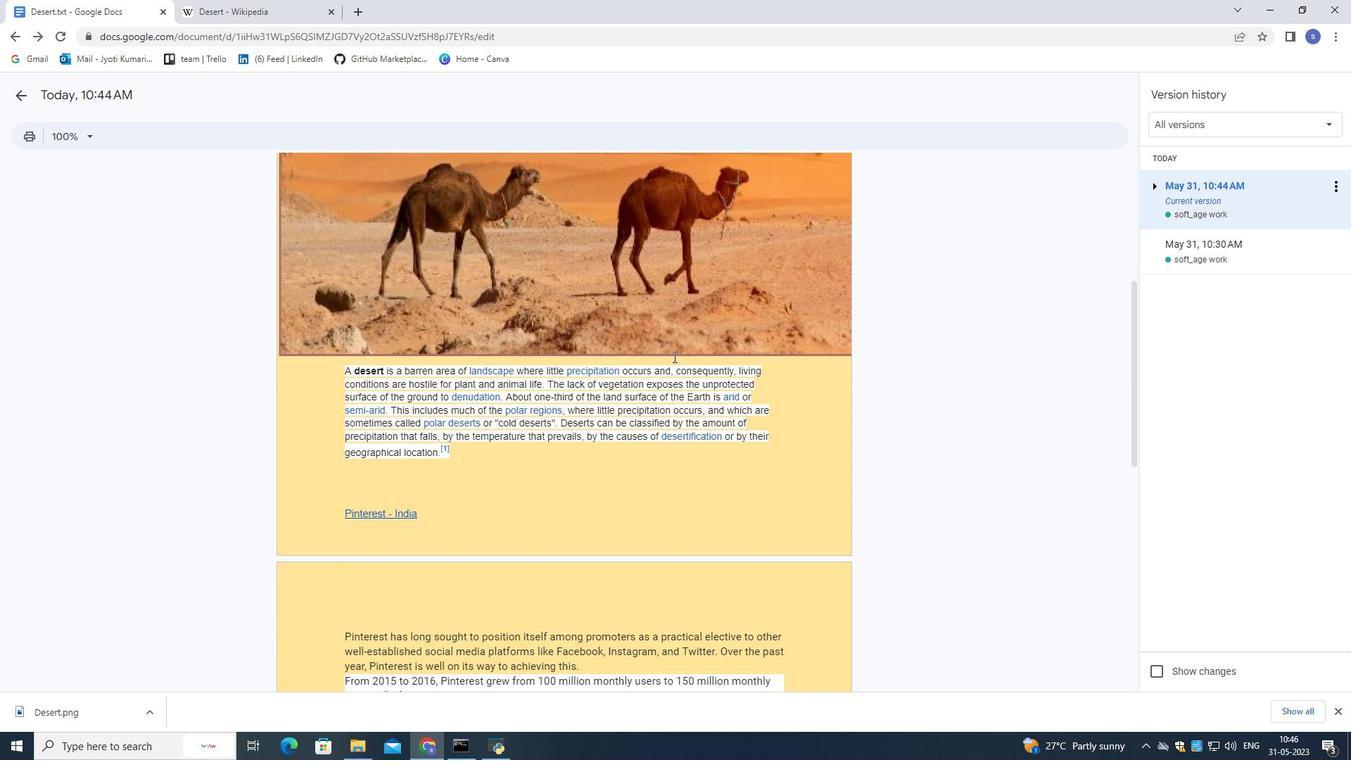 
Action: Mouse scrolled (669, 346) with delta (0, 0)
Screenshot: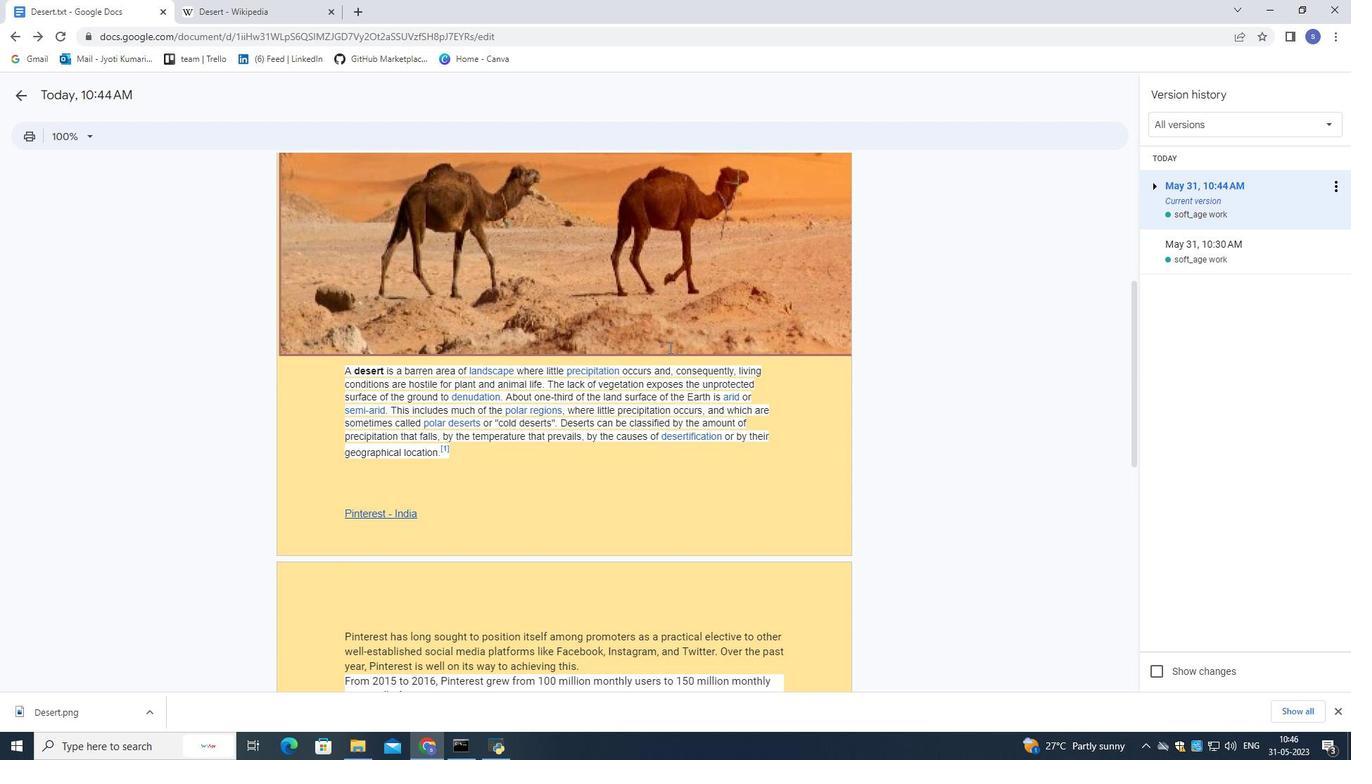 
Action: Mouse scrolled (669, 346) with delta (0, 0)
Screenshot: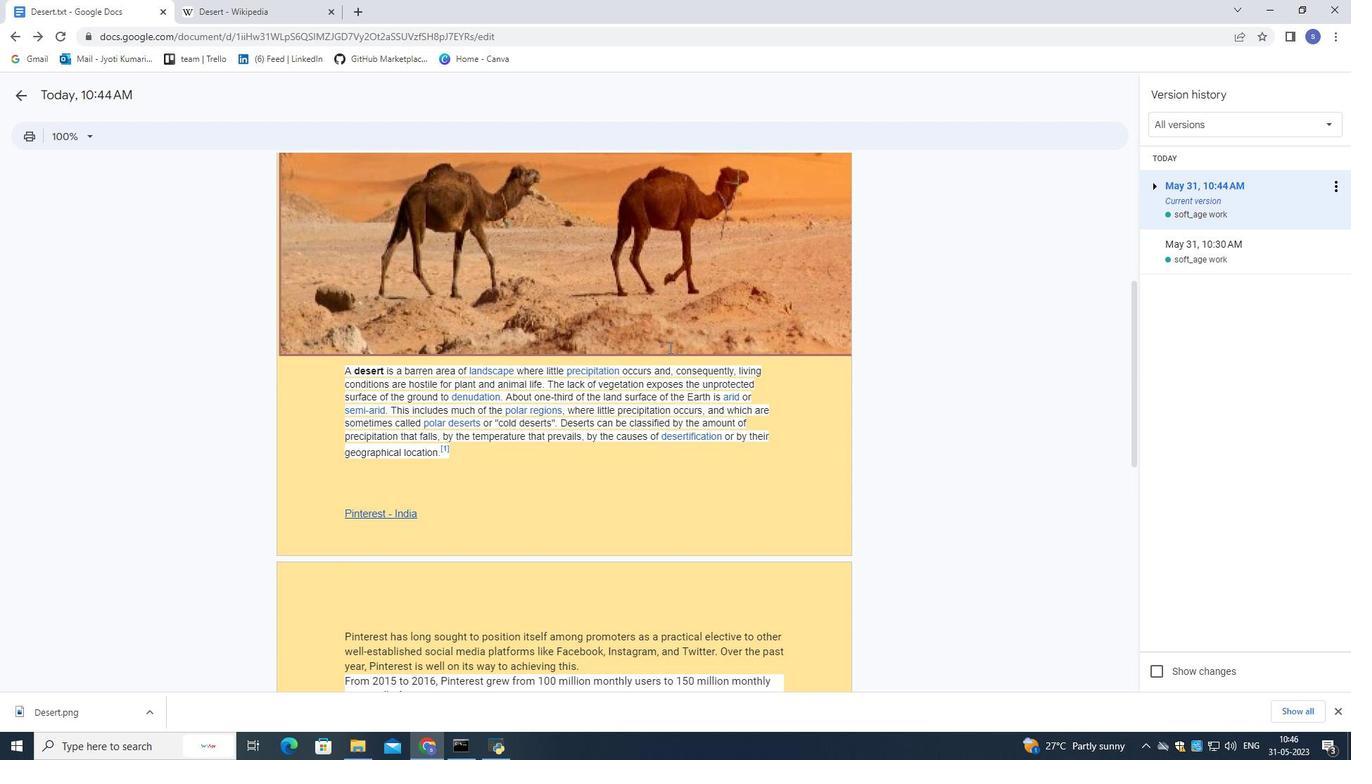 
Action: Mouse scrolled (669, 346) with delta (0, 0)
Screenshot: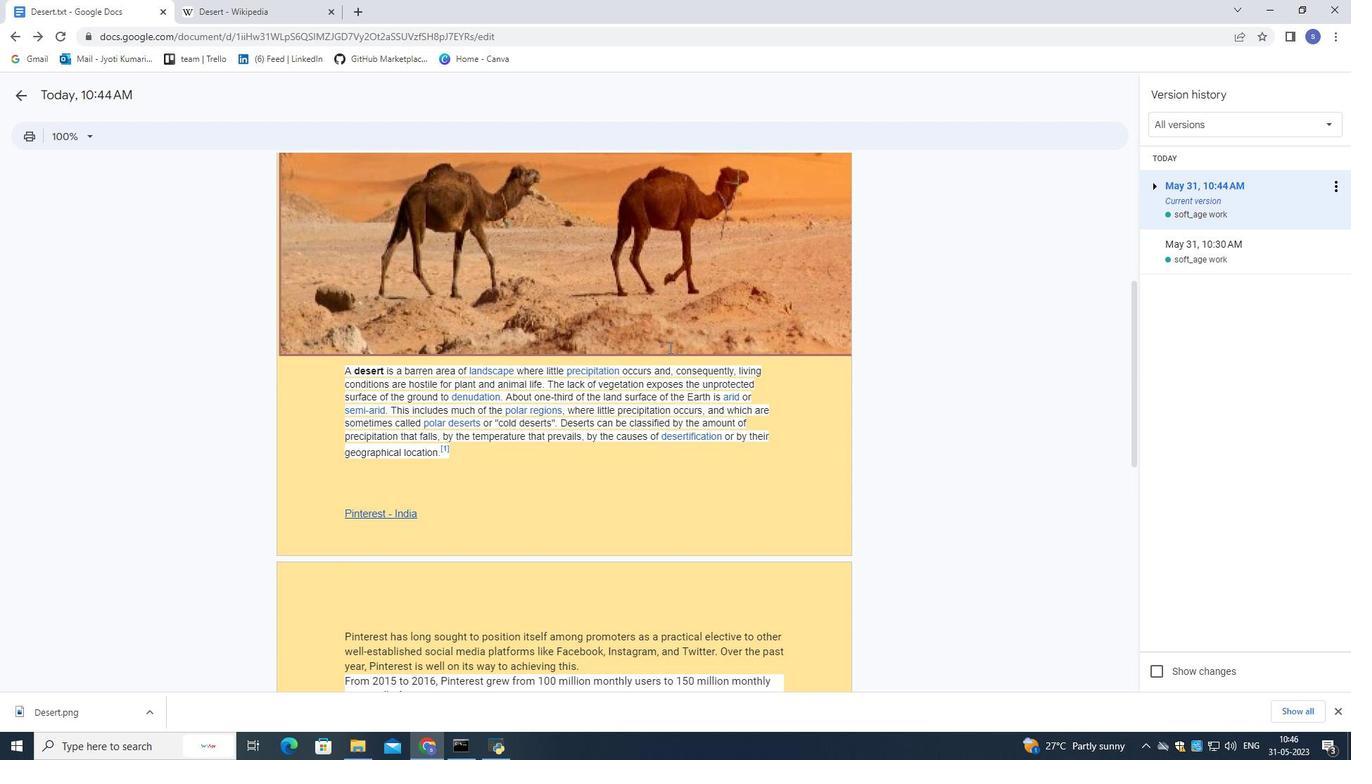 
Action: Mouse scrolled (669, 346) with delta (0, 0)
Screenshot: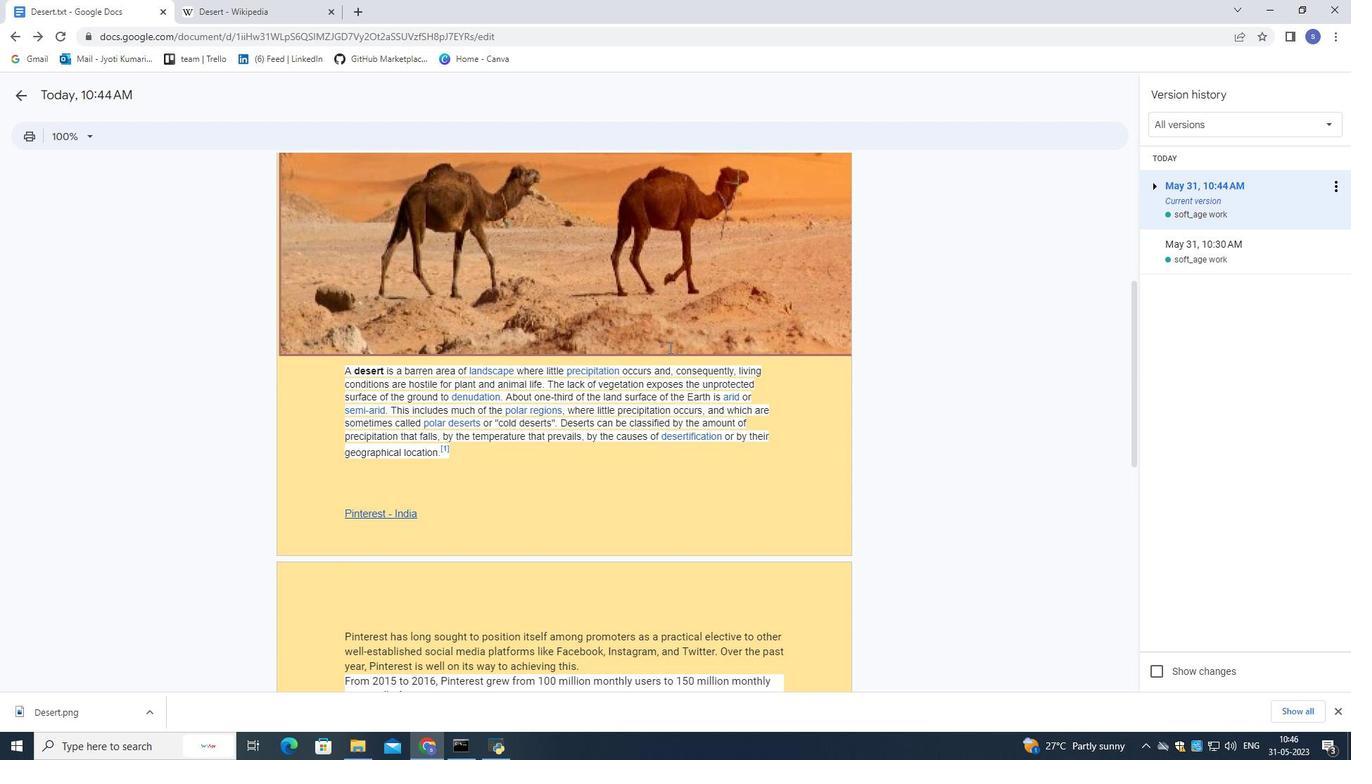 
Action: Mouse scrolled (669, 347) with delta (0, 0)
Screenshot: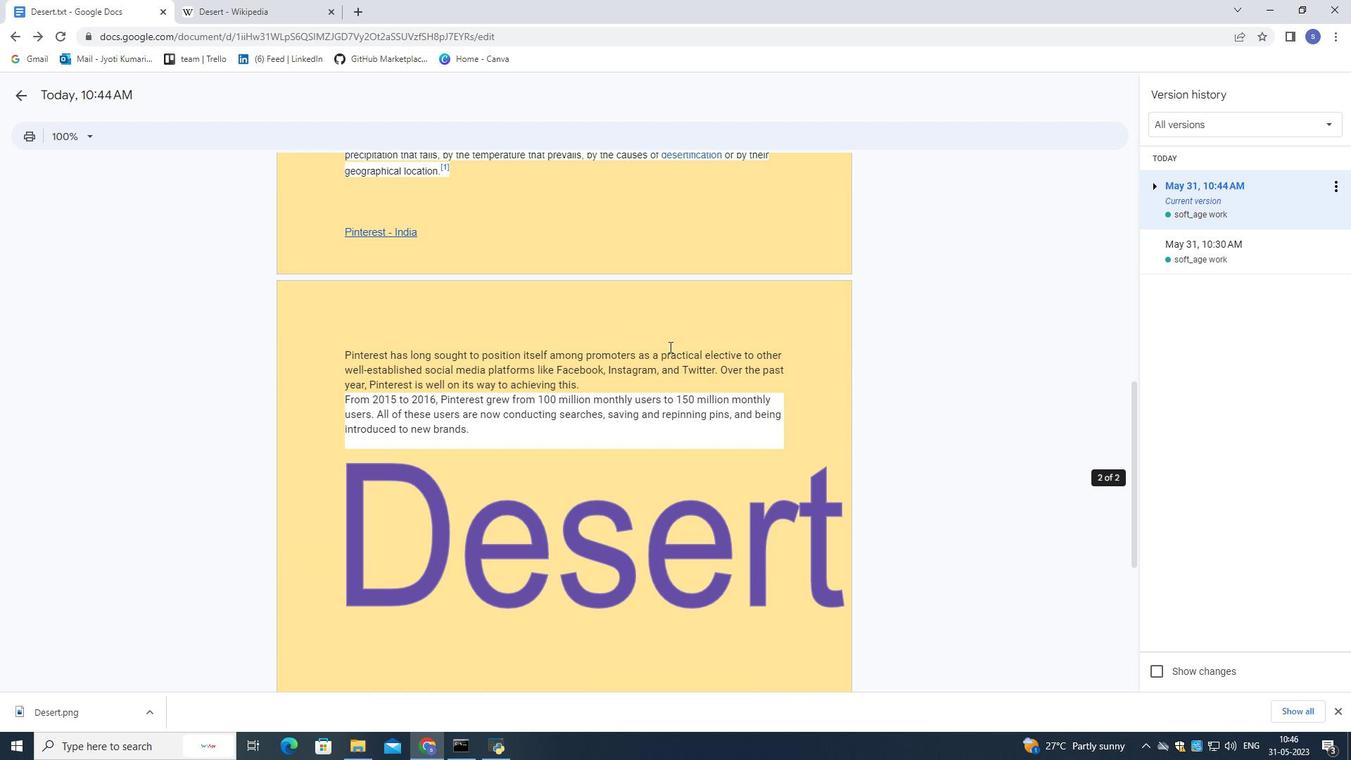 
Action: Mouse scrolled (669, 347) with delta (0, 0)
Screenshot: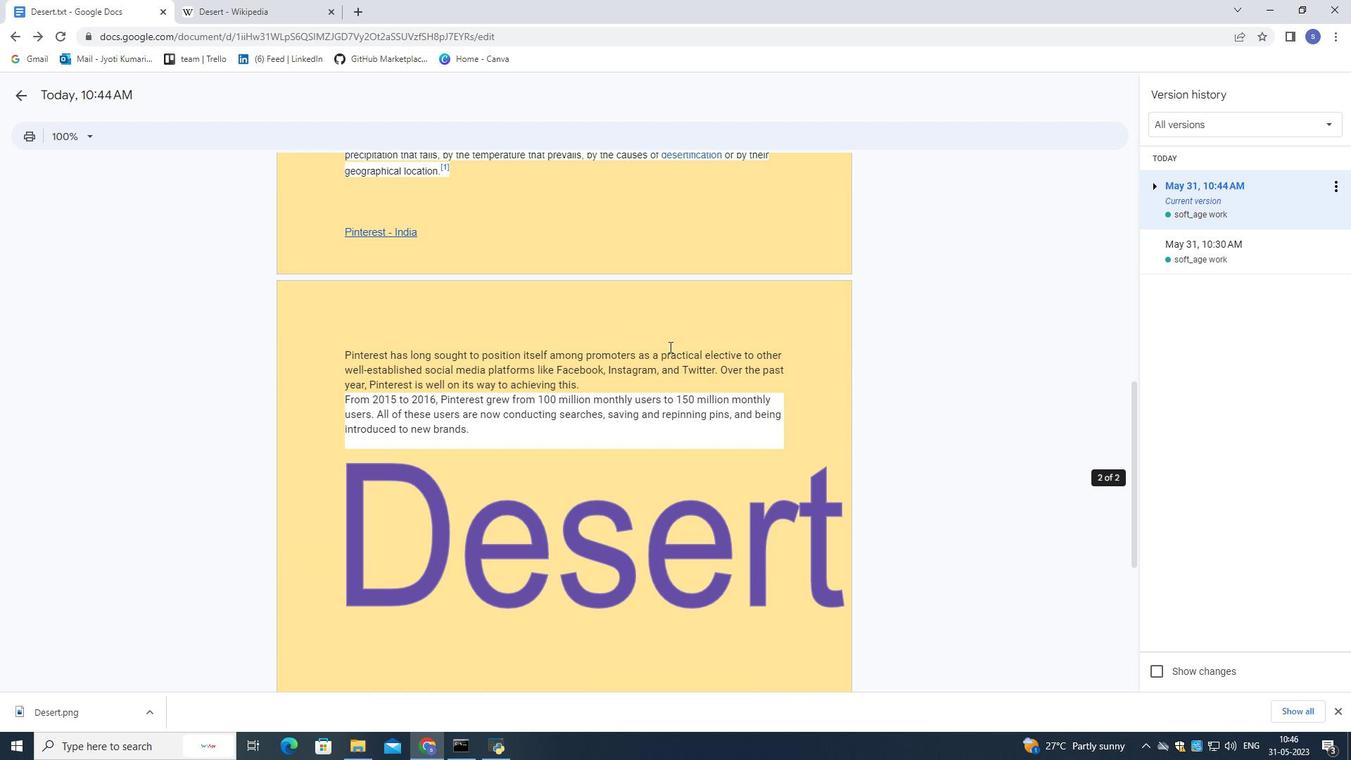 
Action: Mouse scrolled (669, 347) with delta (0, 0)
Screenshot: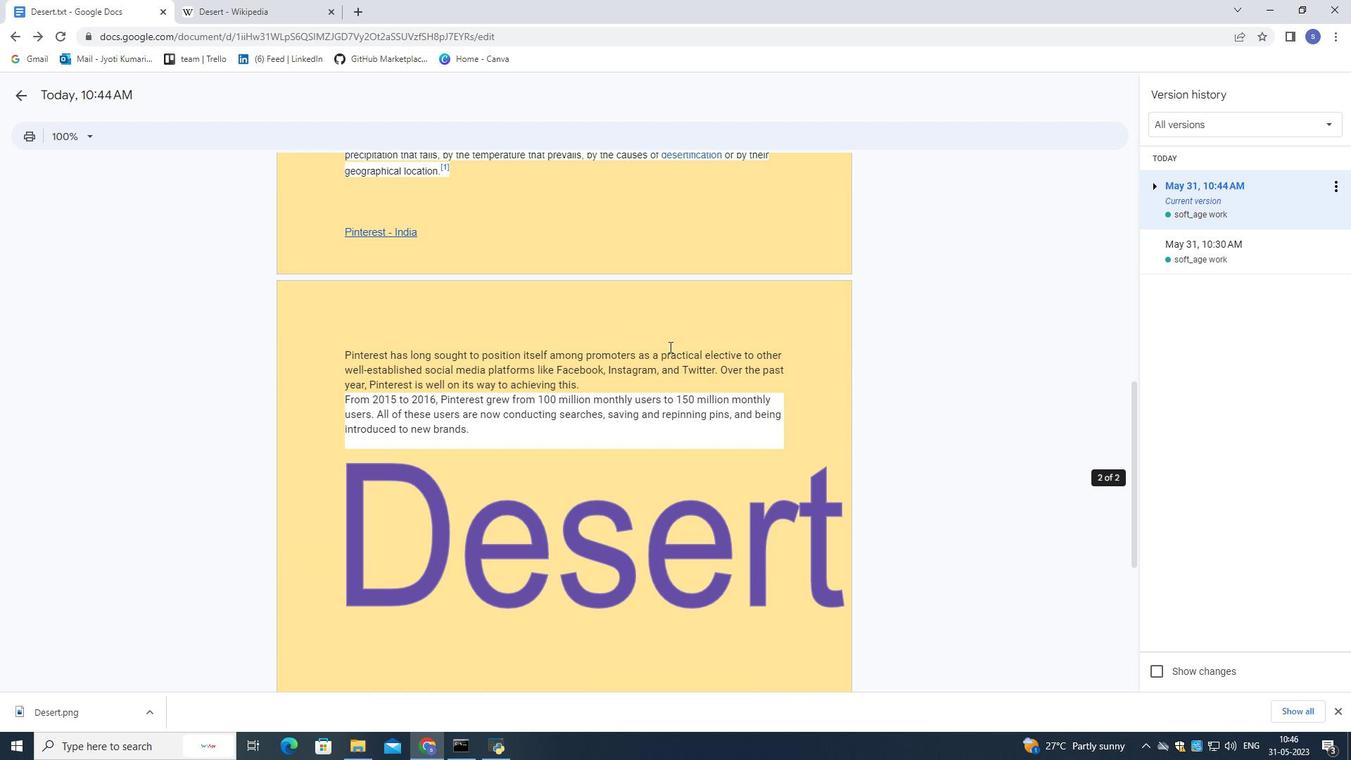 
Action: Mouse scrolled (669, 347) with delta (0, 0)
Screenshot: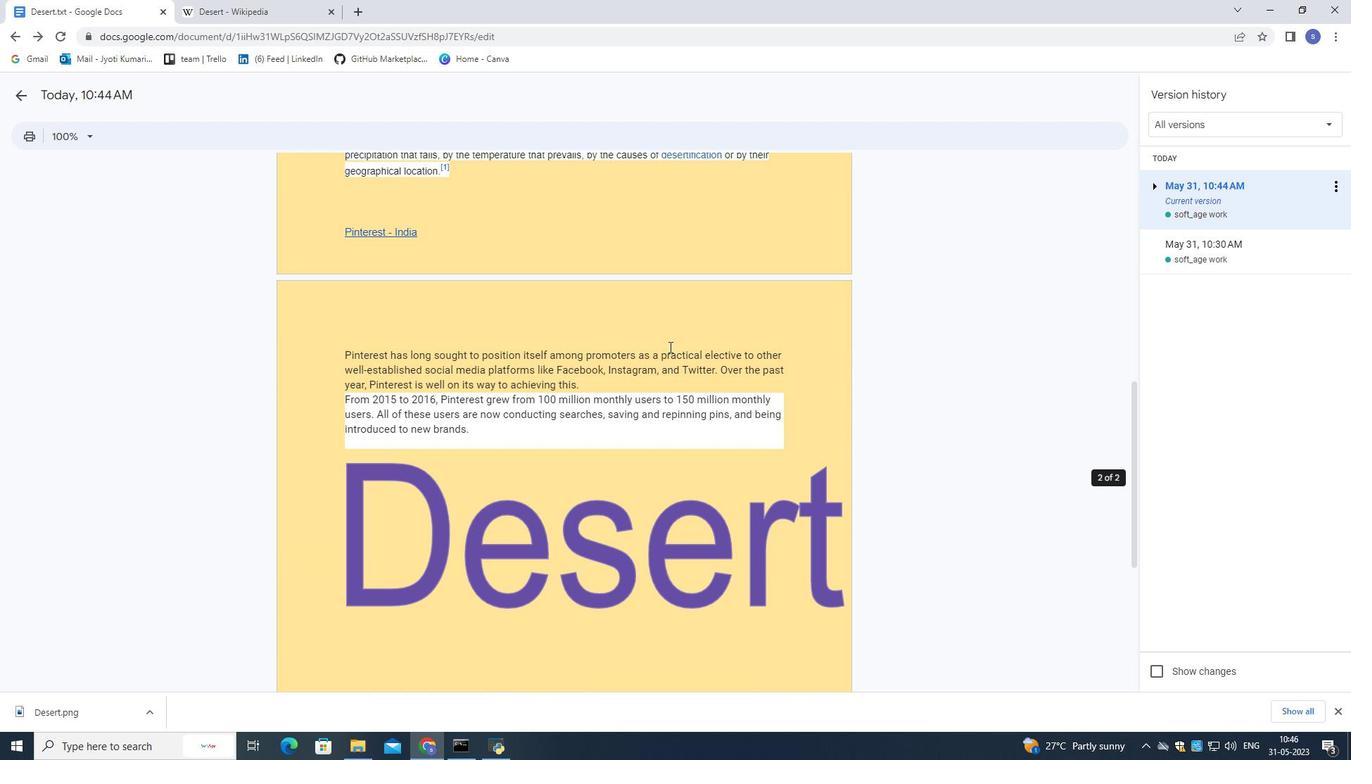 
Action: Mouse scrolled (669, 347) with delta (0, 0)
Screenshot: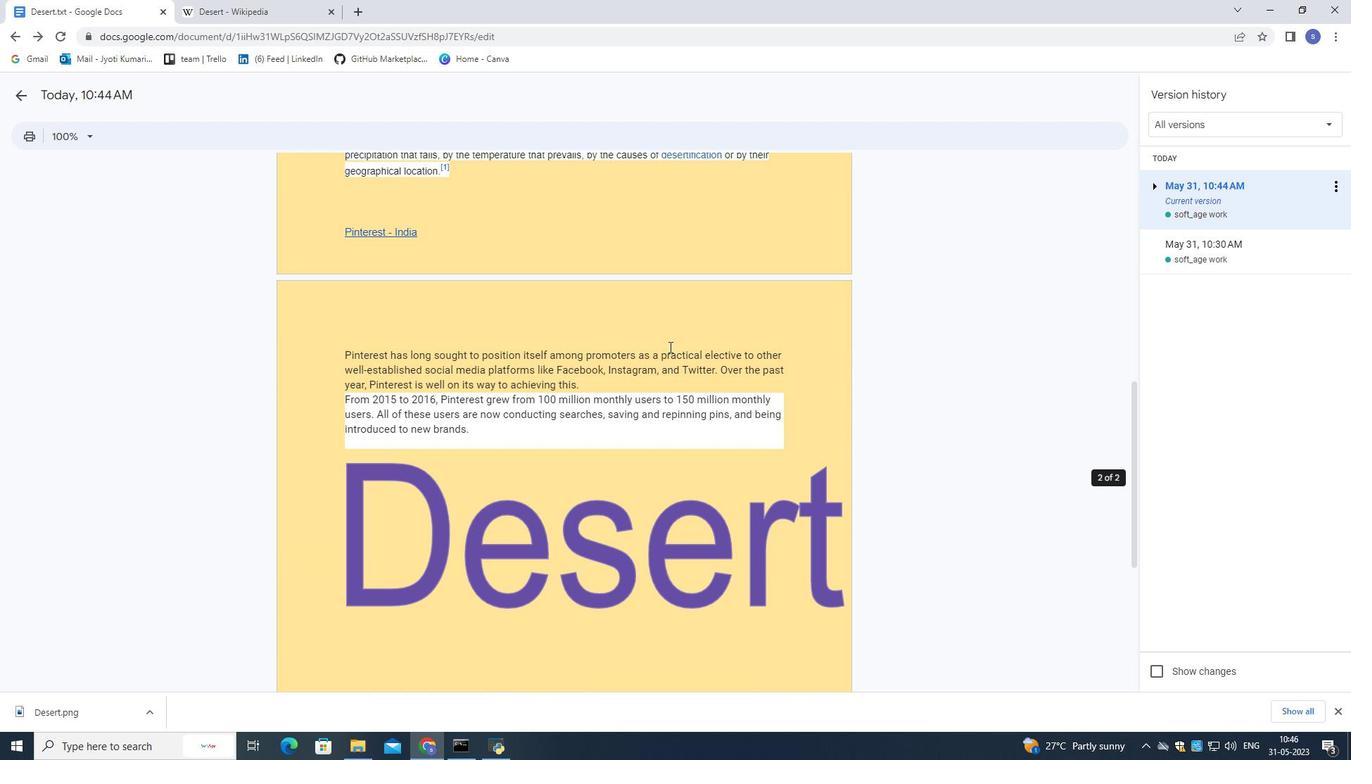 
Action: Mouse scrolled (669, 347) with delta (0, 0)
Screenshot: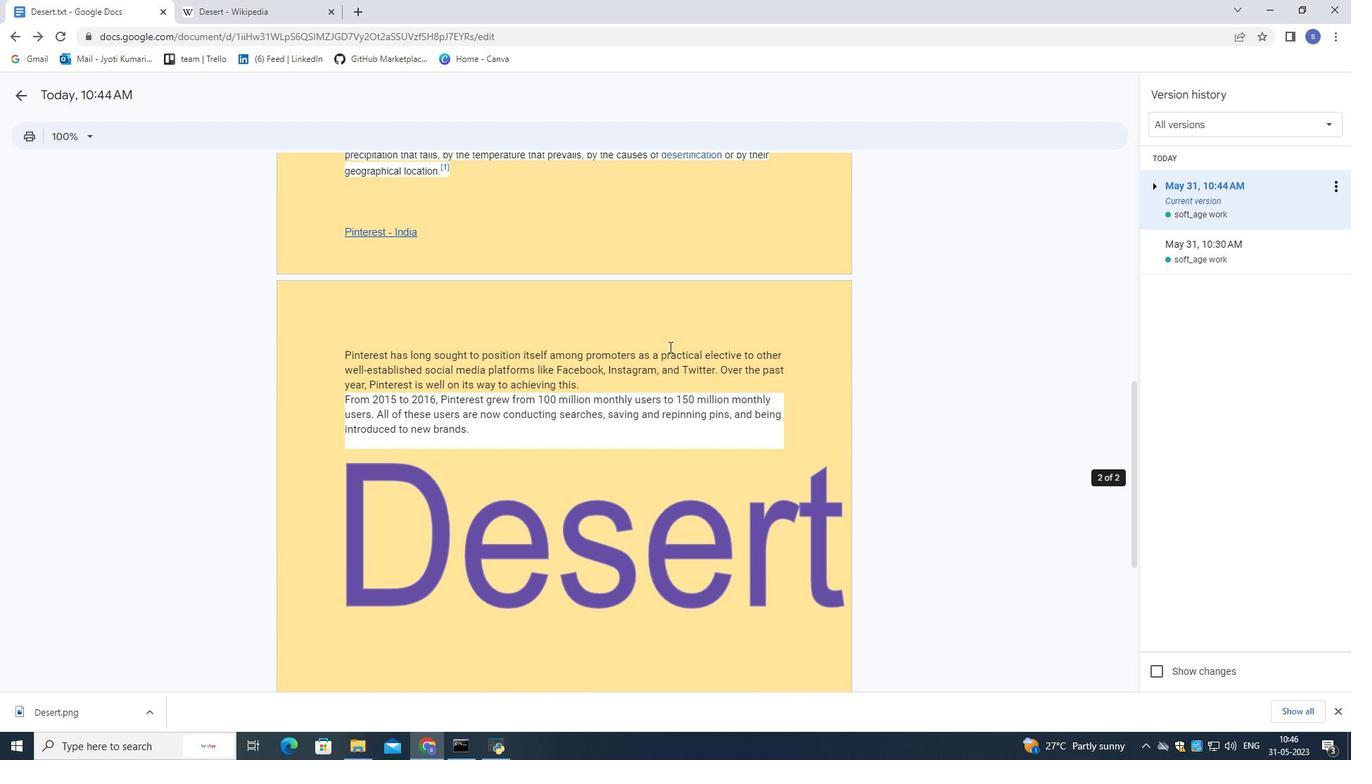 
Action: Mouse scrolled (669, 347) with delta (0, 0)
Screenshot: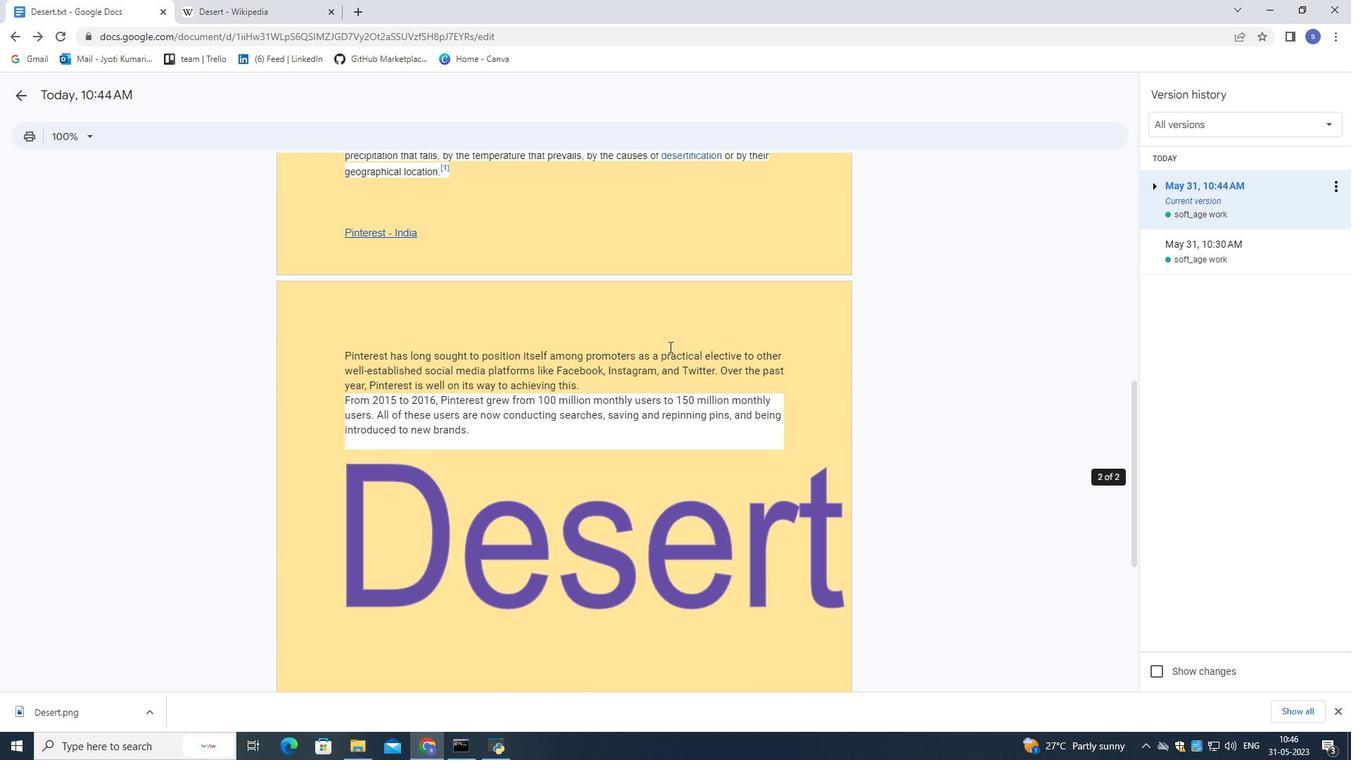 
Action: Mouse scrolled (669, 347) with delta (0, 0)
Screenshot: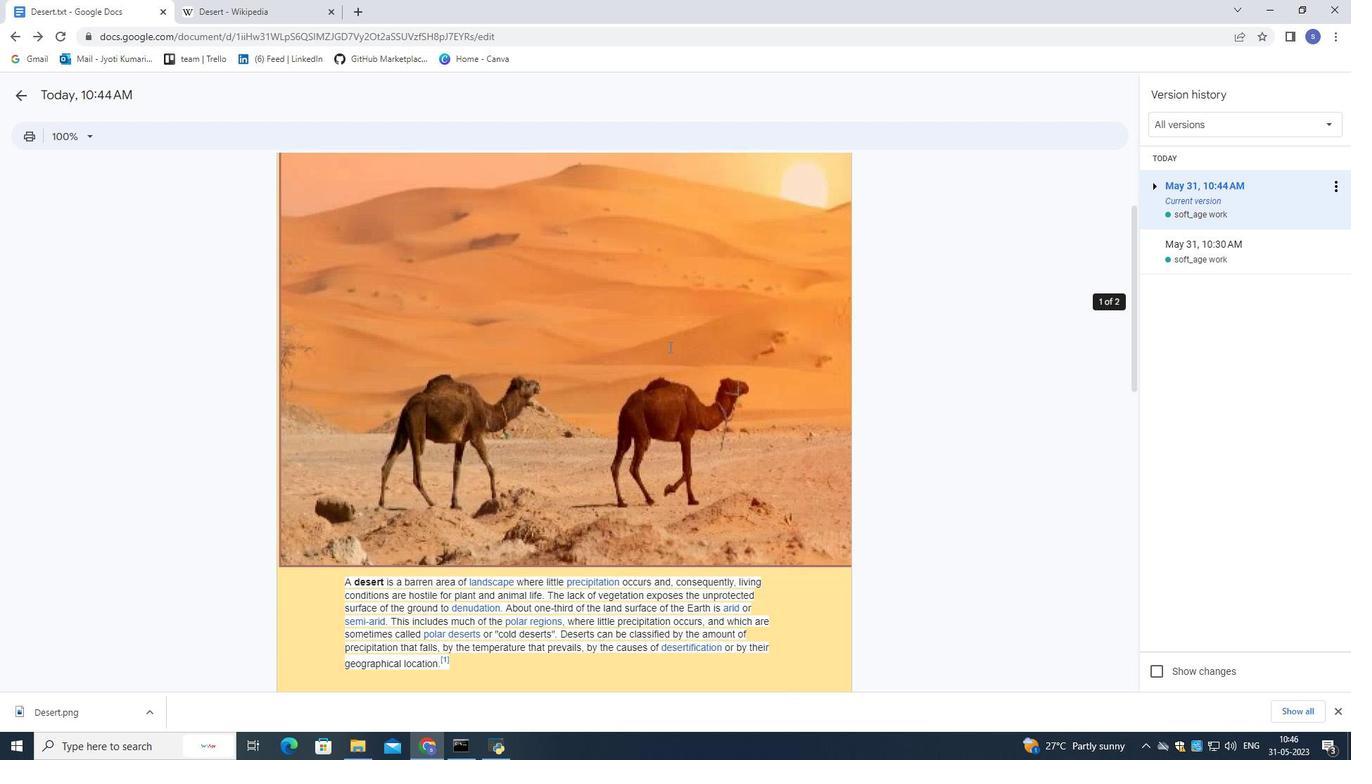 
Action: Mouse scrolled (669, 347) with delta (0, 0)
Screenshot: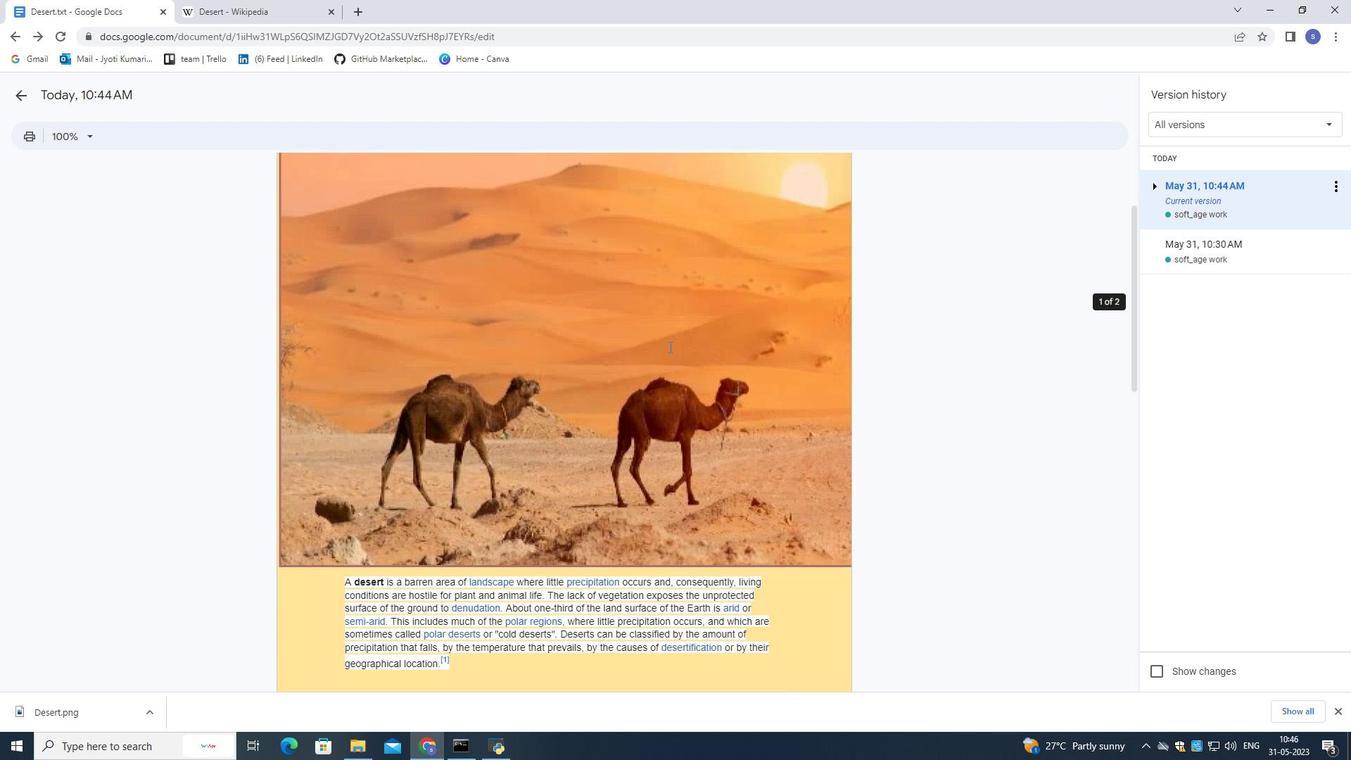
Action: Mouse scrolled (669, 347) with delta (0, 0)
Screenshot: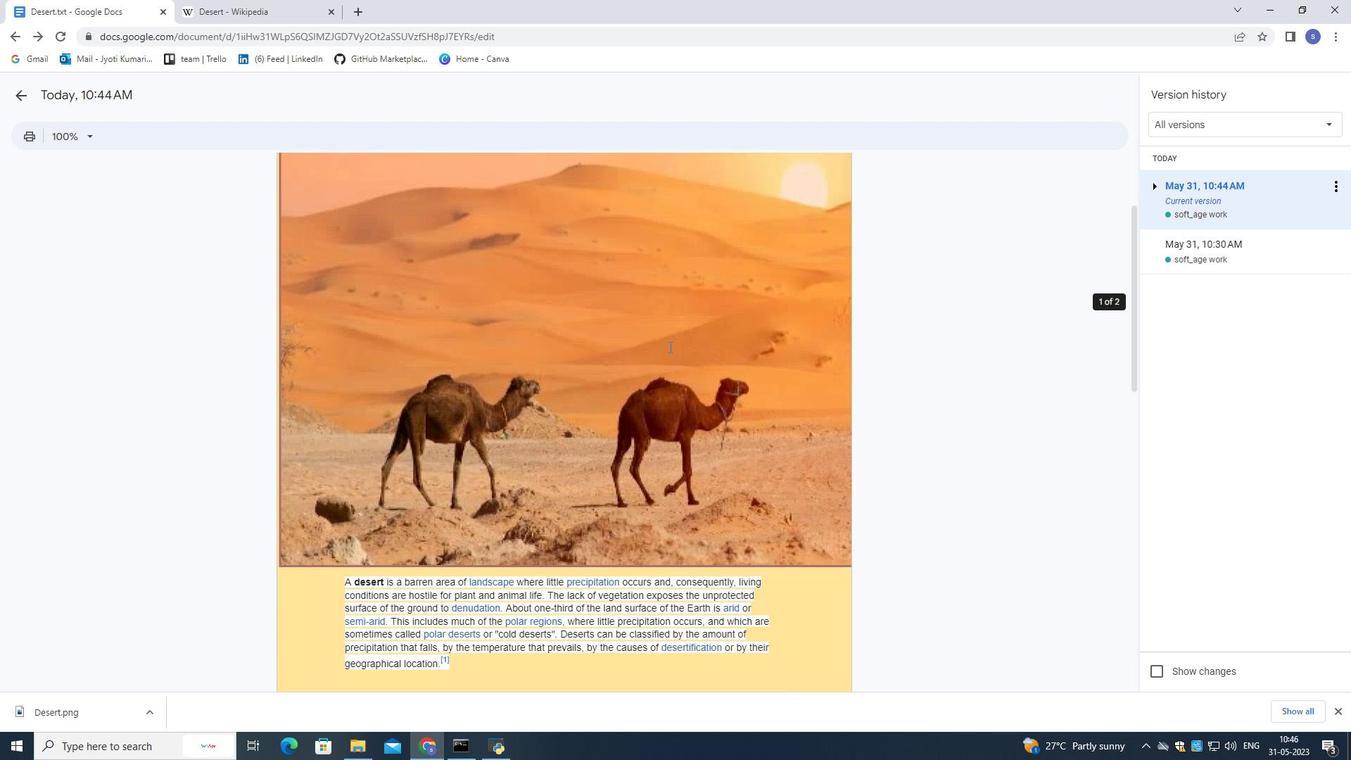 
Action: Mouse scrolled (669, 347) with delta (0, 0)
Screenshot: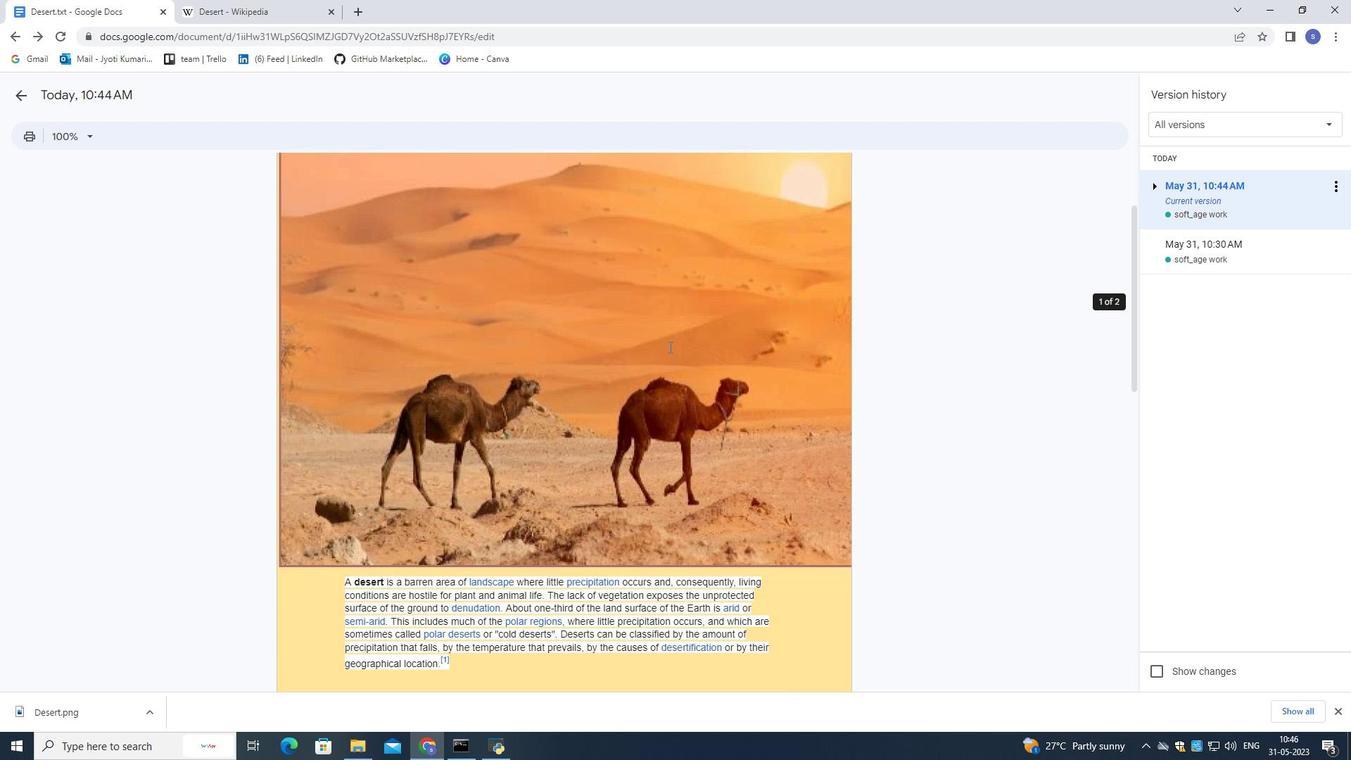 
Action: Mouse scrolled (669, 347) with delta (0, 0)
Screenshot: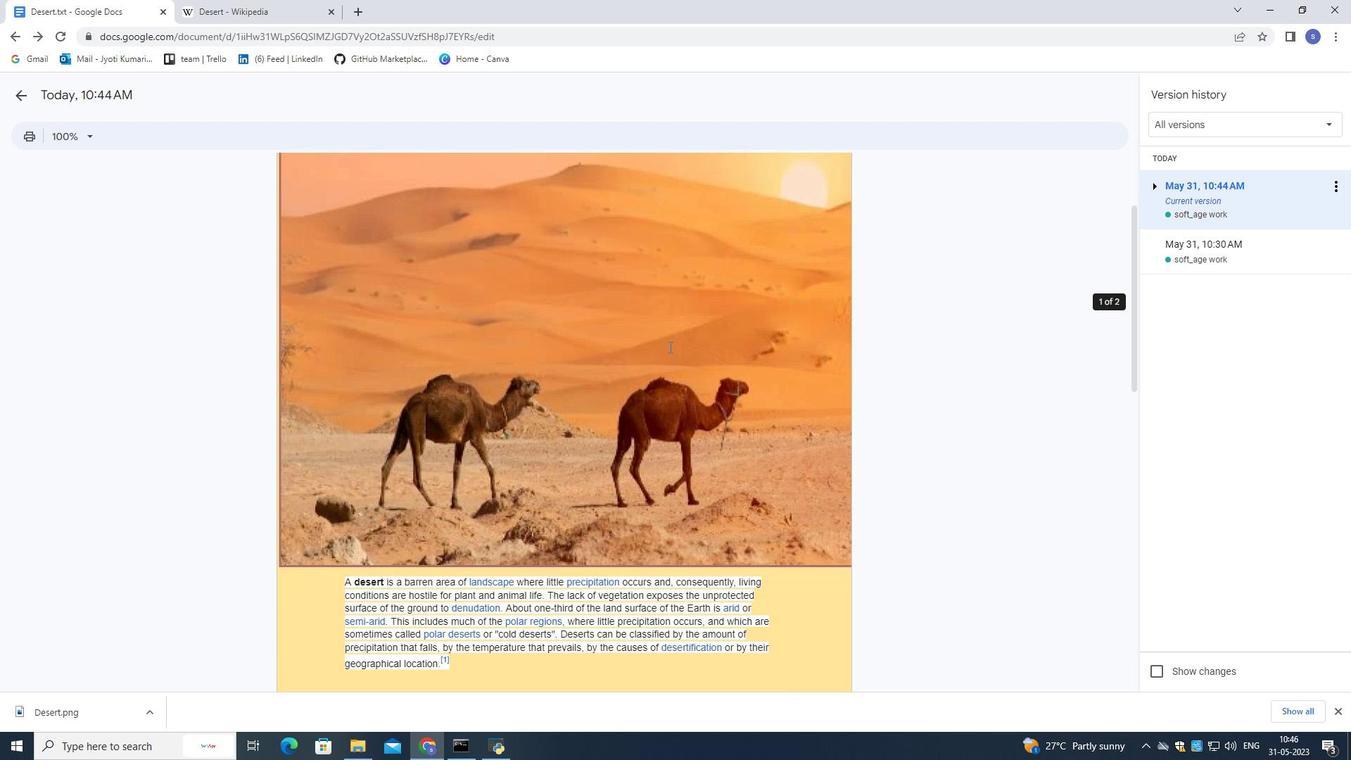 
Action: Mouse scrolled (669, 347) with delta (0, 0)
Screenshot: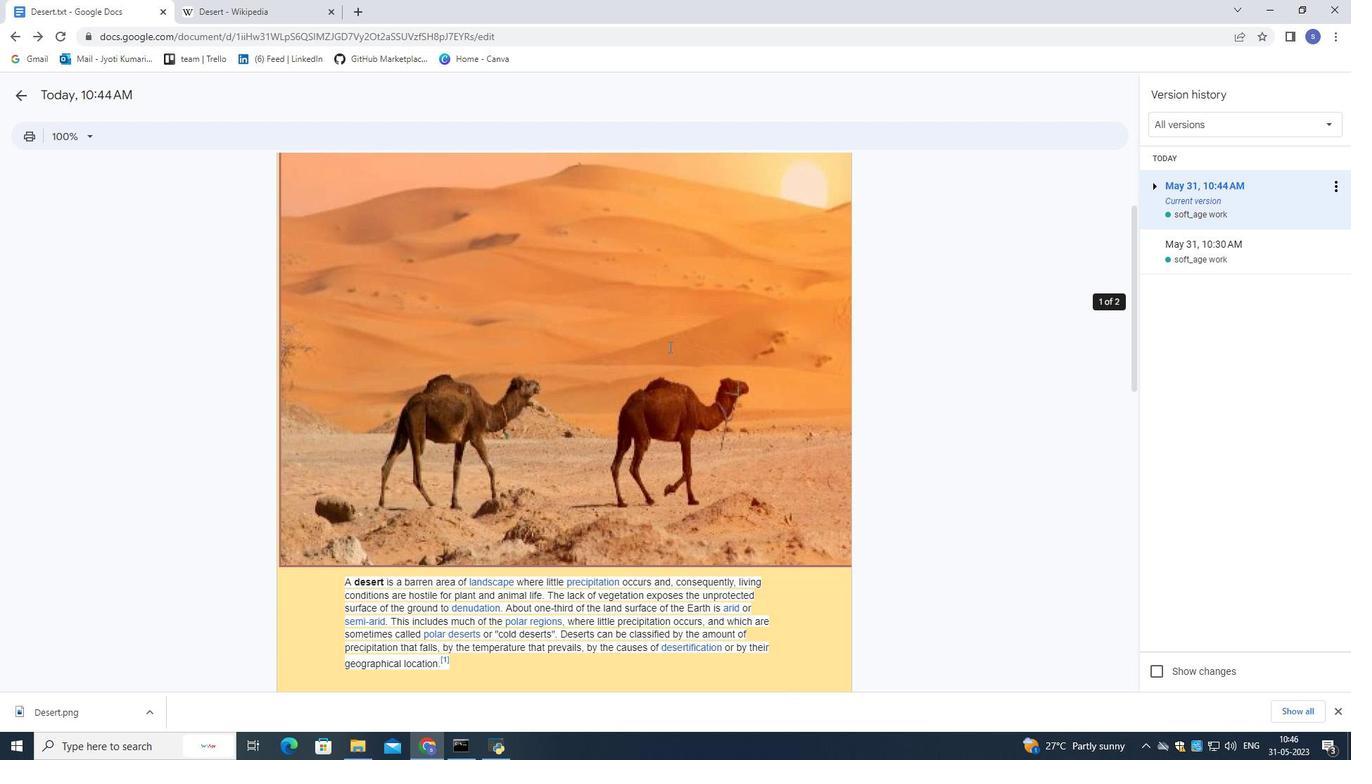 
Action: Mouse scrolled (669, 347) with delta (0, 0)
Screenshot: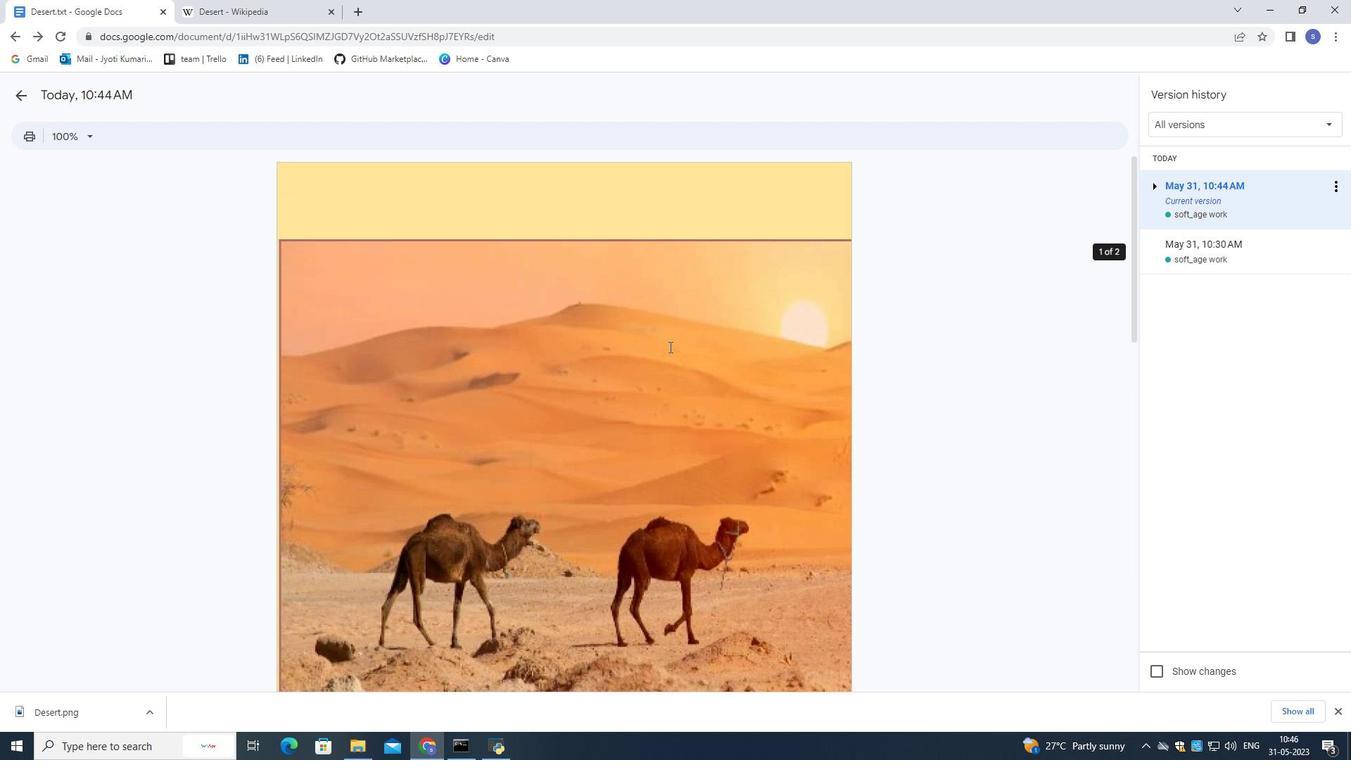 
Action: Mouse scrolled (669, 347) with delta (0, 0)
Screenshot: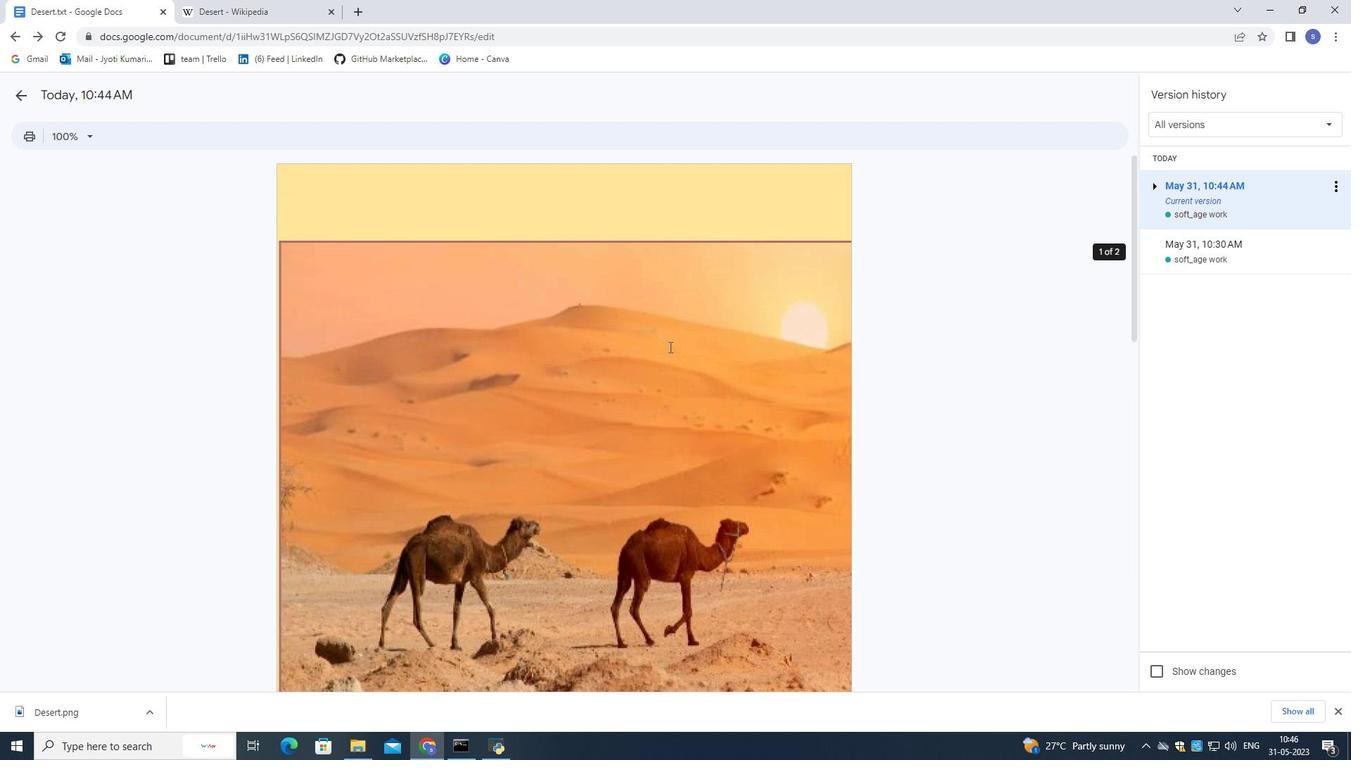 
Action: Mouse scrolled (669, 347) with delta (0, 0)
Screenshot: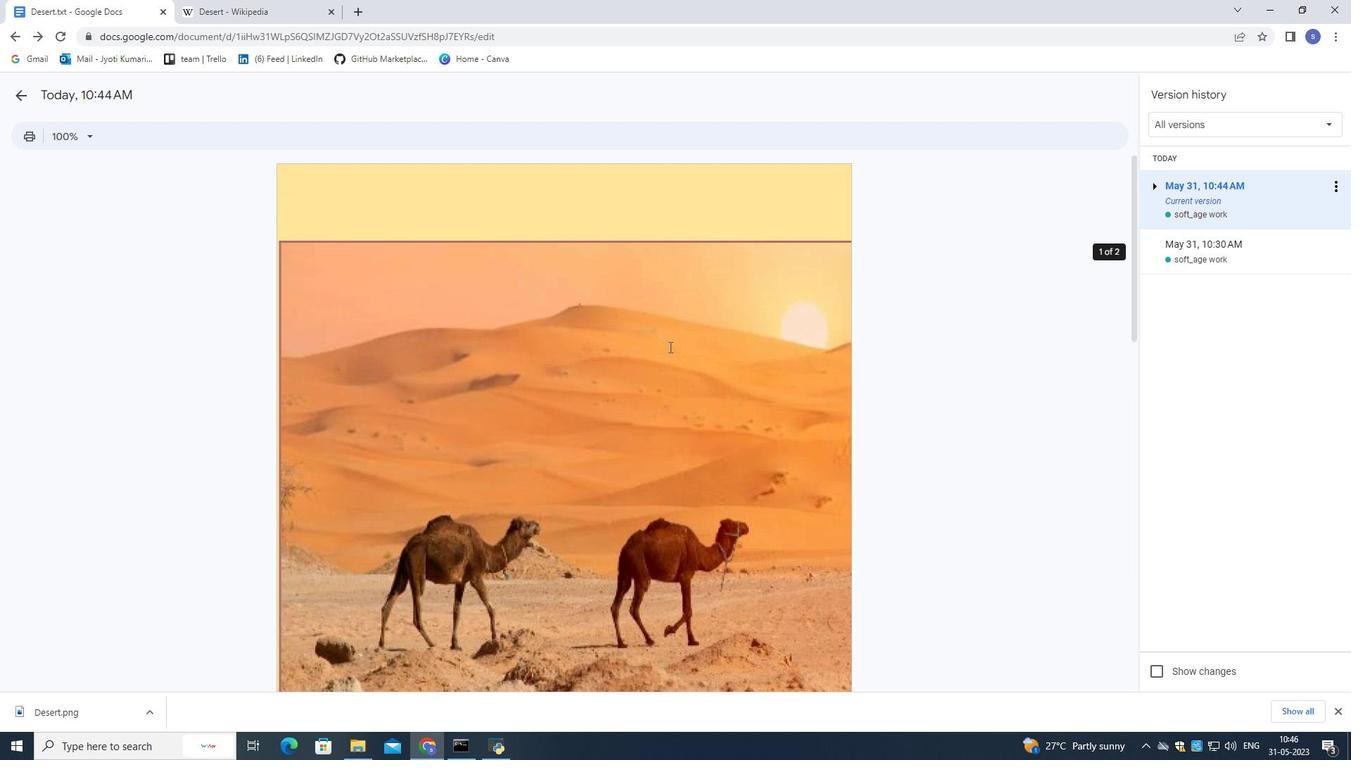 
Action: Mouse scrolled (669, 347) with delta (0, 0)
Screenshot: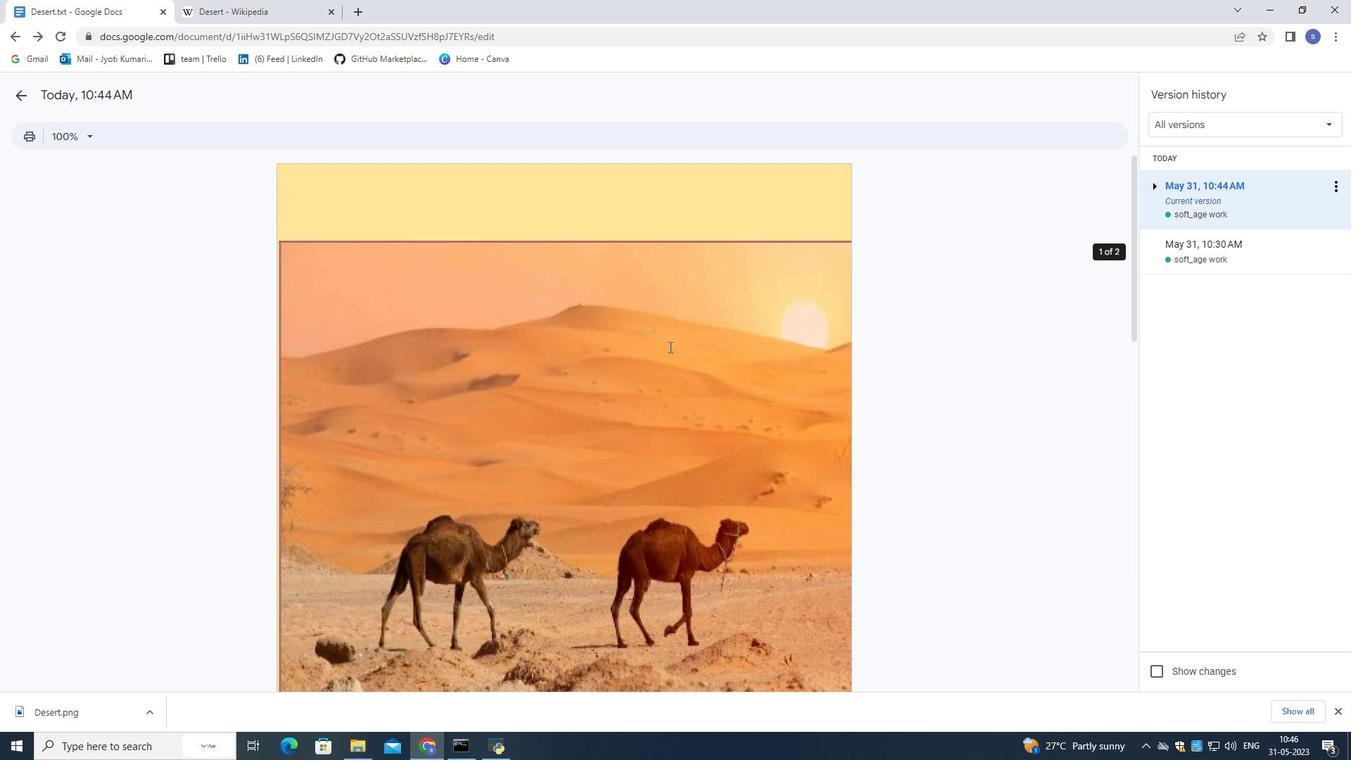 
Action: Mouse scrolled (669, 347) with delta (0, 0)
Screenshot: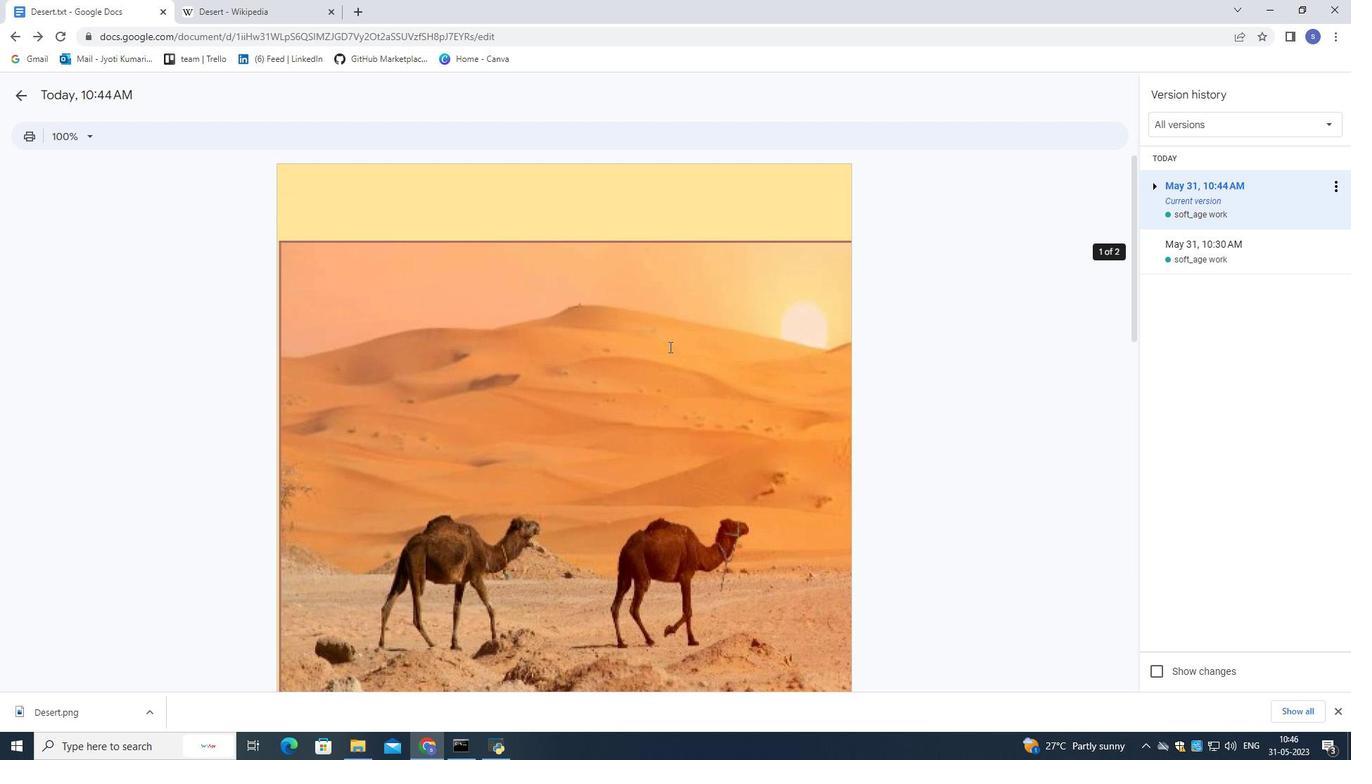 
Action: Mouse moved to (664, 337)
Screenshot: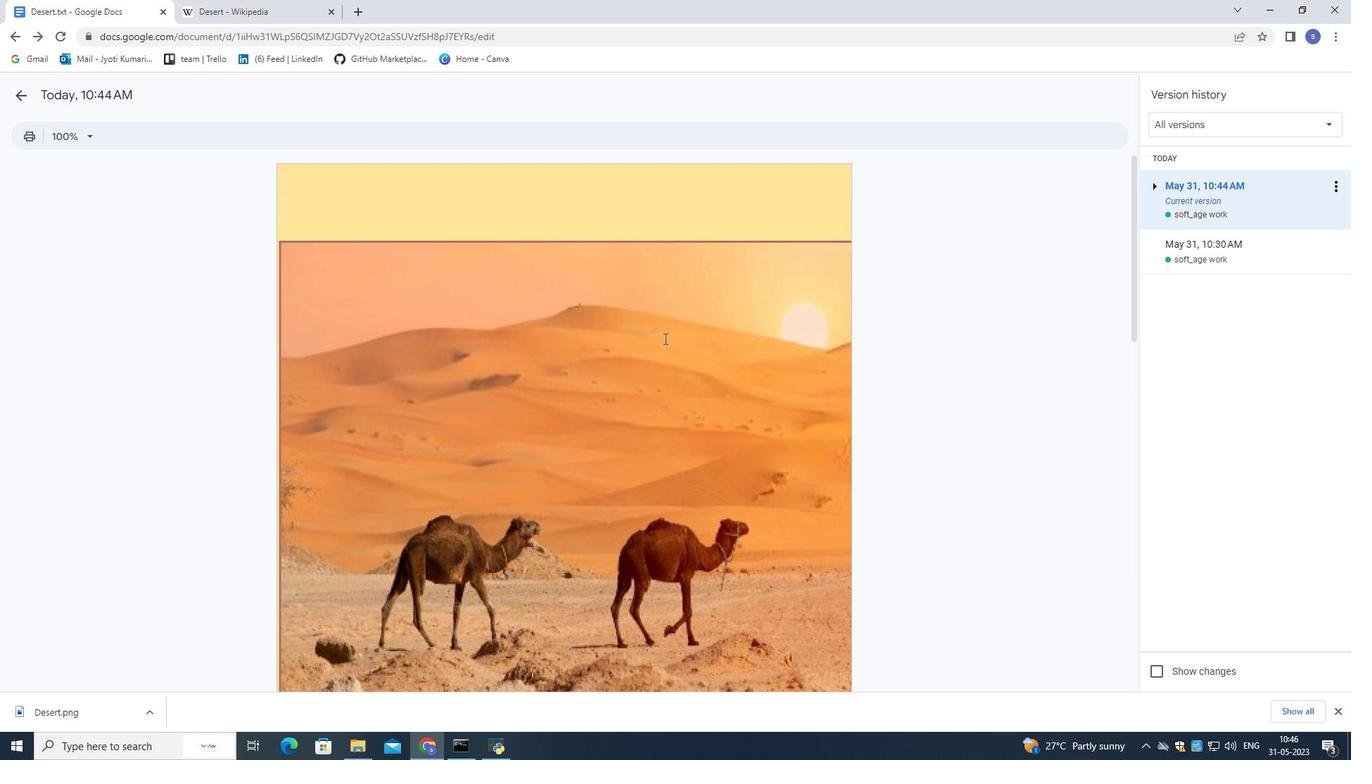 
